 Task: Check the average views per listing of common area in the last 3 years.
Action: Mouse moved to (1120, 247)
Screenshot: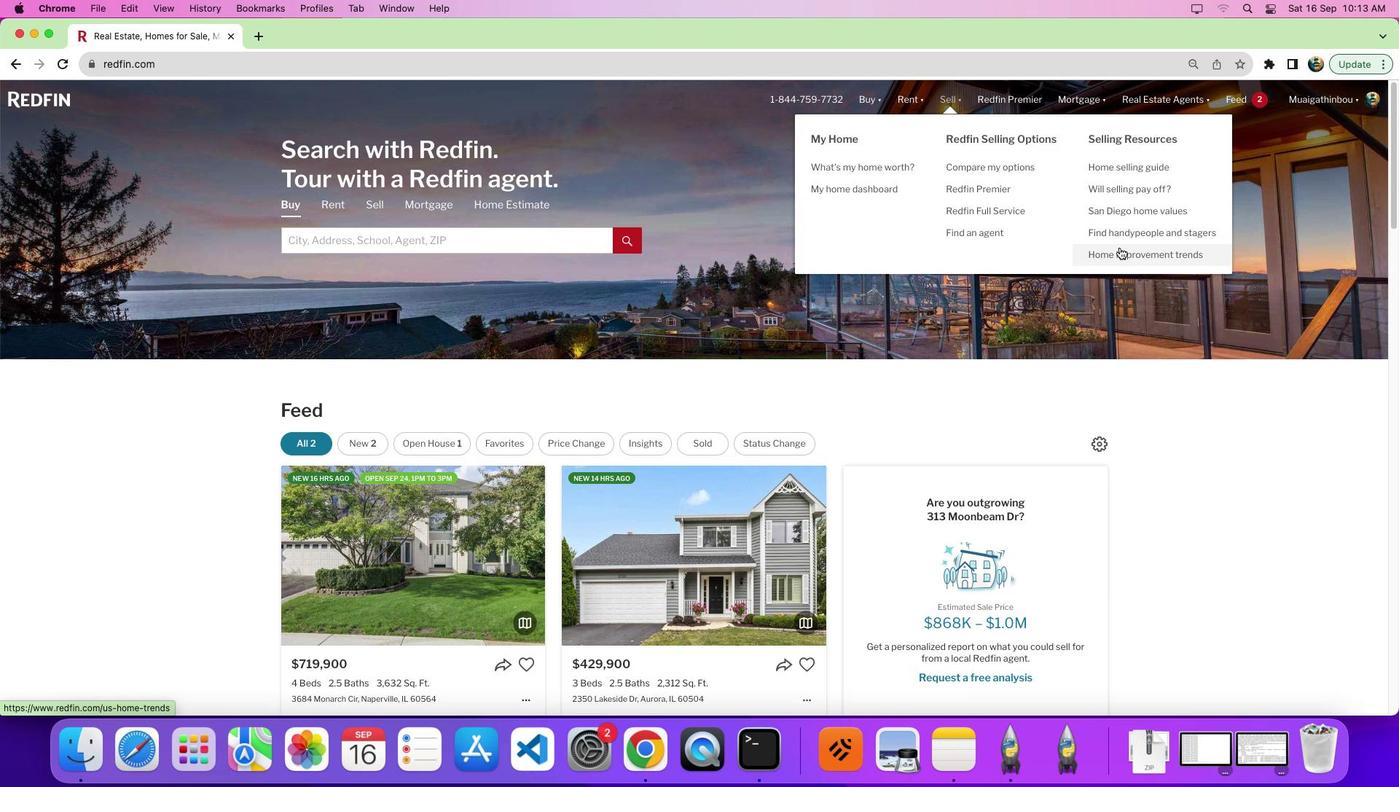 
Action: Mouse pressed left at (1120, 247)
Screenshot: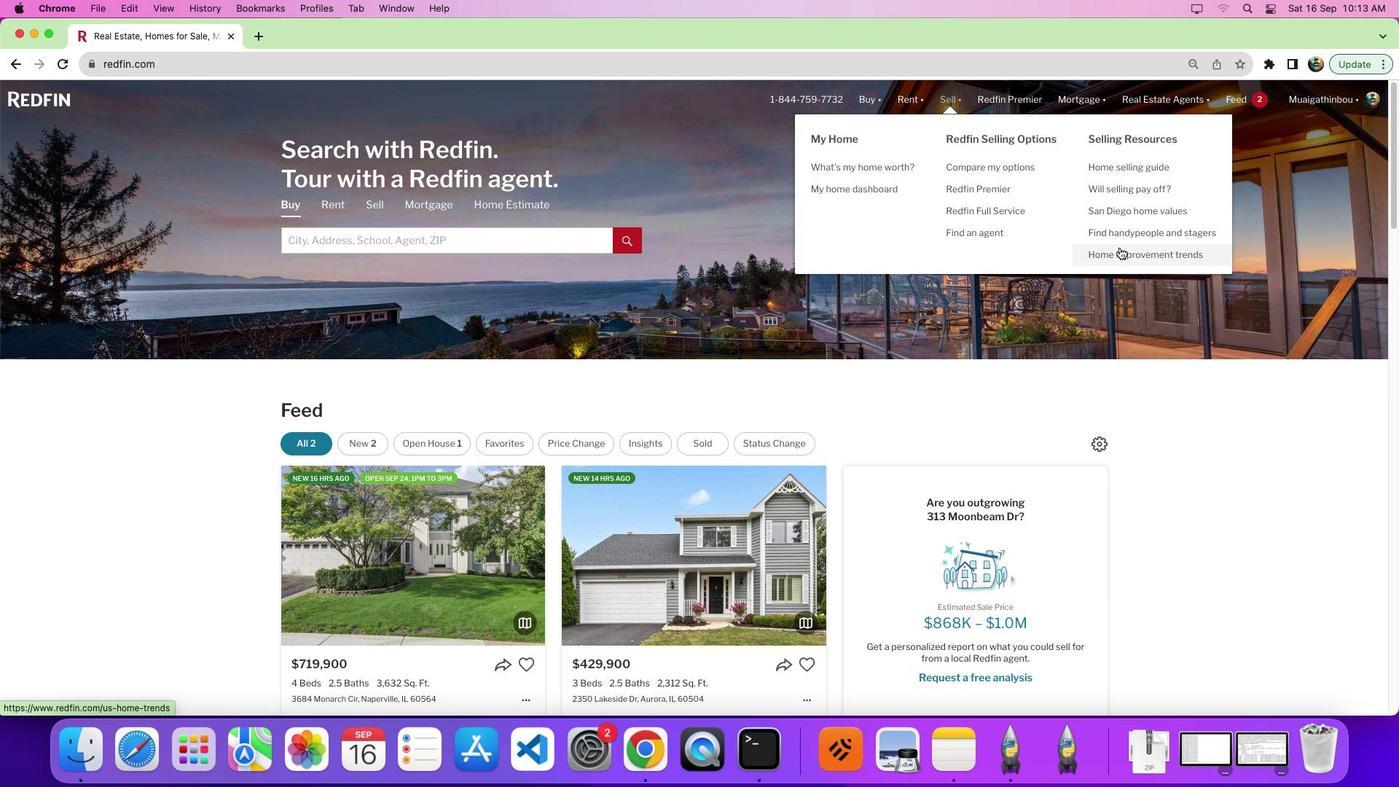 
Action: Mouse pressed left at (1120, 247)
Screenshot: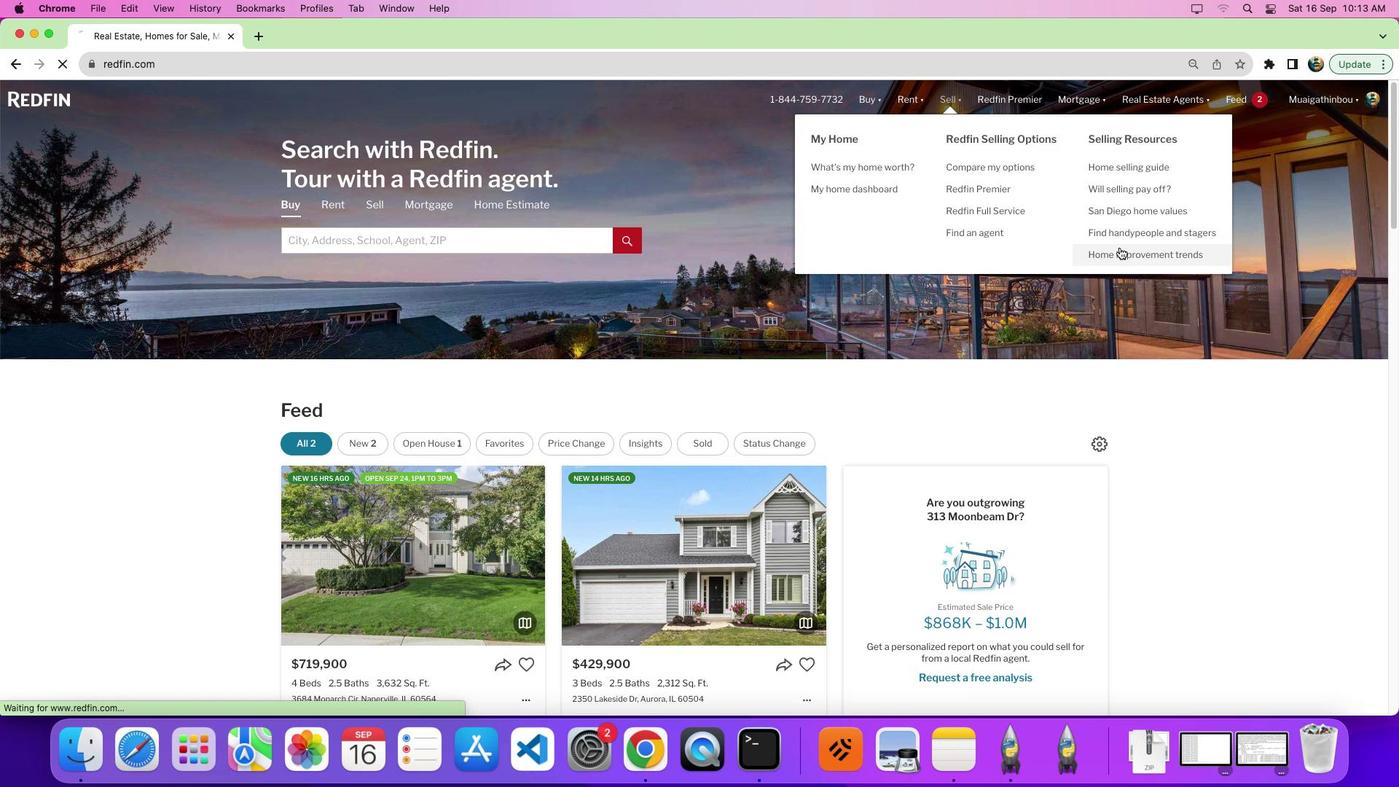 
Action: Mouse moved to (390, 276)
Screenshot: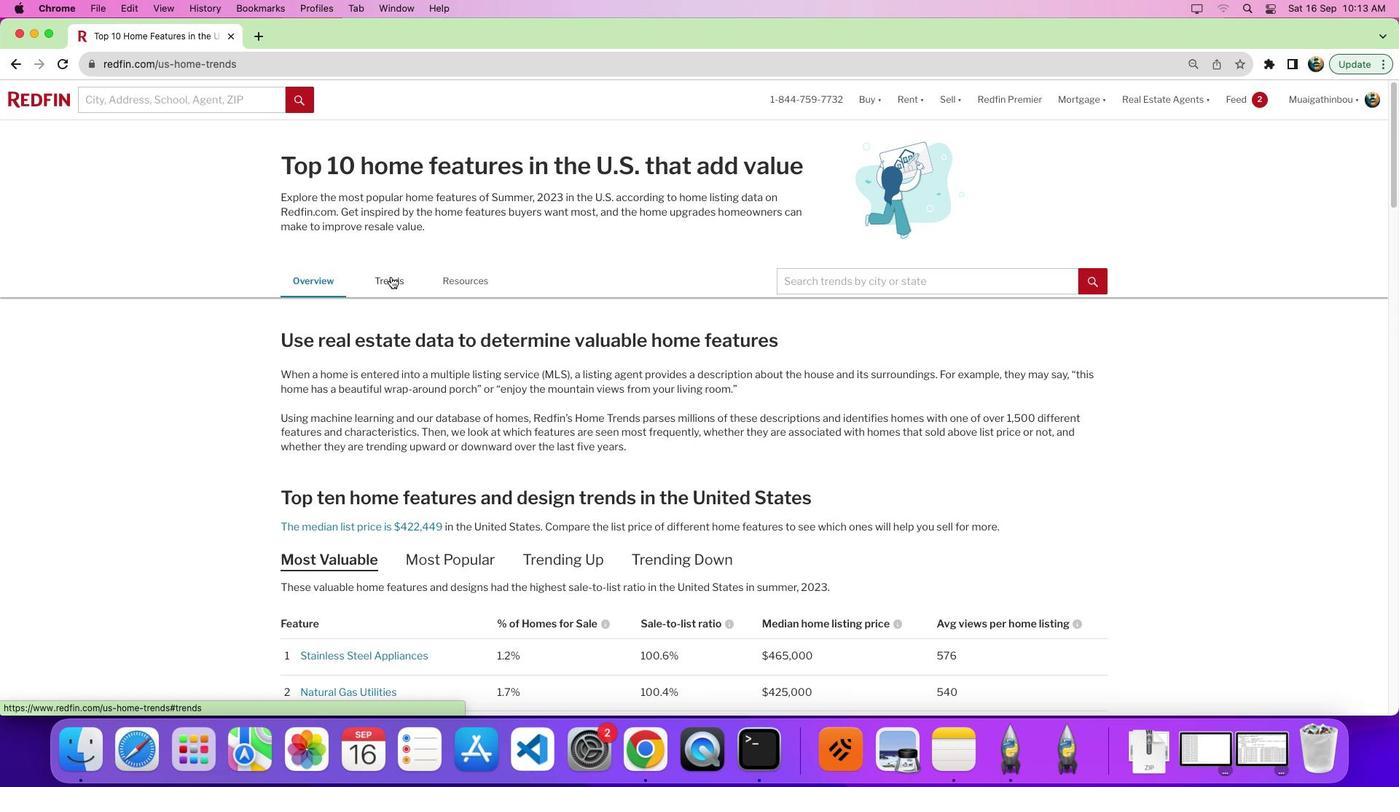 
Action: Mouse pressed left at (390, 276)
Screenshot: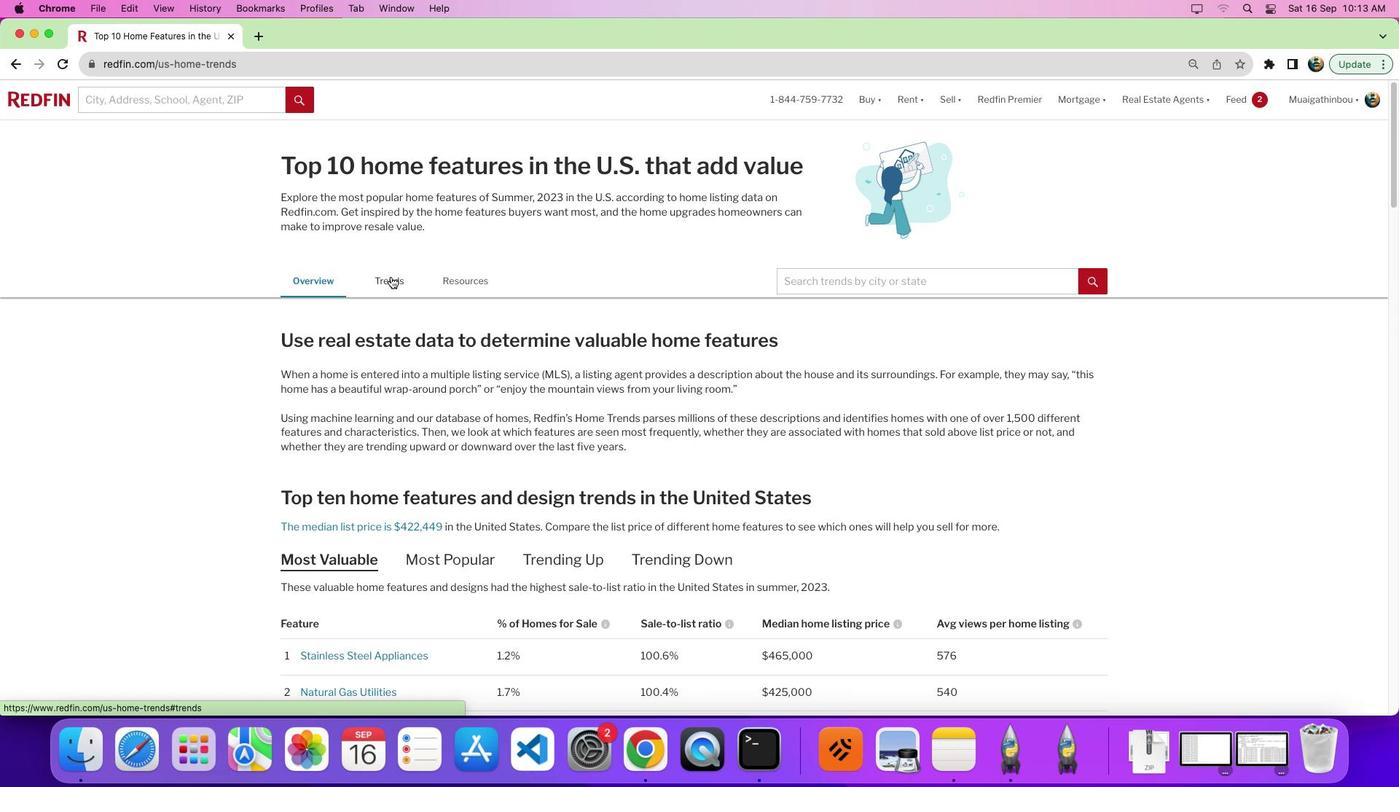 
Action: Mouse moved to (837, 345)
Screenshot: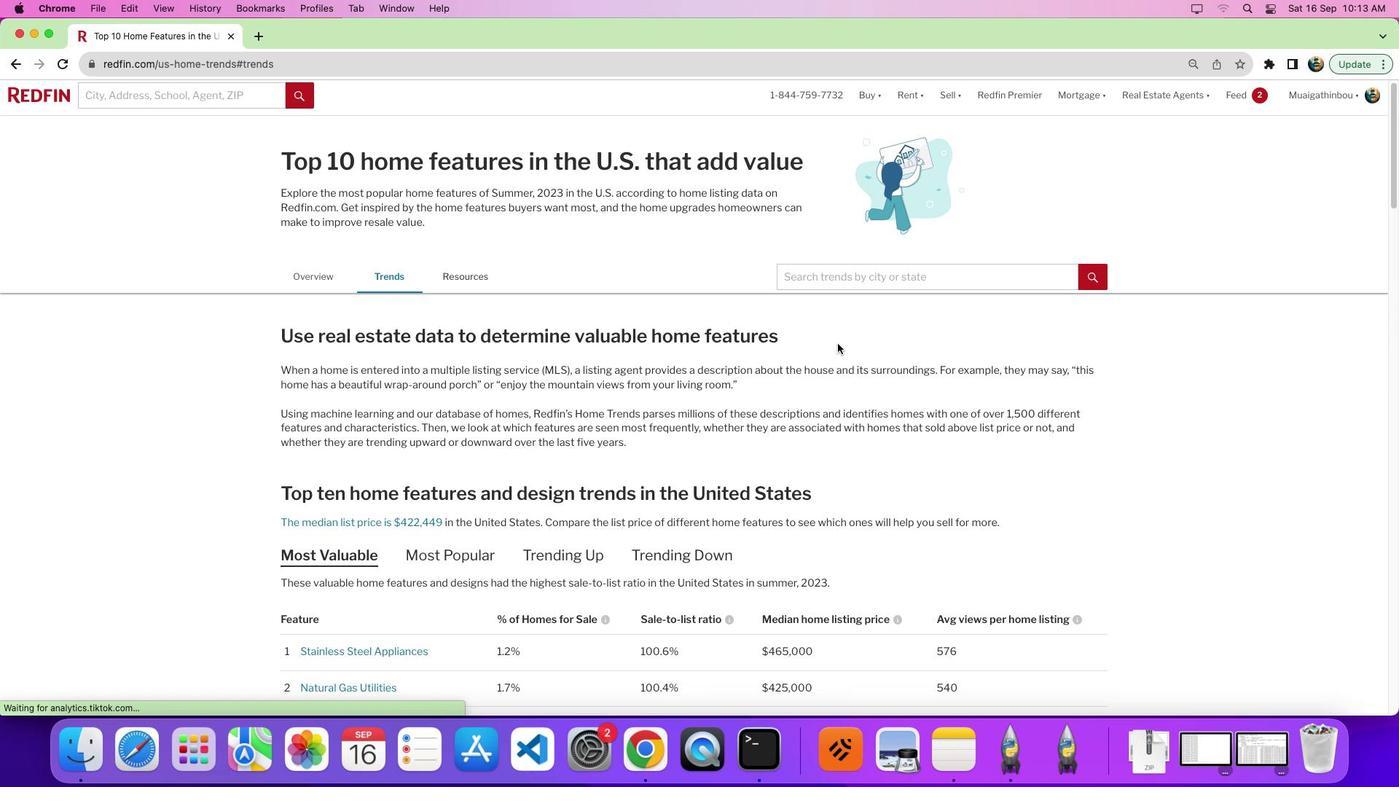
Action: Mouse scrolled (837, 345) with delta (0, 0)
Screenshot: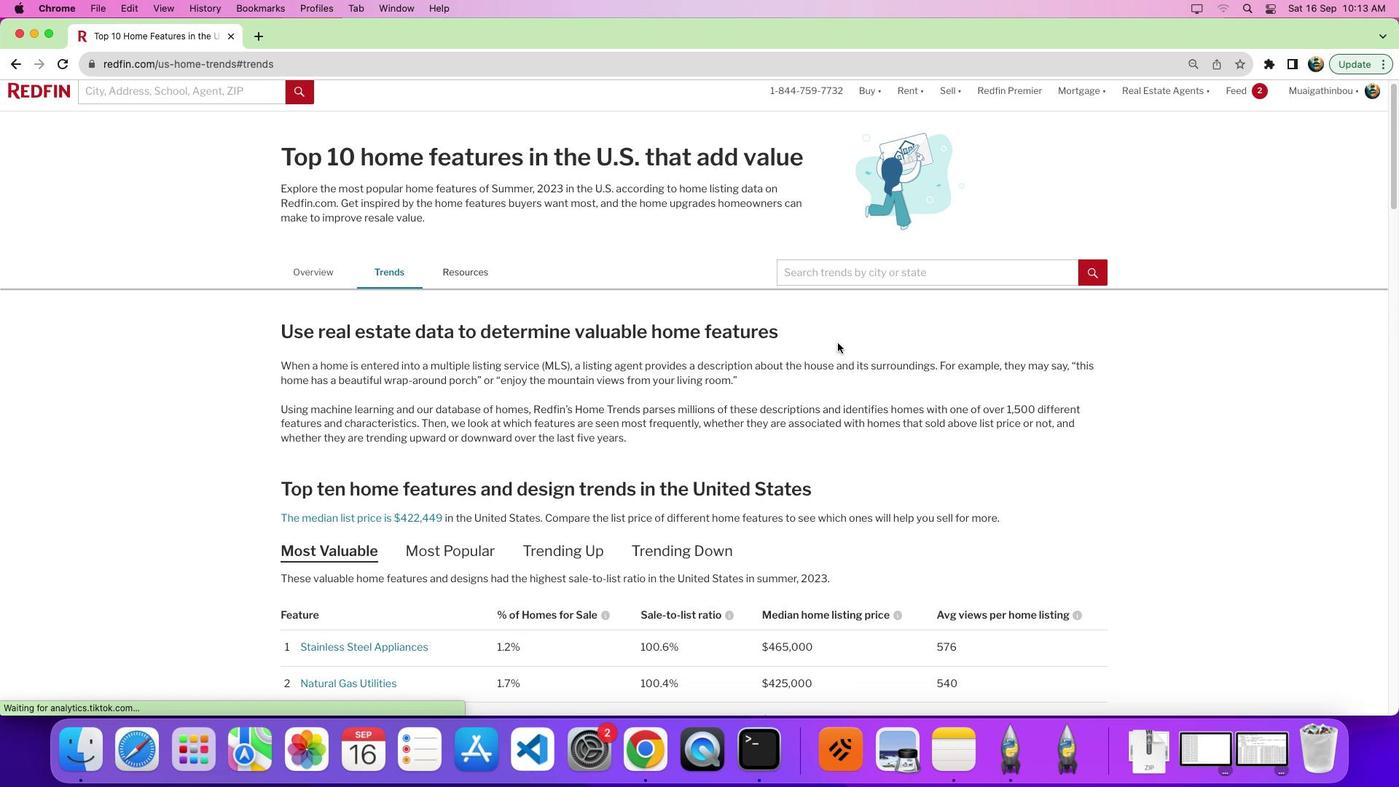 
Action: Mouse moved to (837, 344)
Screenshot: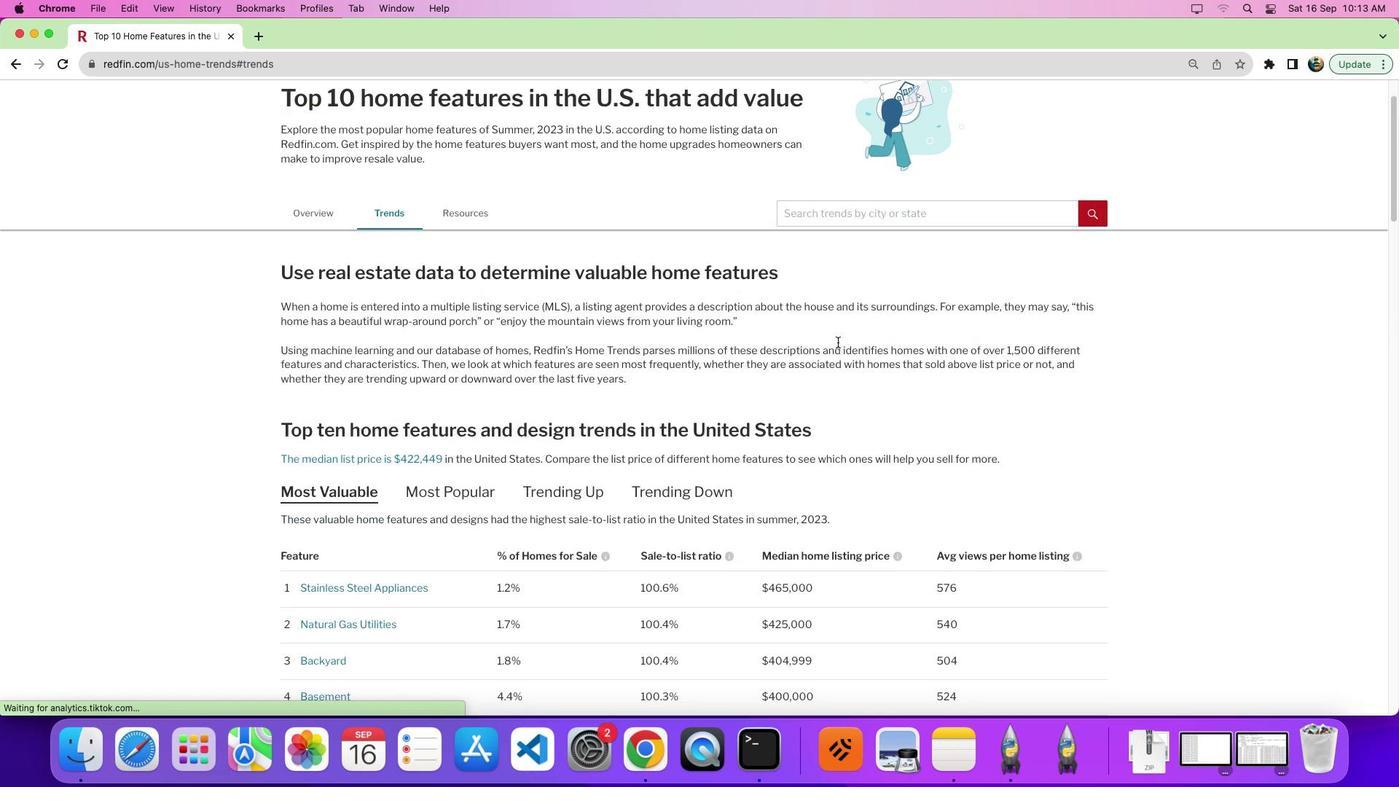
Action: Mouse scrolled (837, 344) with delta (0, 0)
Screenshot: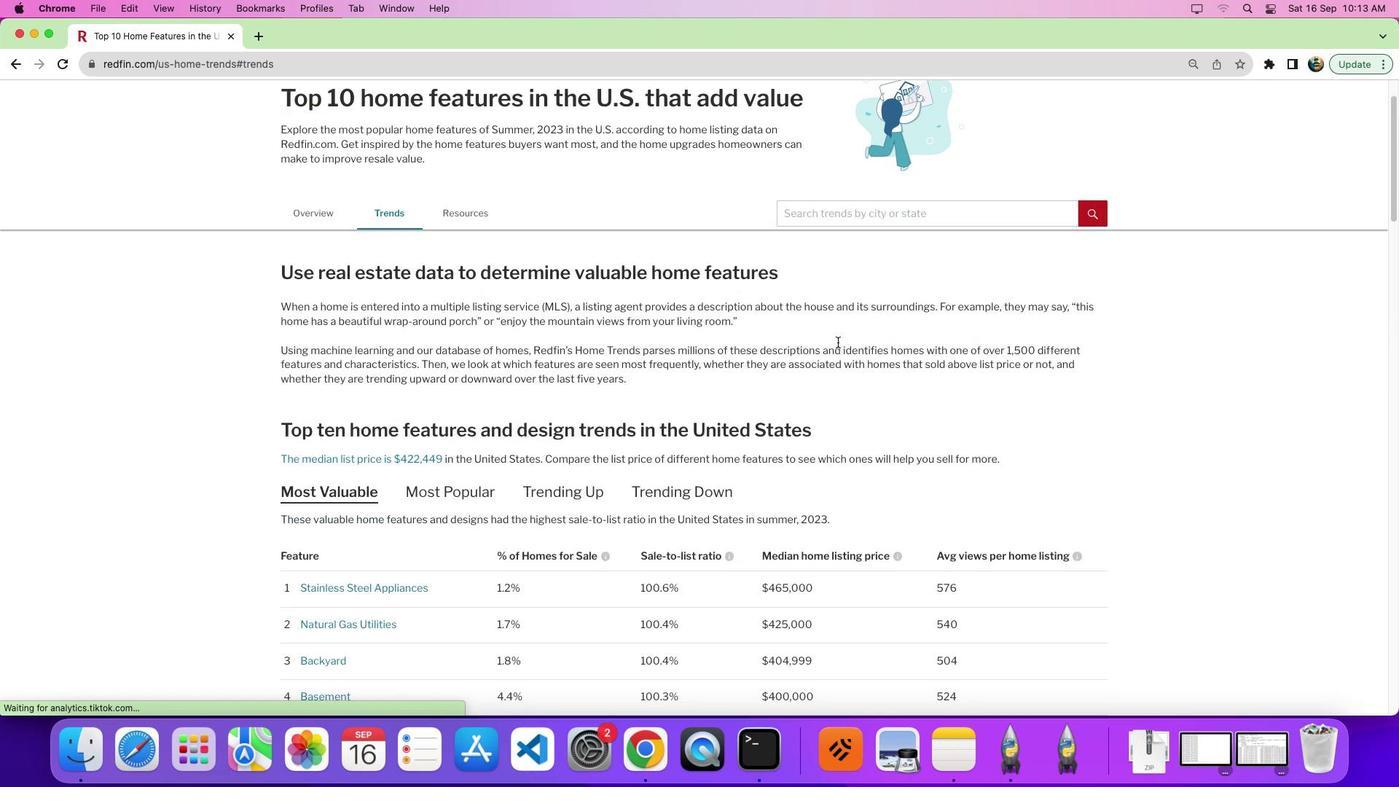 
Action: Mouse moved to (837, 343)
Screenshot: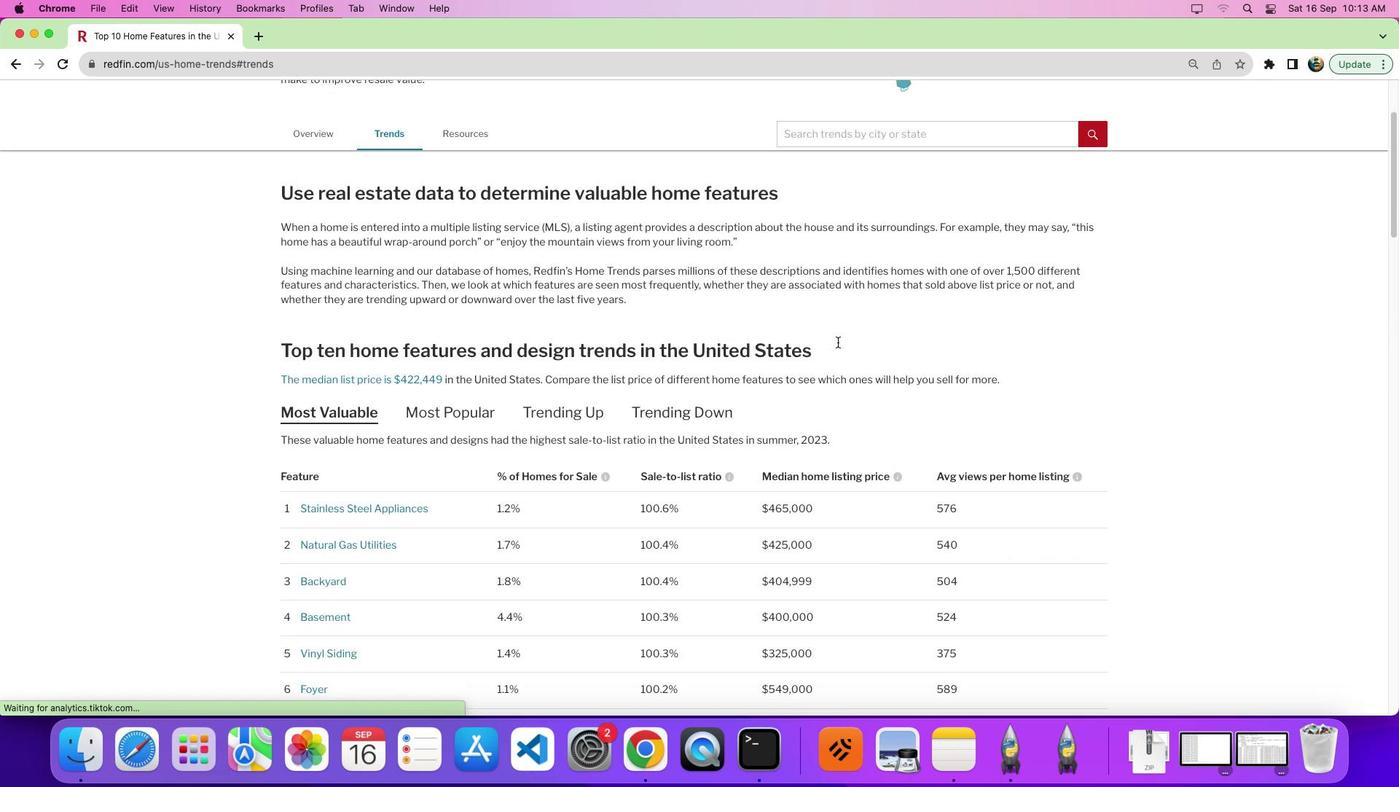 
Action: Mouse scrolled (837, 343) with delta (0, -4)
Screenshot: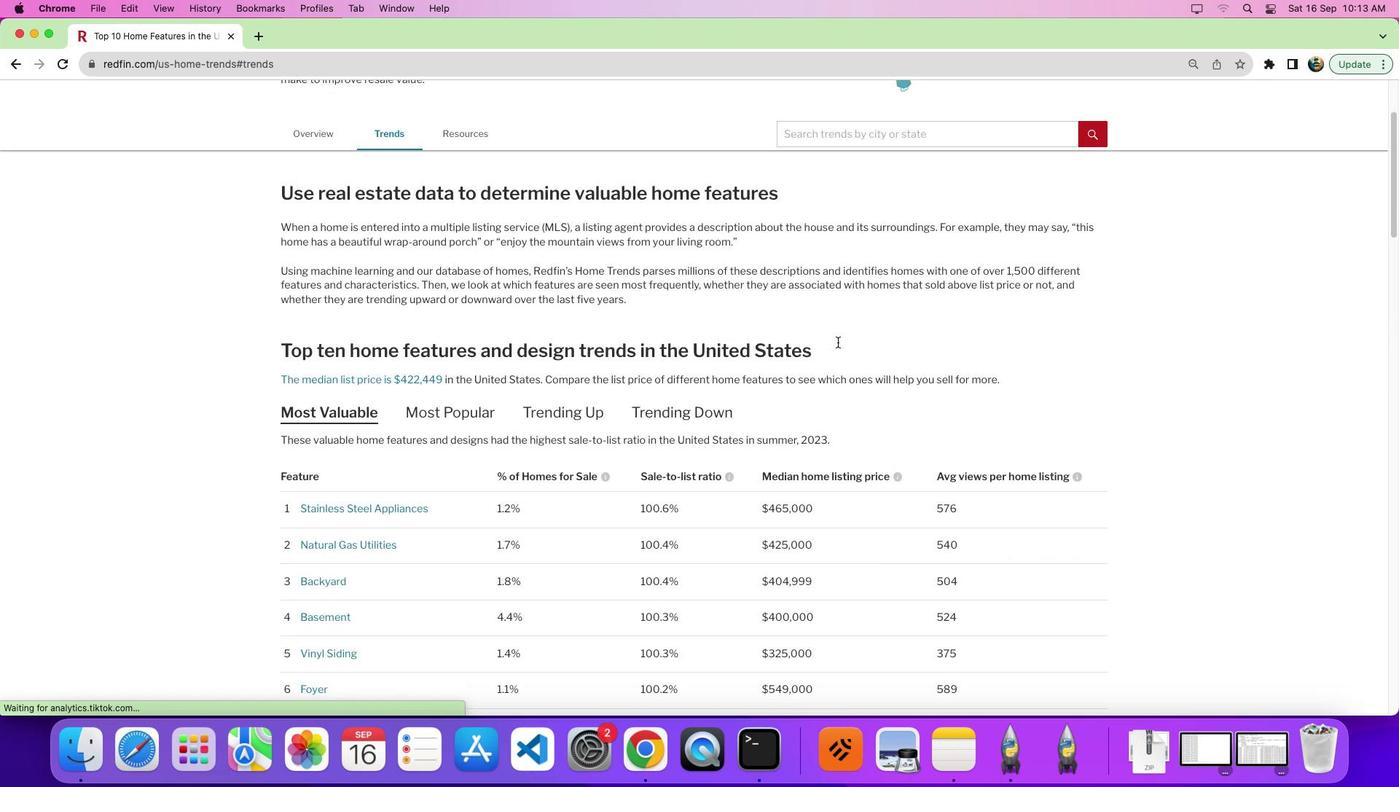 
Action: Mouse moved to (837, 341)
Screenshot: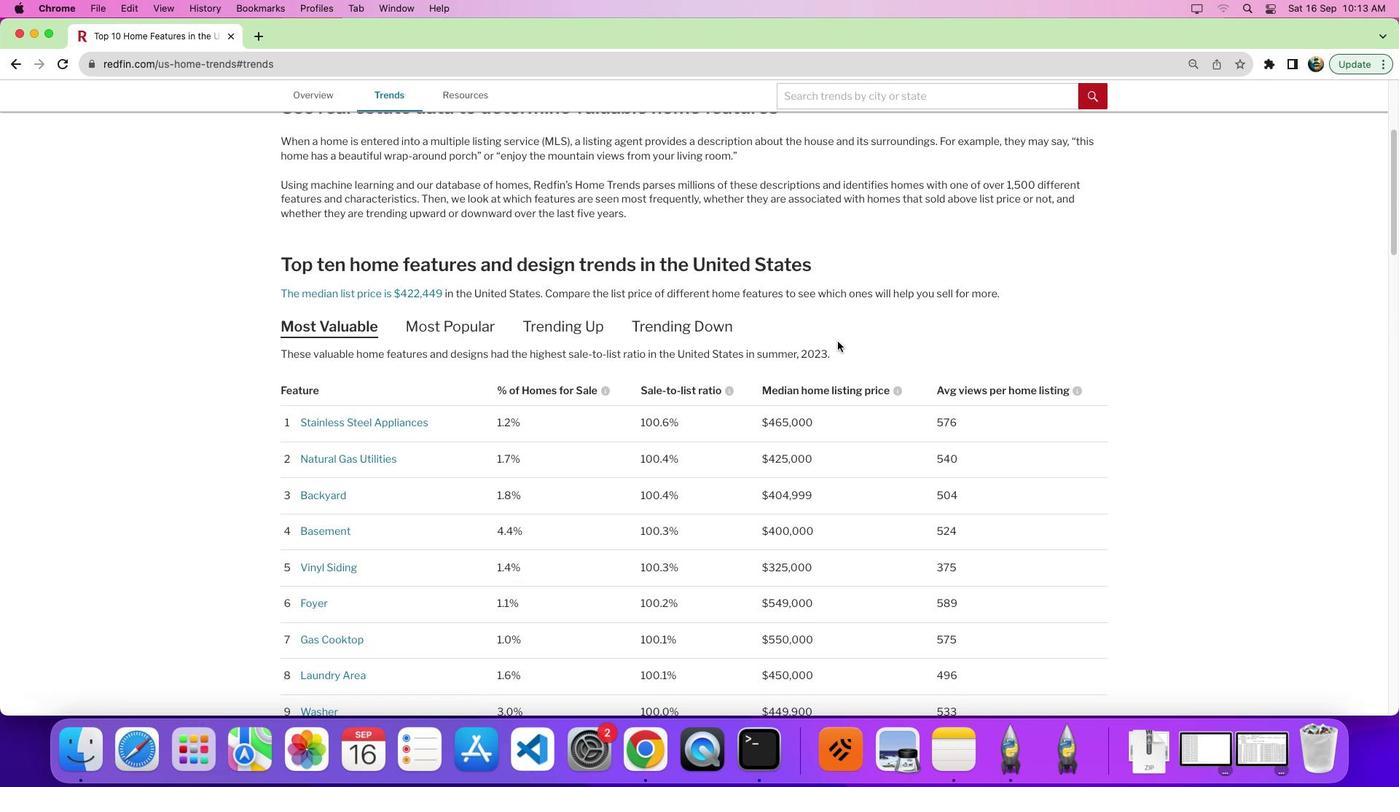 
Action: Mouse scrolled (837, 341) with delta (0, 0)
Screenshot: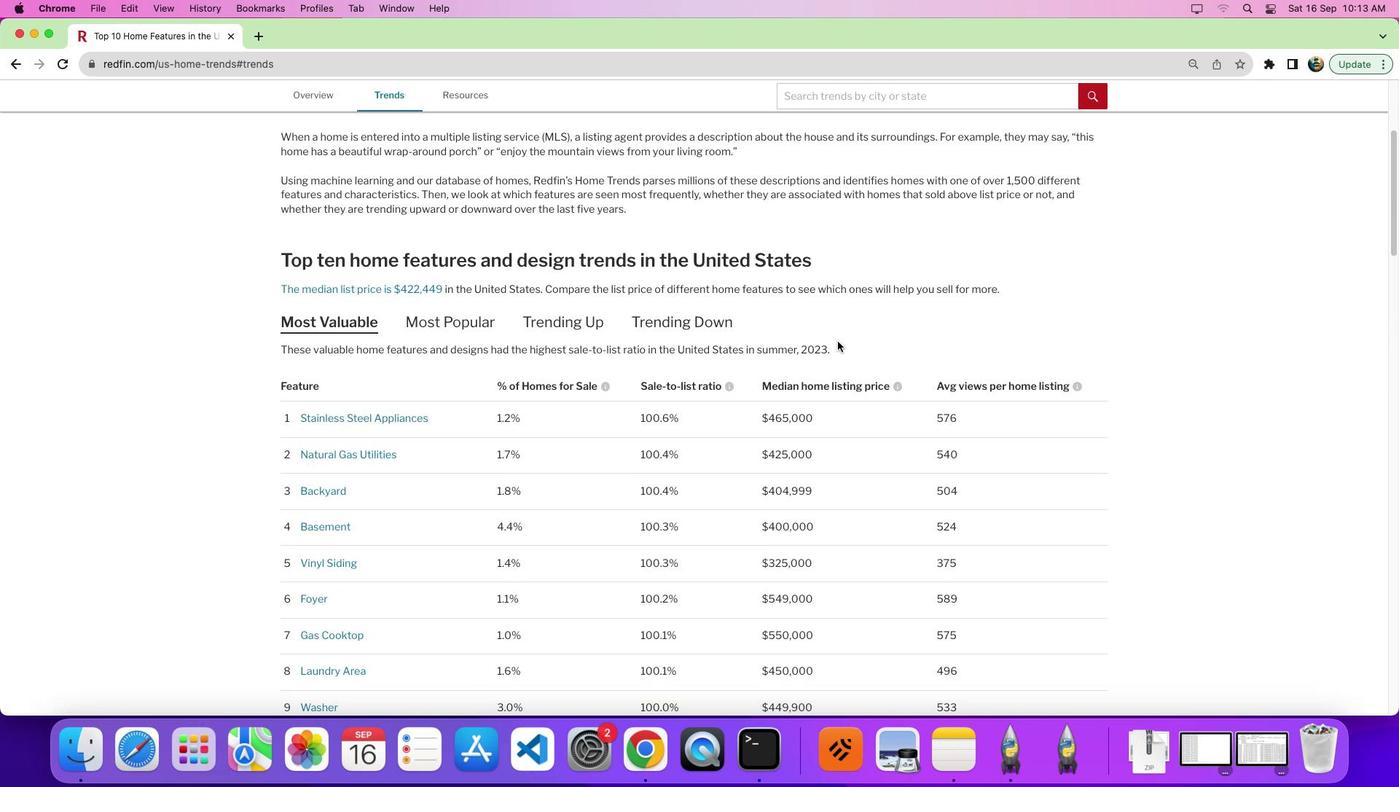 
Action: Mouse moved to (837, 341)
Screenshot: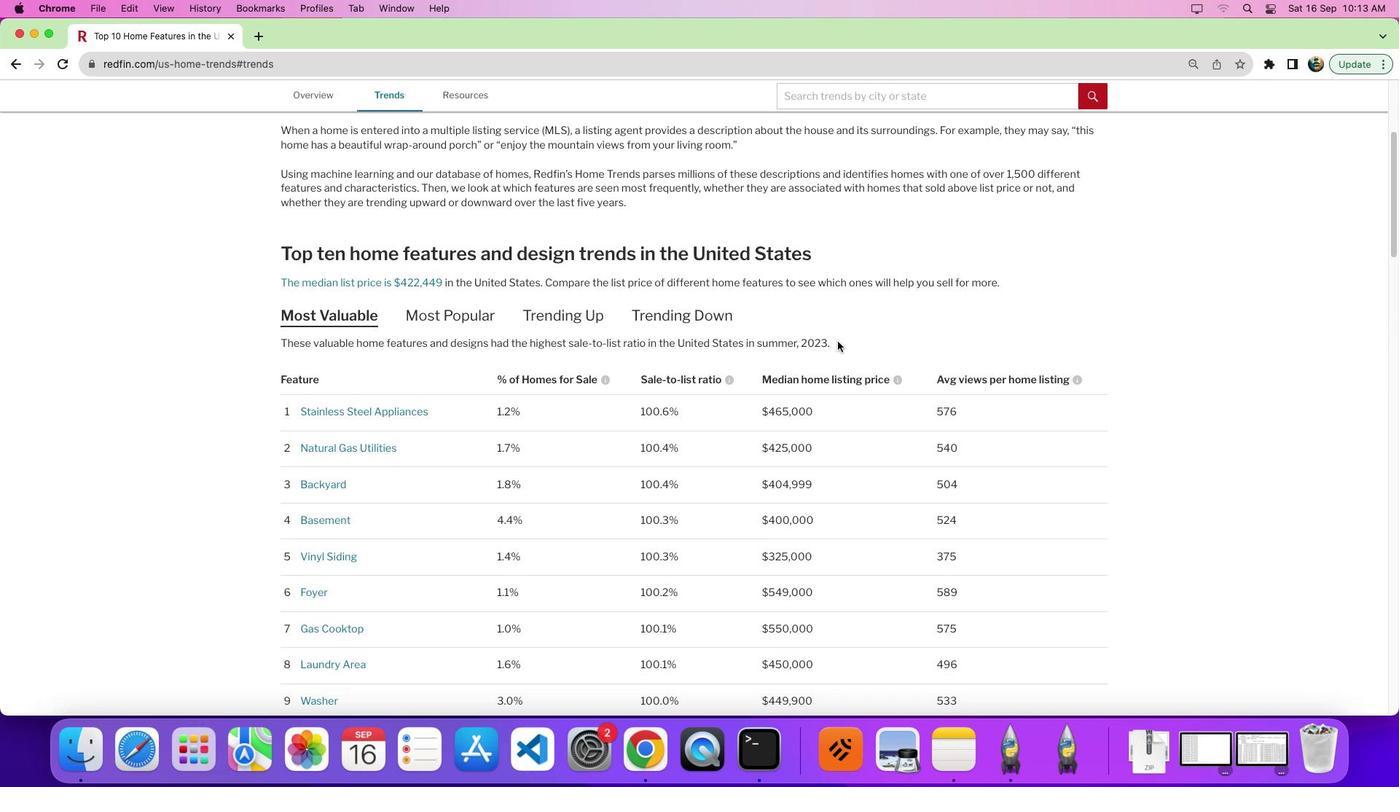
Action: Mouse scrolled (837, 341) with delta (0, 0)
Screenshot: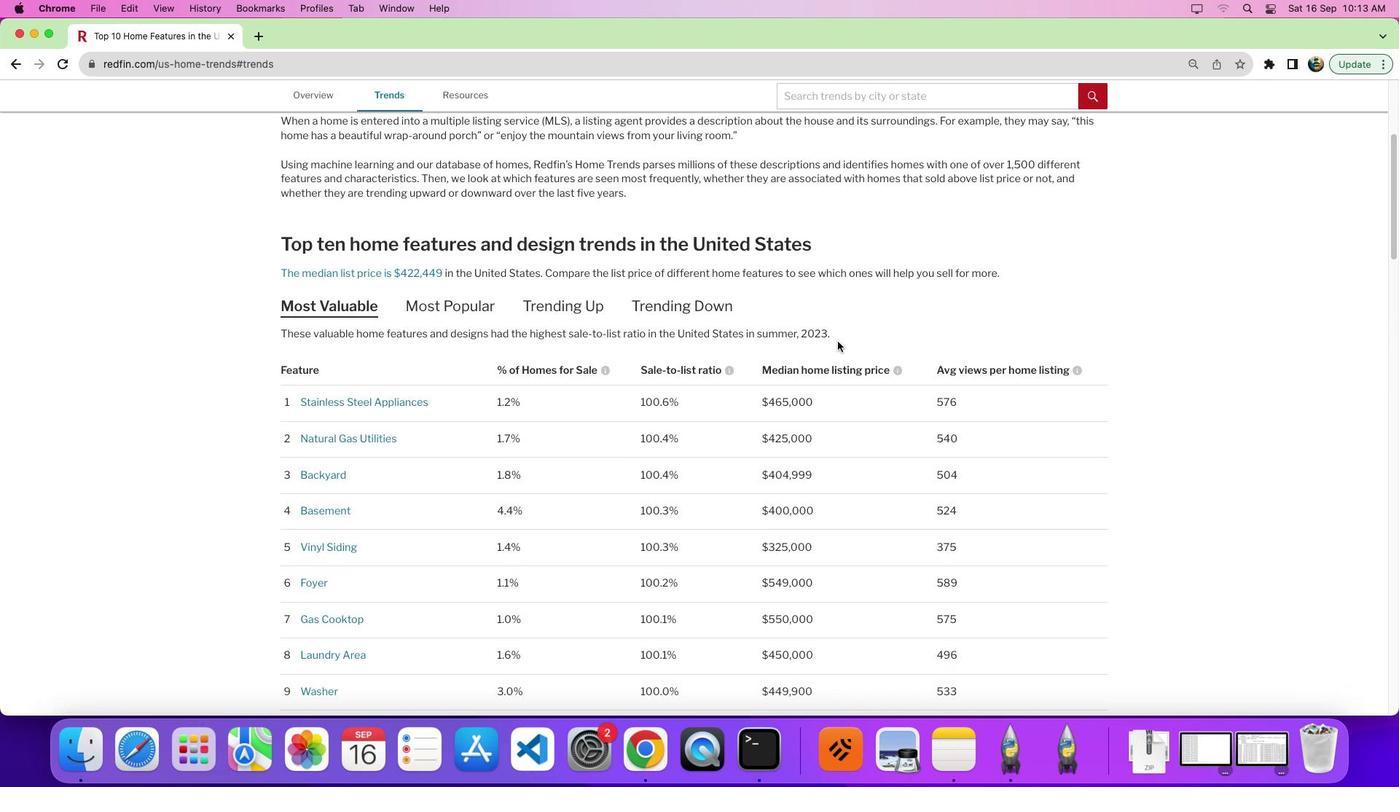 
Action: Mouse moved to (833, 340)
Screenshot: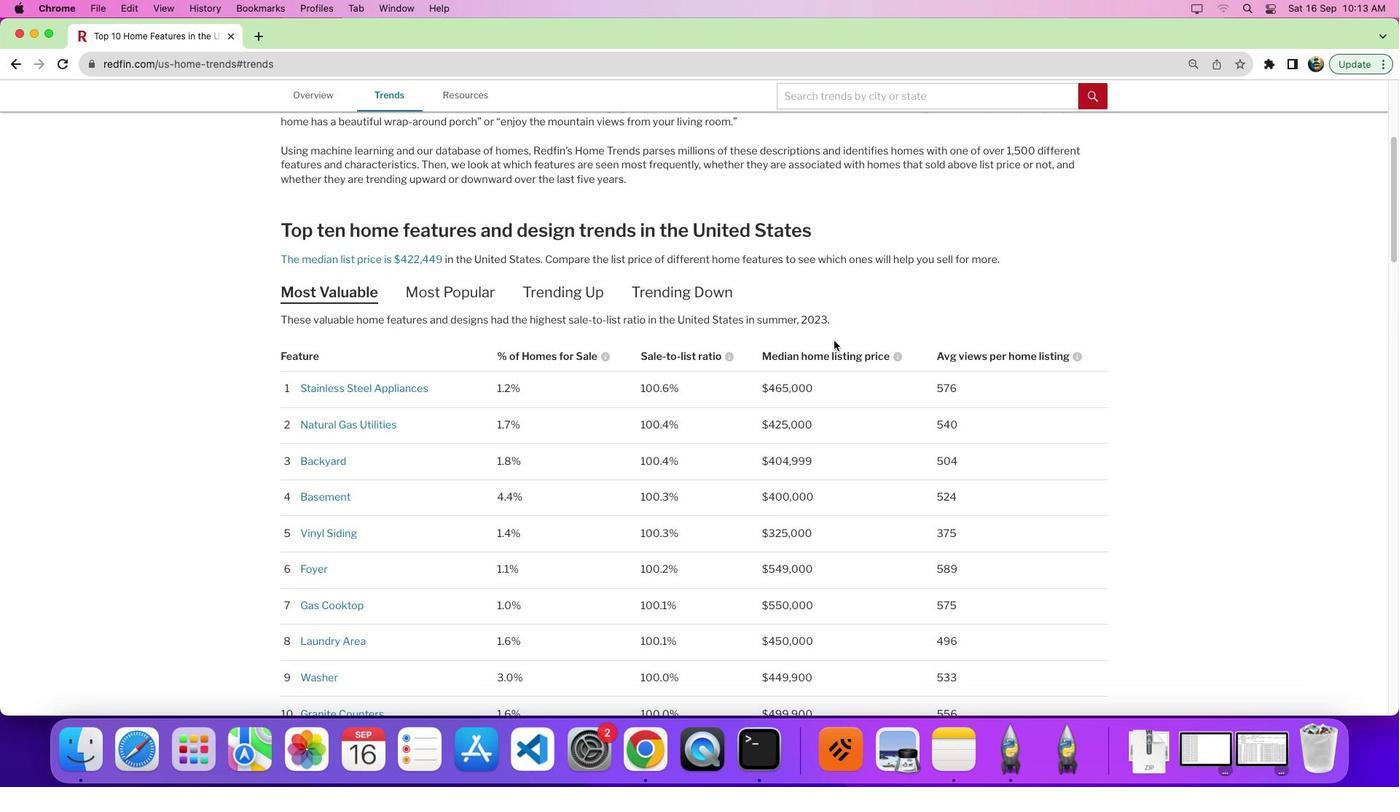 
Action: Mouse scrolled (833, 340) with delta (0, 0)
Screenshot: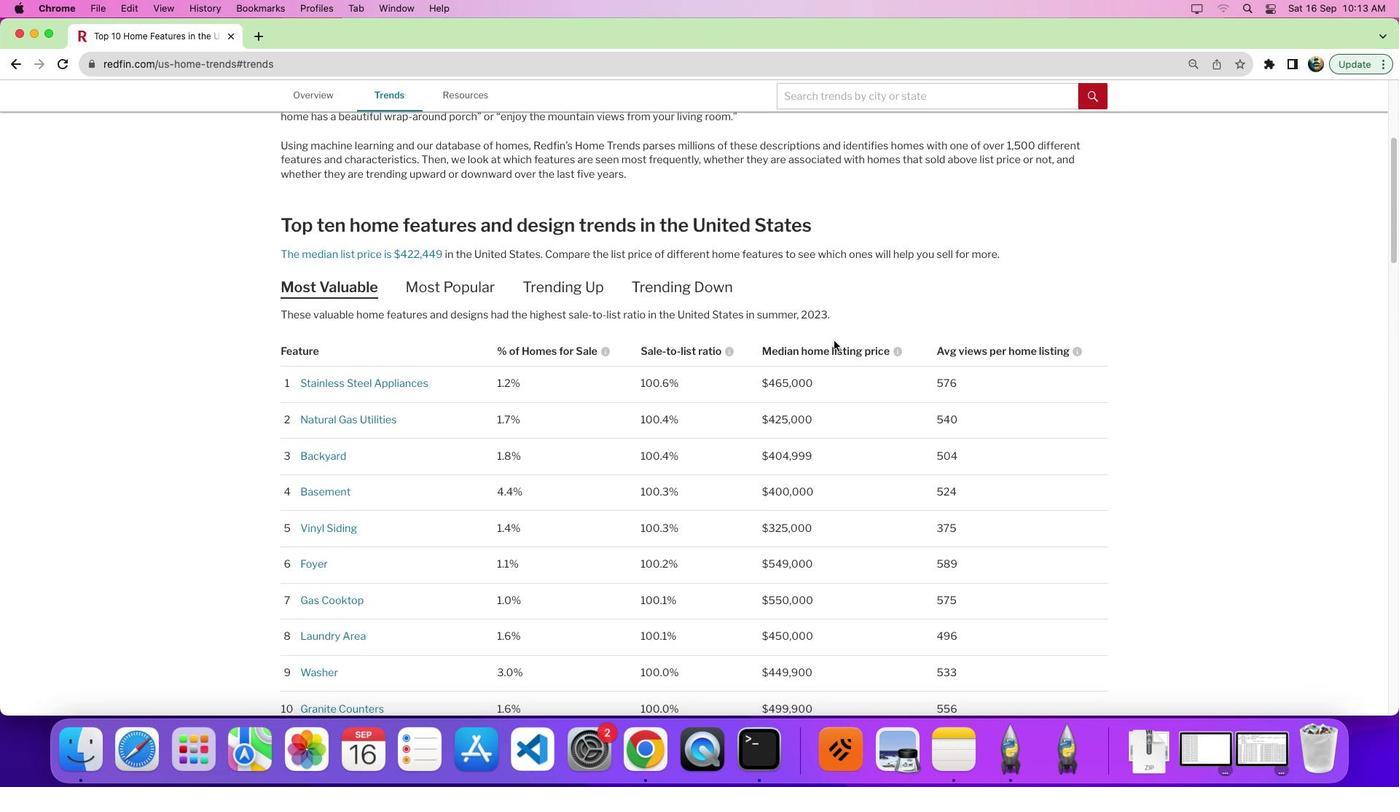
Action: Mouse scrolled (833, 340) with delta (0, 0)
Screenshot: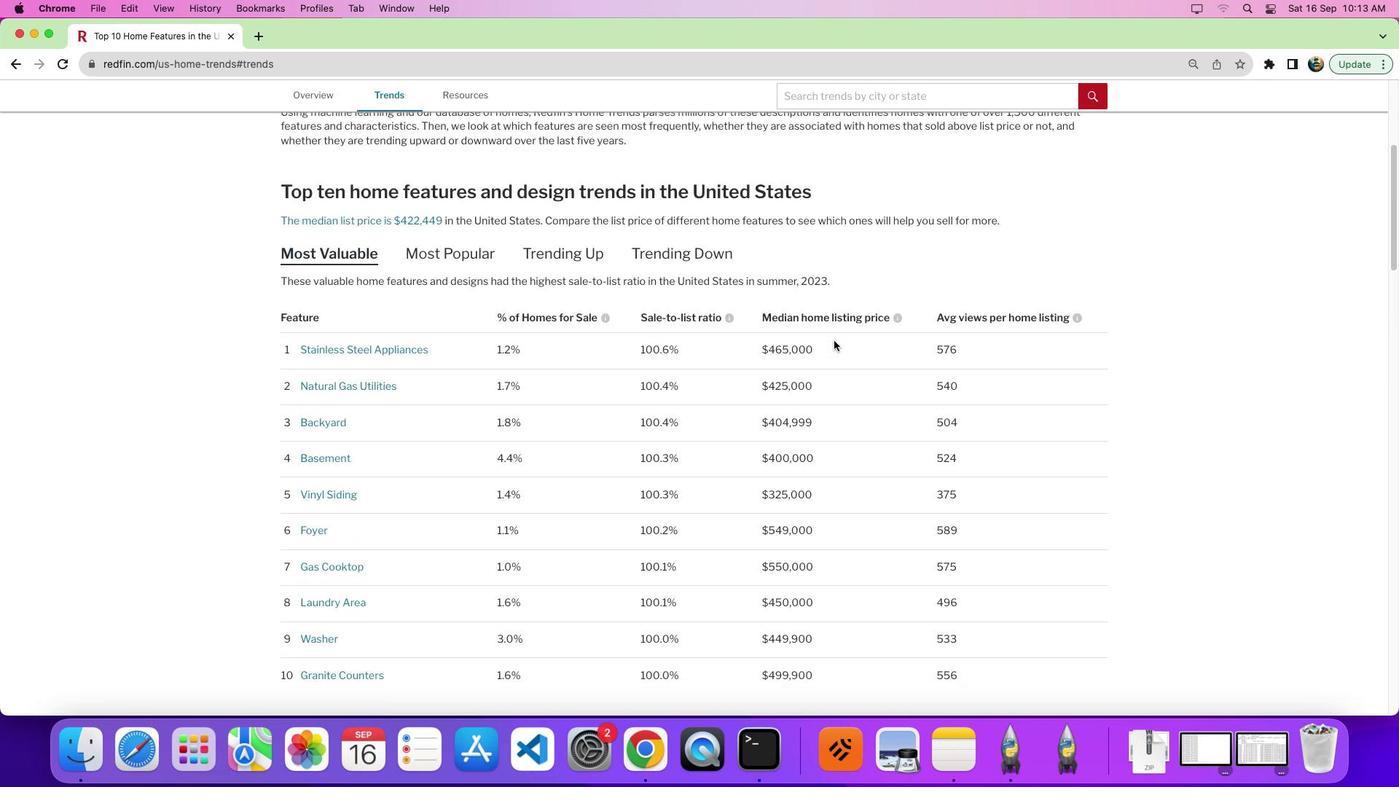 
Action: Mouse scrolled (833, 340) with delta (0, -2)
Screenshot: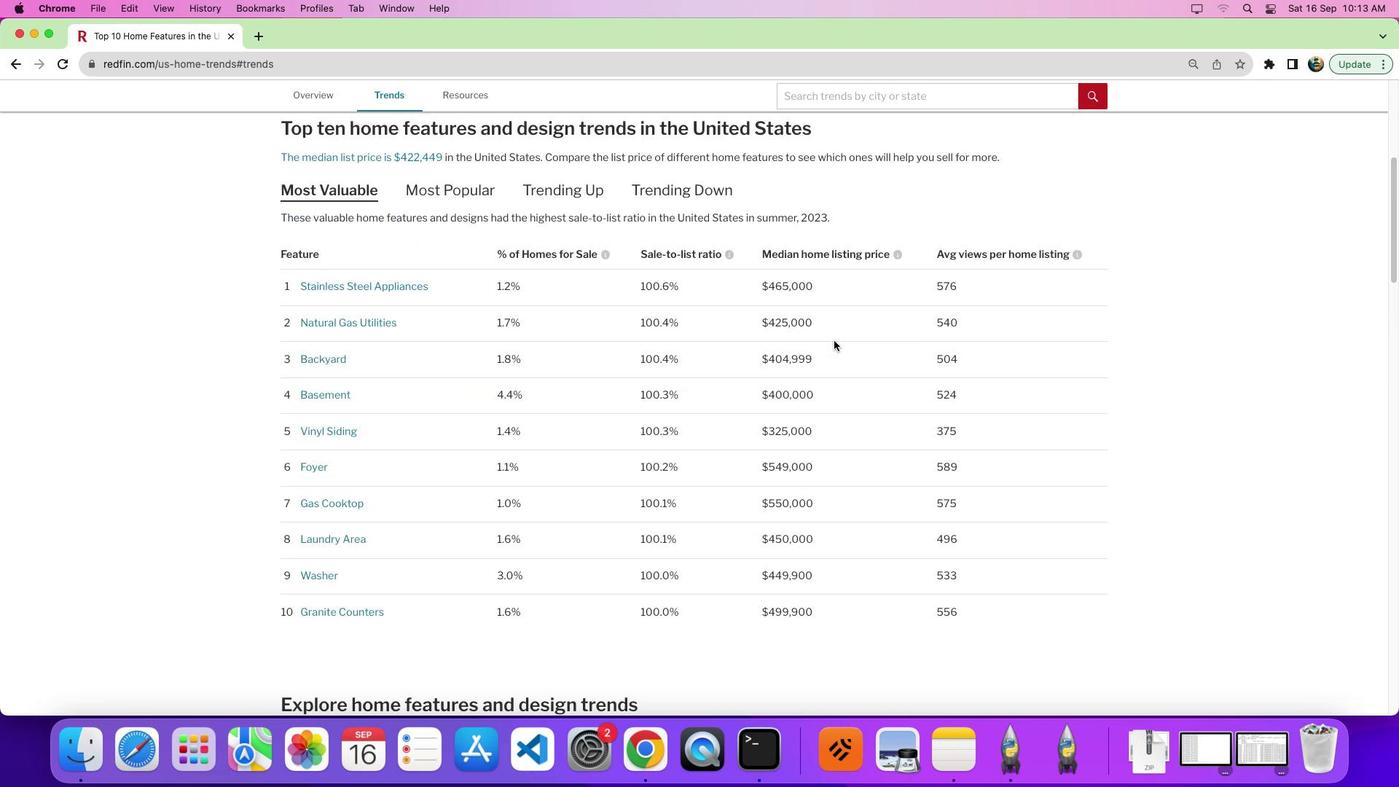 
Action: Mouse moved to (824, 336)
Screenshot: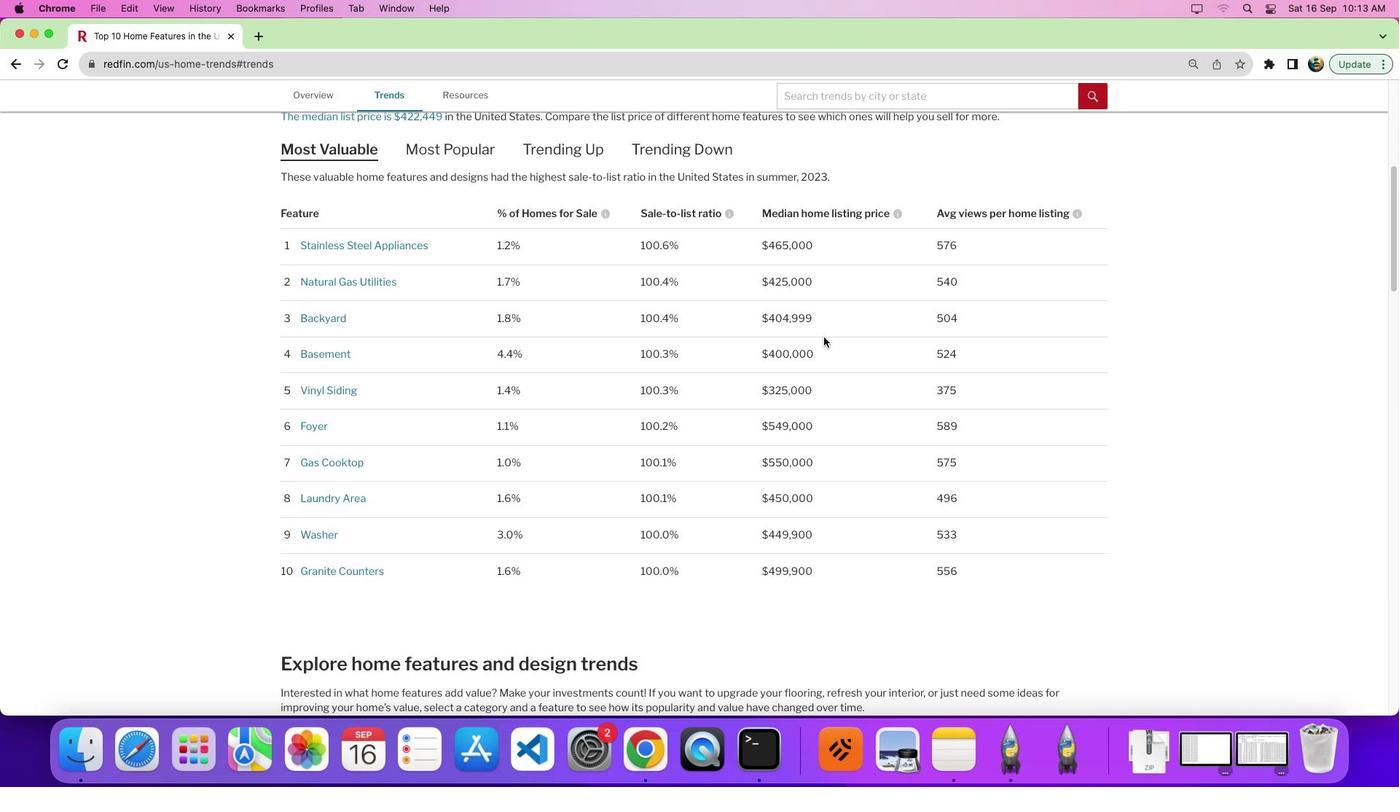
Action: Mouse scrolled (824, 336) with delta (0, 0)
Screenshot: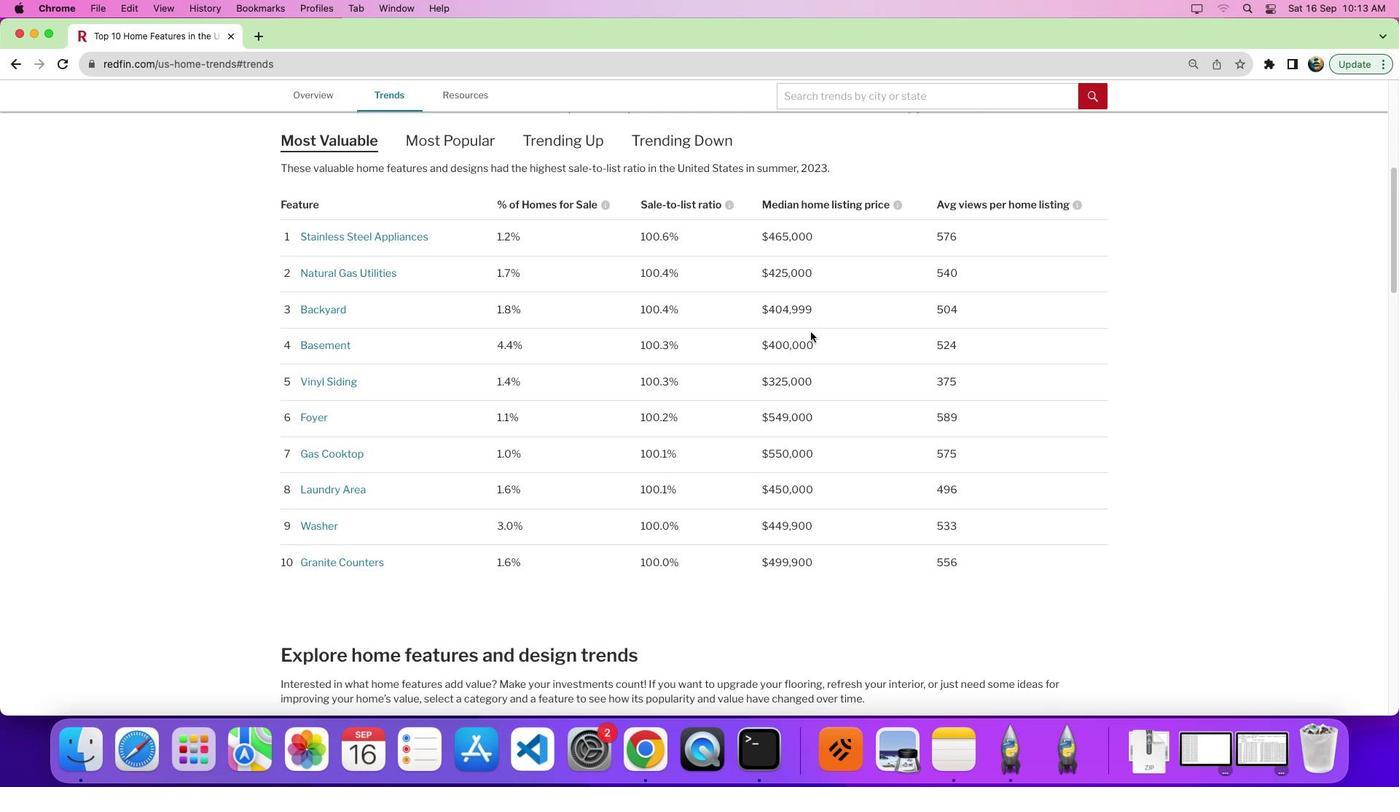 
Action: Mouse scrolled (824, 336) with delta (0, 0)
Screenshot: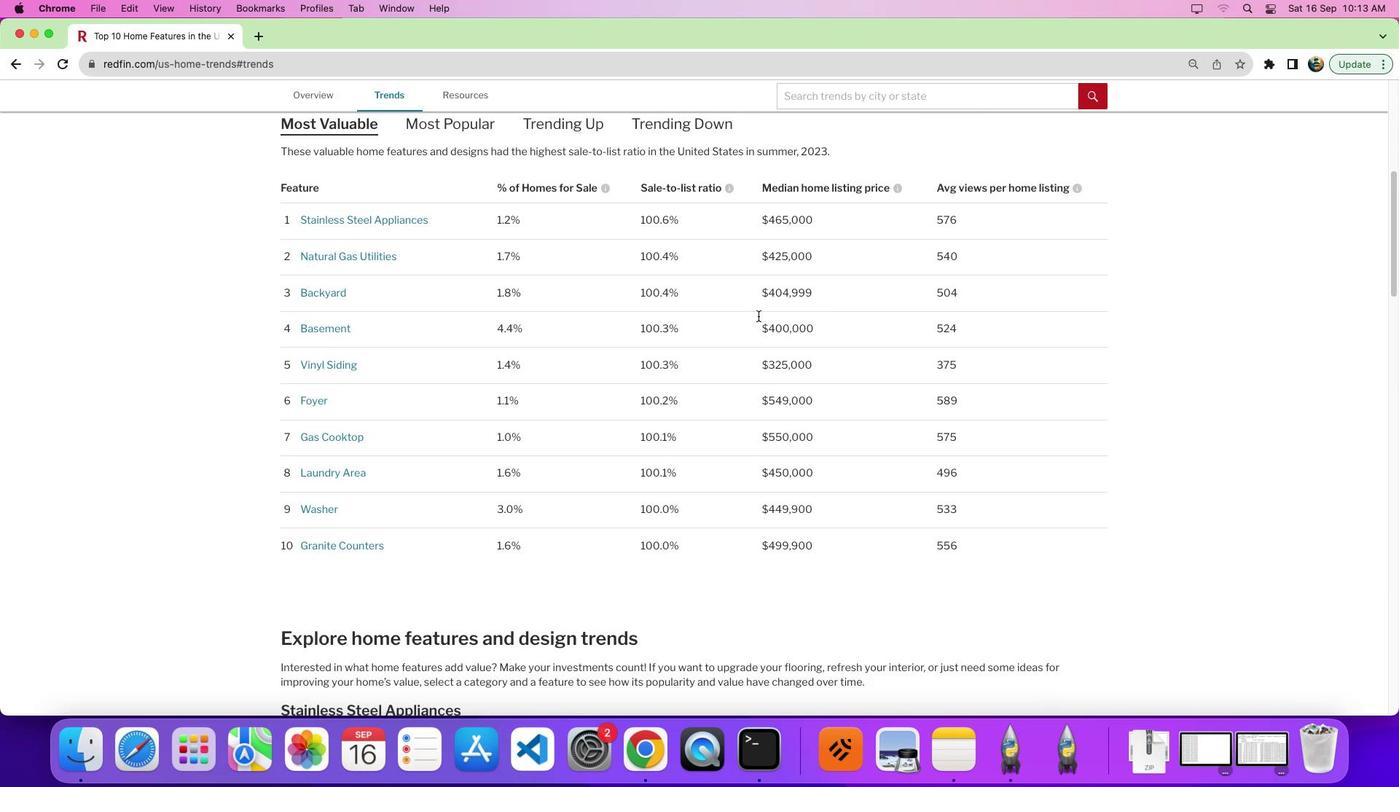 
Action: Mouse moved to (798, 328)
Screenshot: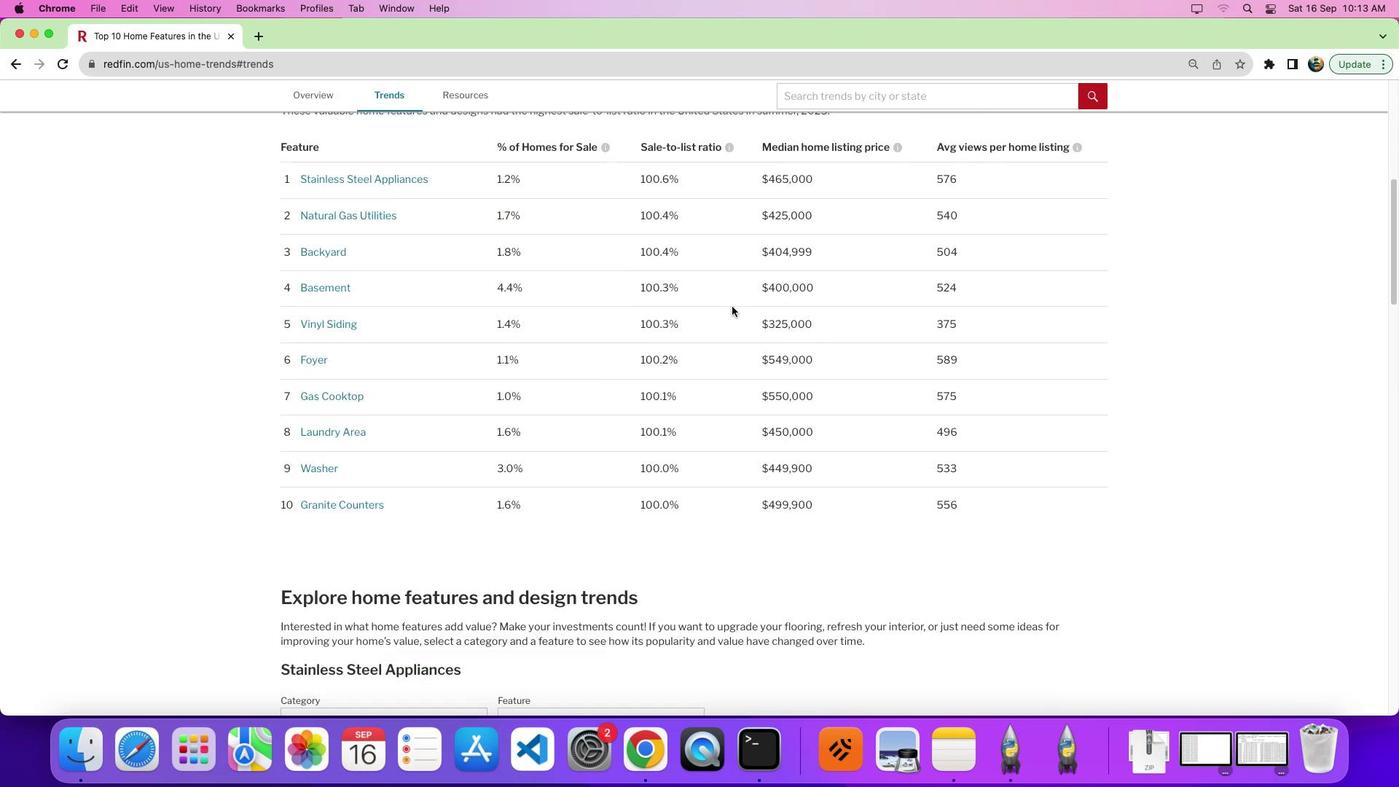 
Action: Mouse scrolled (798, 328) with delta (0, -1)
Screenshot: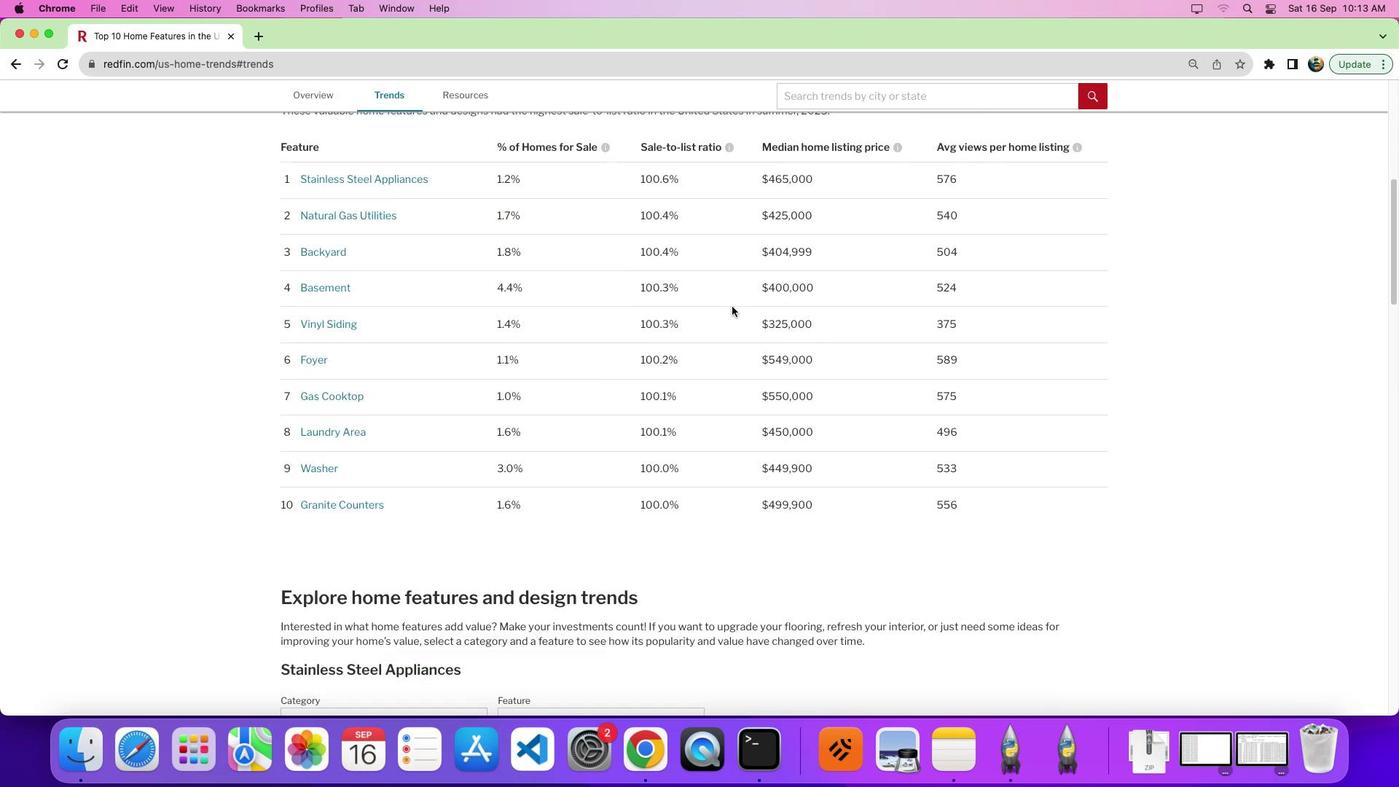 
Action: Mouse moved to (729, 306)
Screenshot: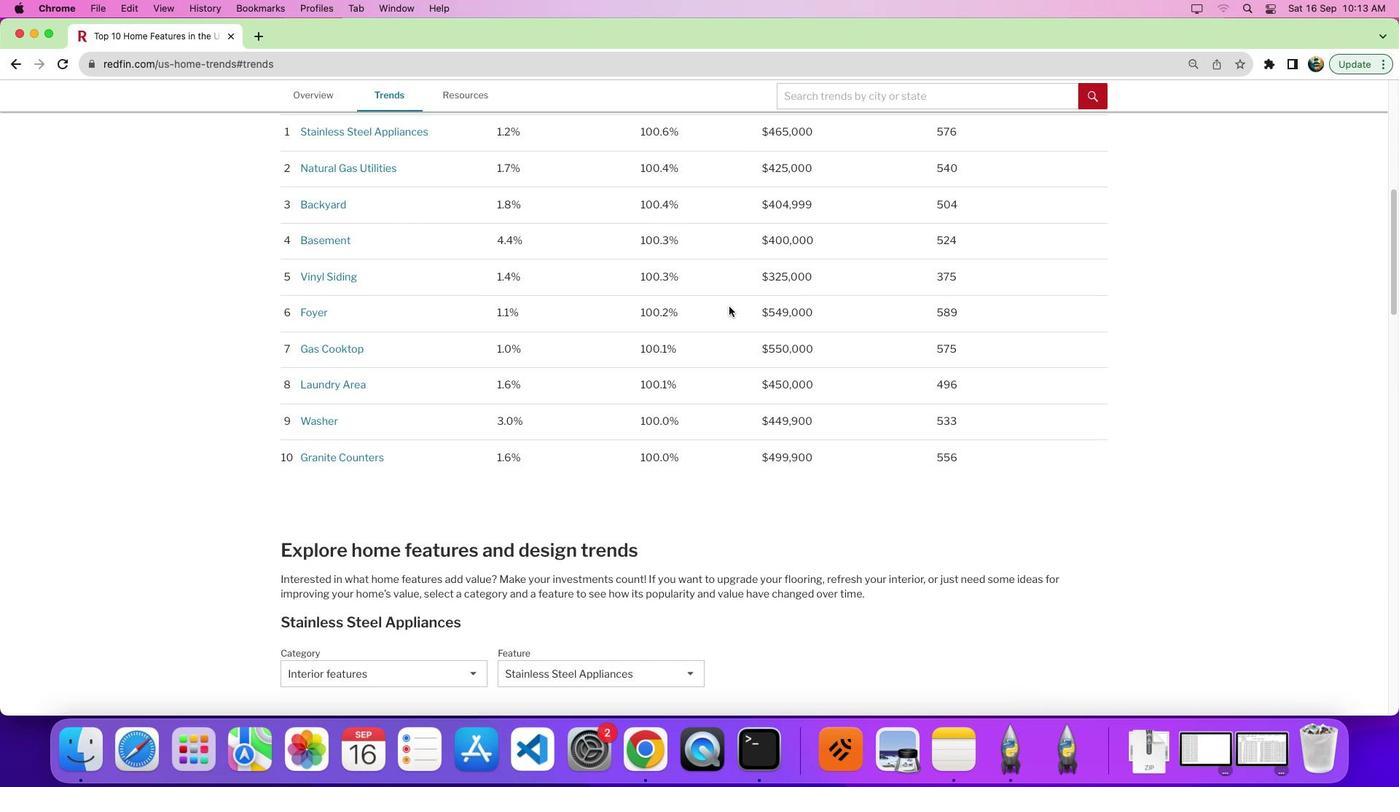 
Action: Mouse scrolled (729, 306) with delta (0, 0)
Screenshot: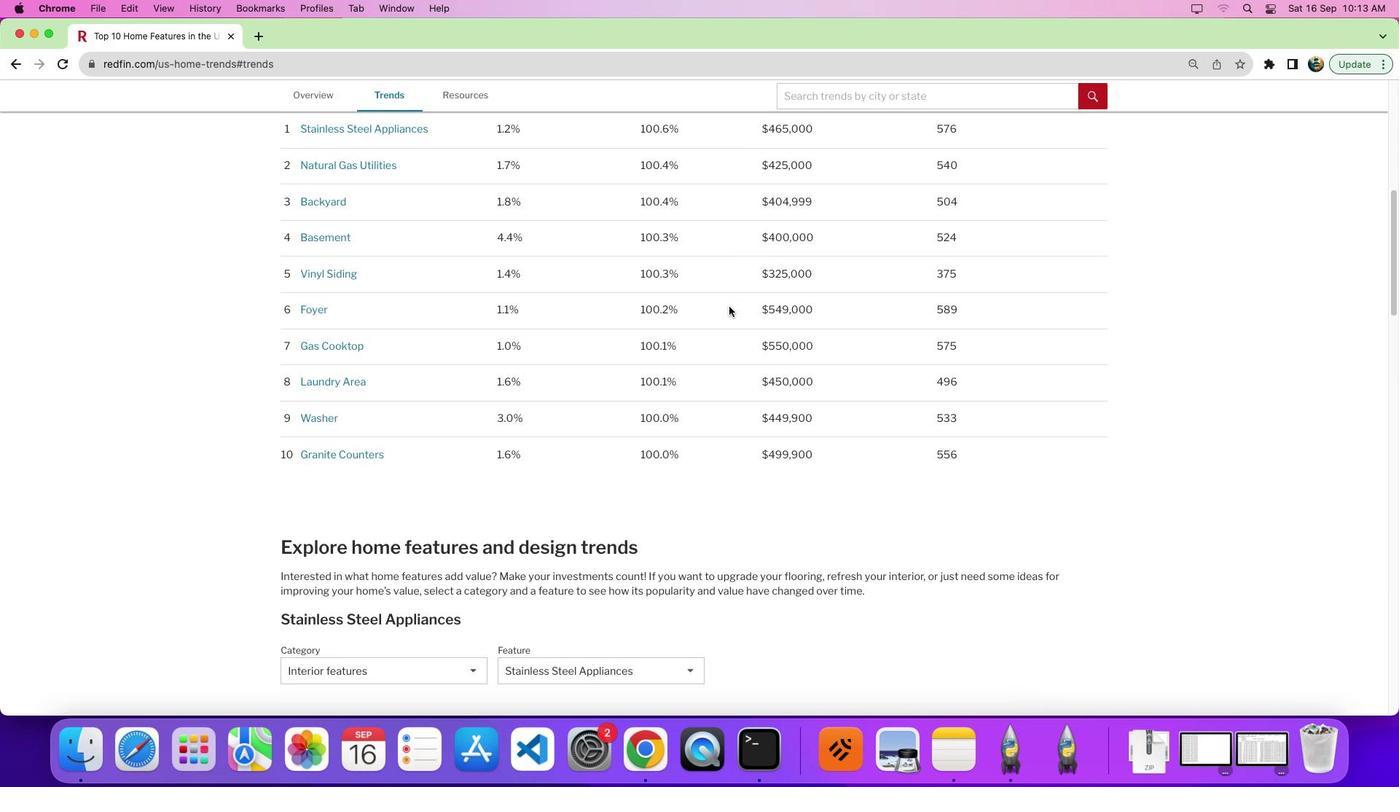 
Action: Mouse scrolled (729, 306) with delta (0, 0)
Screenshot: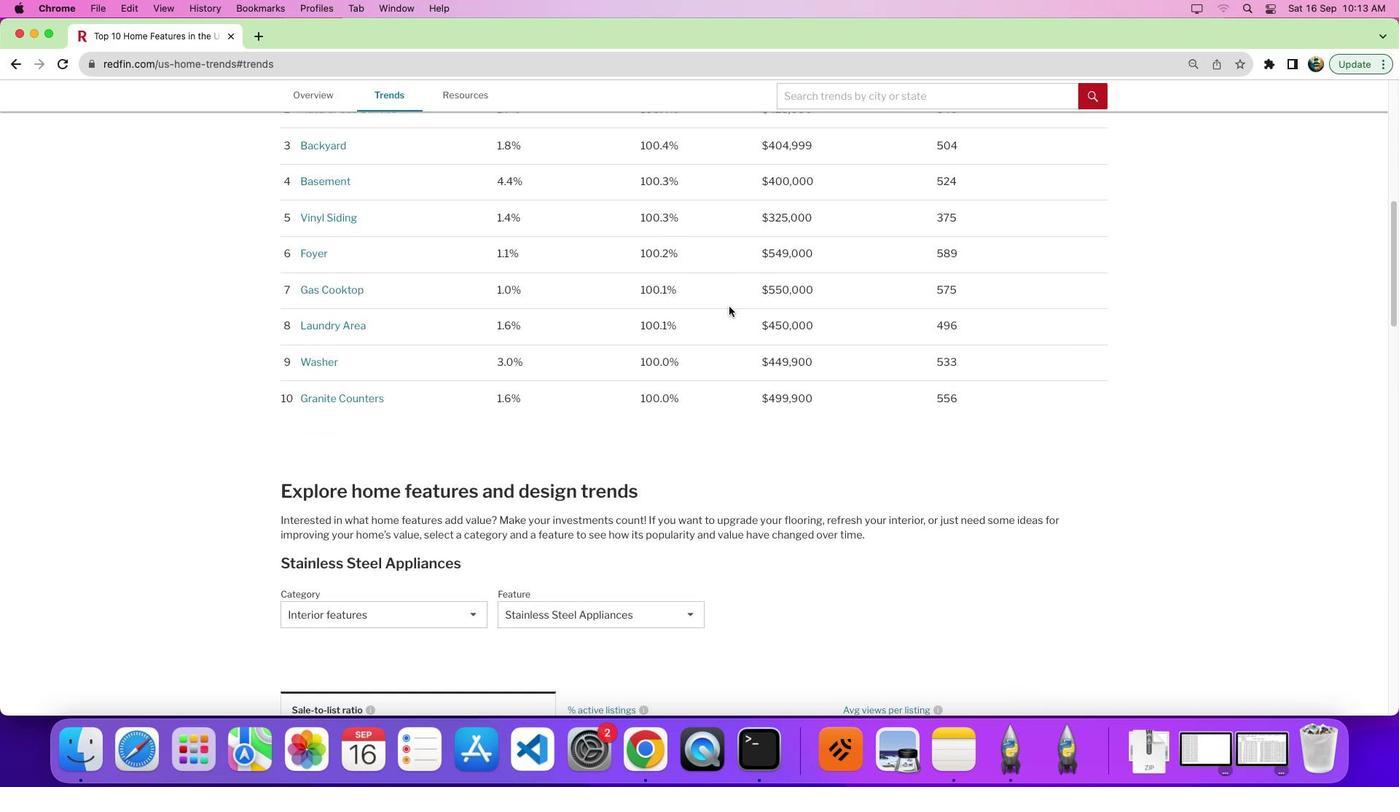
Action: Mouse scrolled (729, 306) with delta (0, -3)
Screenshot: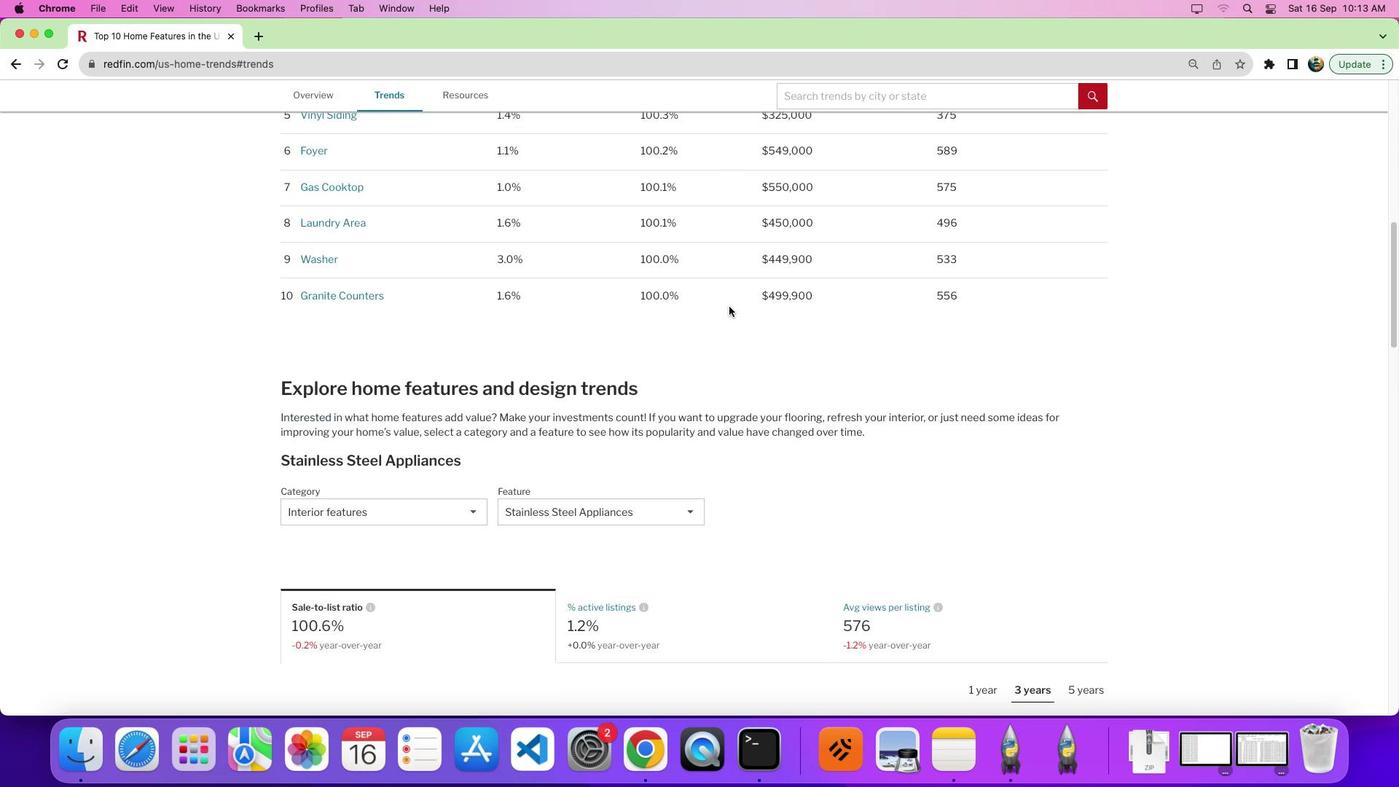 
Action: Mouse moved to (585, 461)
Screenshot: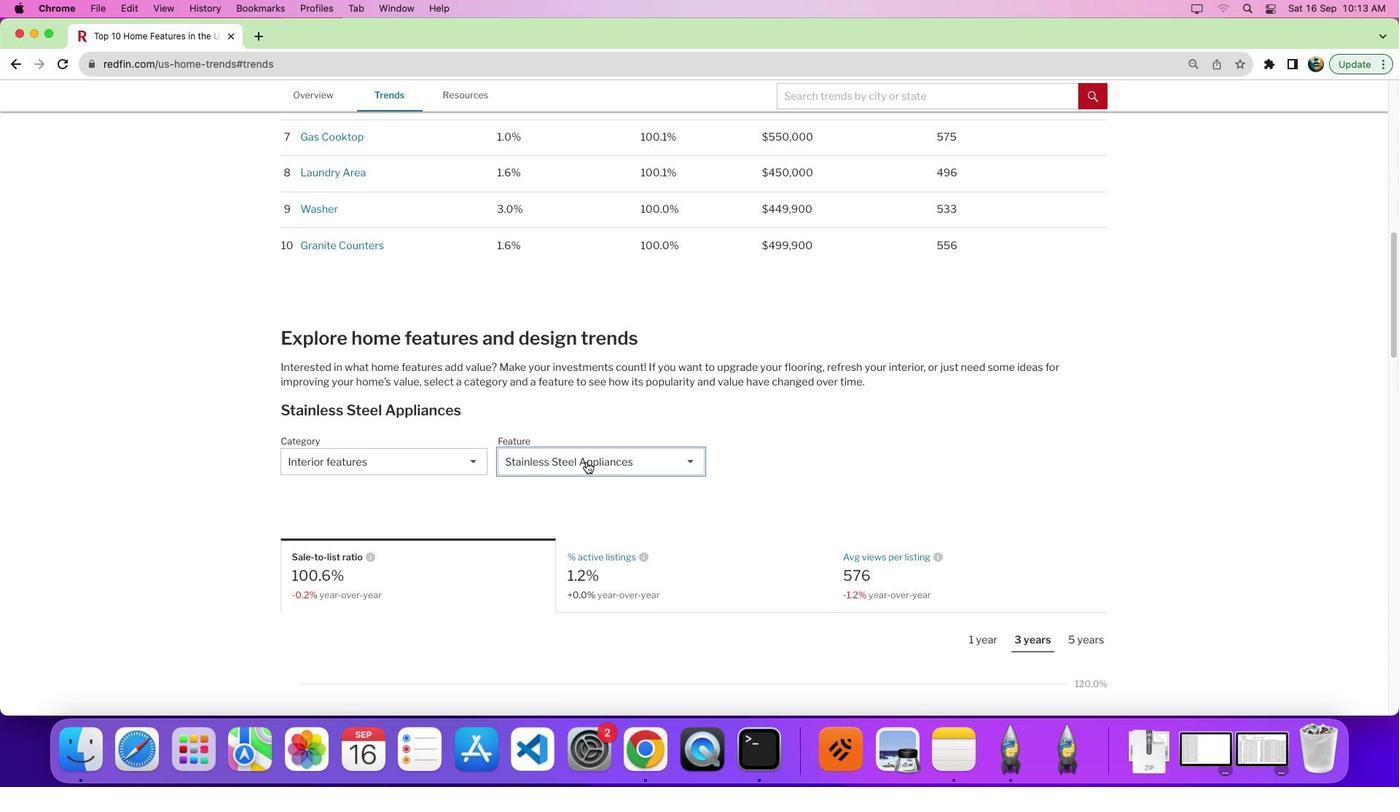 
Action: Mouse pressed left at (585, 461)
Screenshot: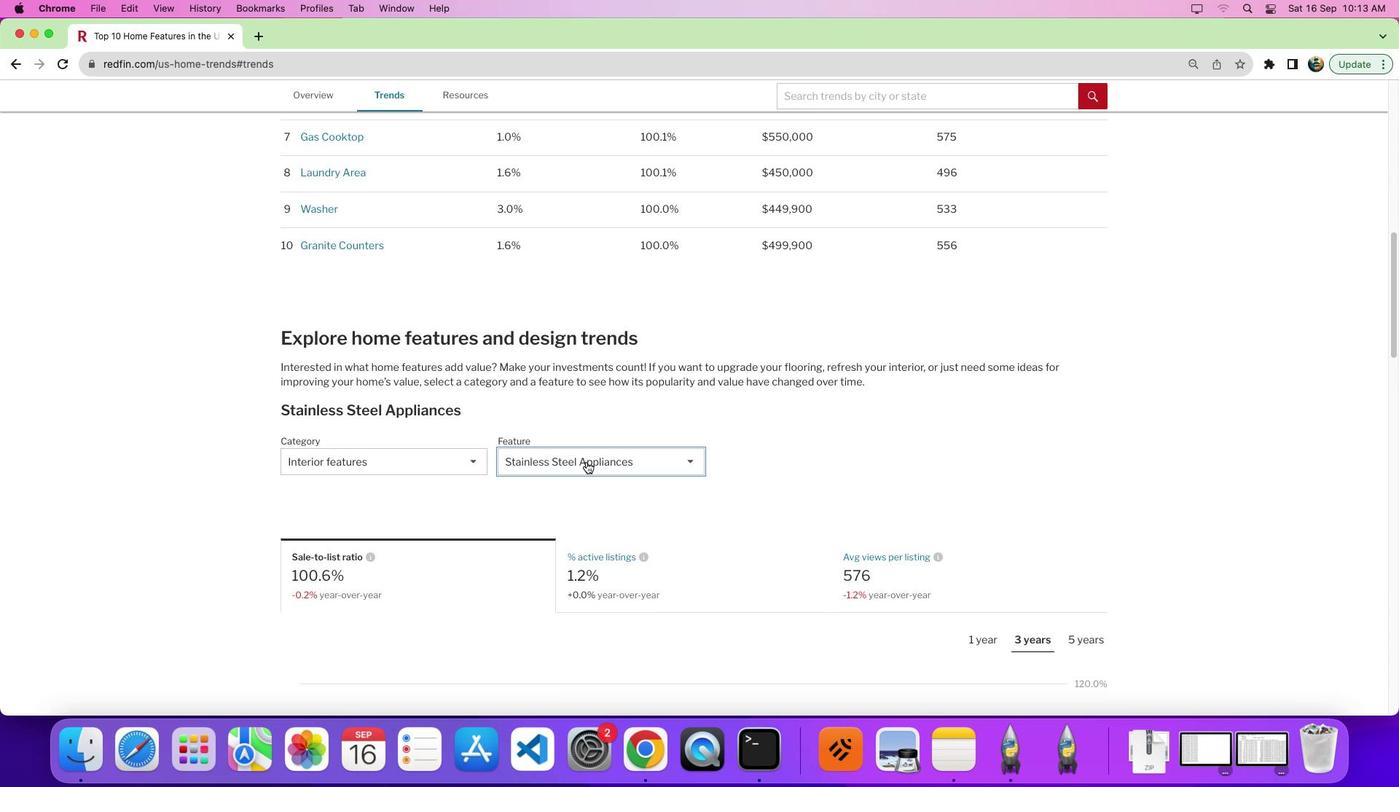 
Action: Mouse moved to (587, 566)
Screenshot: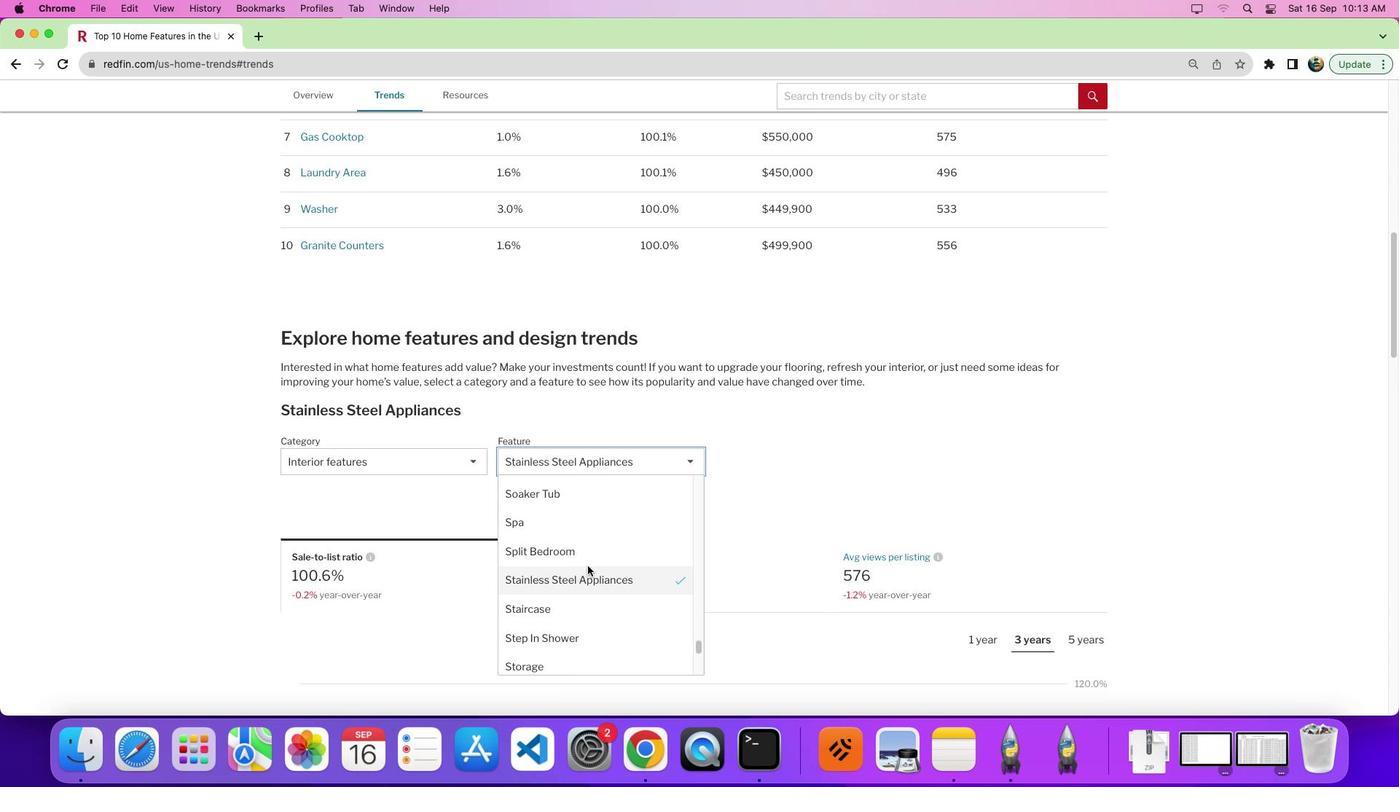 
Action: Mouse scrolled (587, 566) with delta (0, 0)
Screenshot: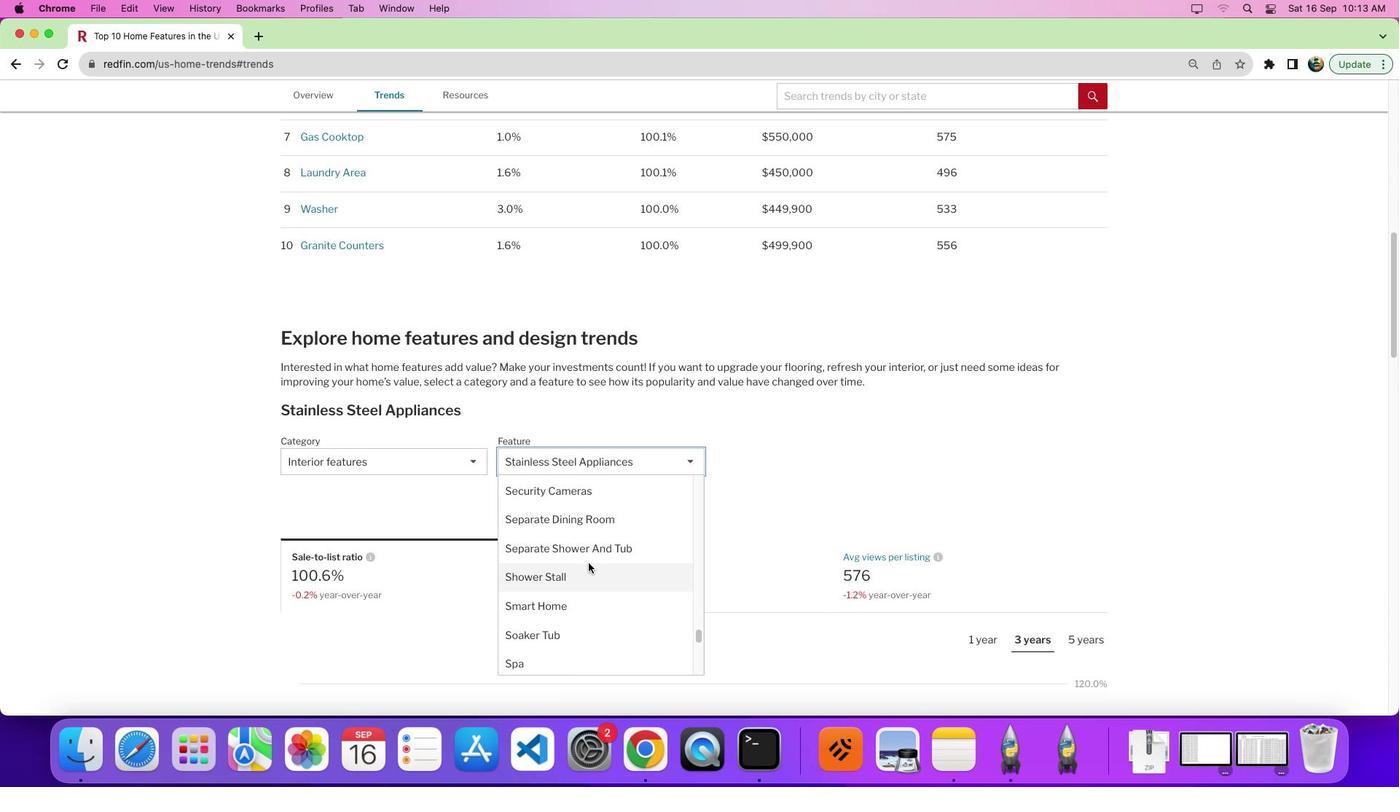 
Action: Mouse scrolled (587, 566) with delta (0, 1)
Screenshot: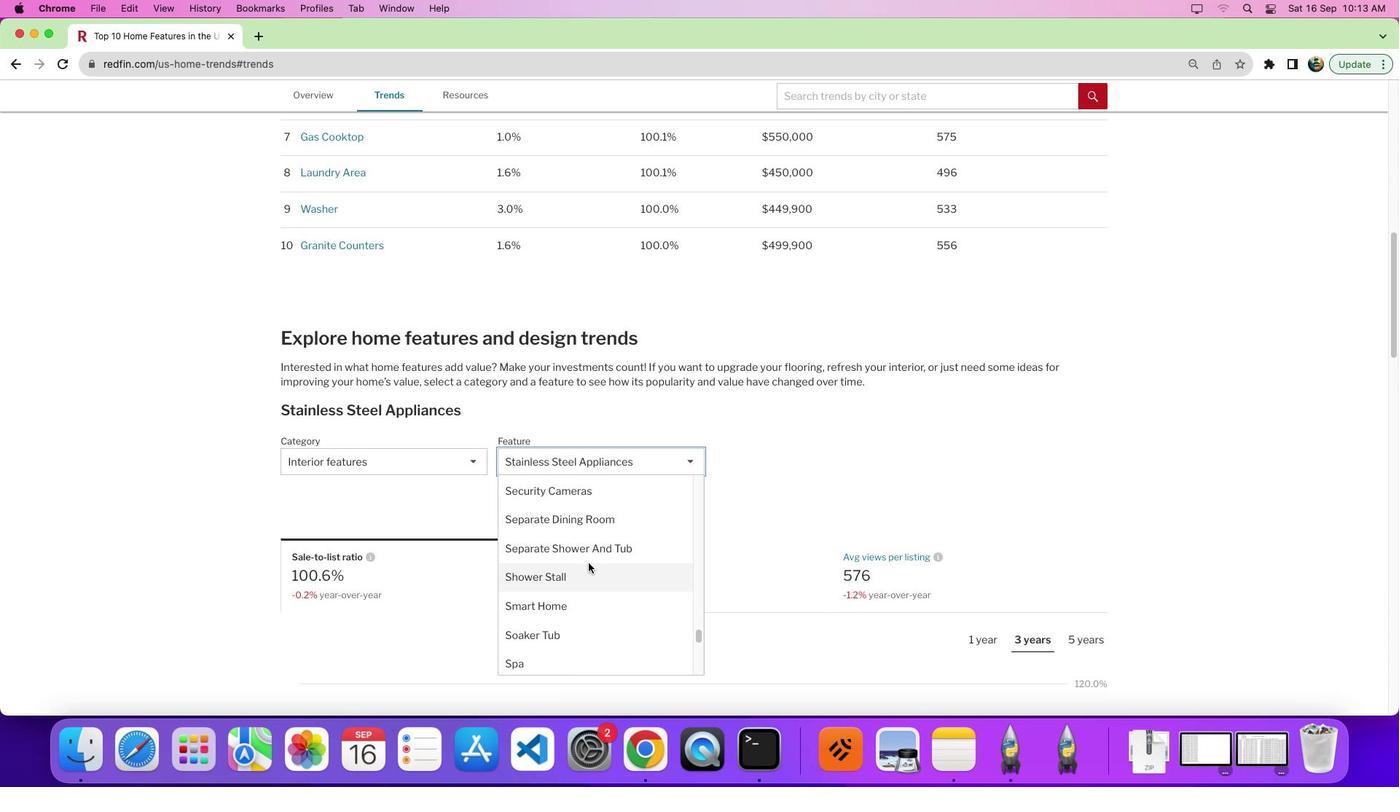 
Action: Mouse scrolled (587, 566) with delta (0, 5)
Screenshot: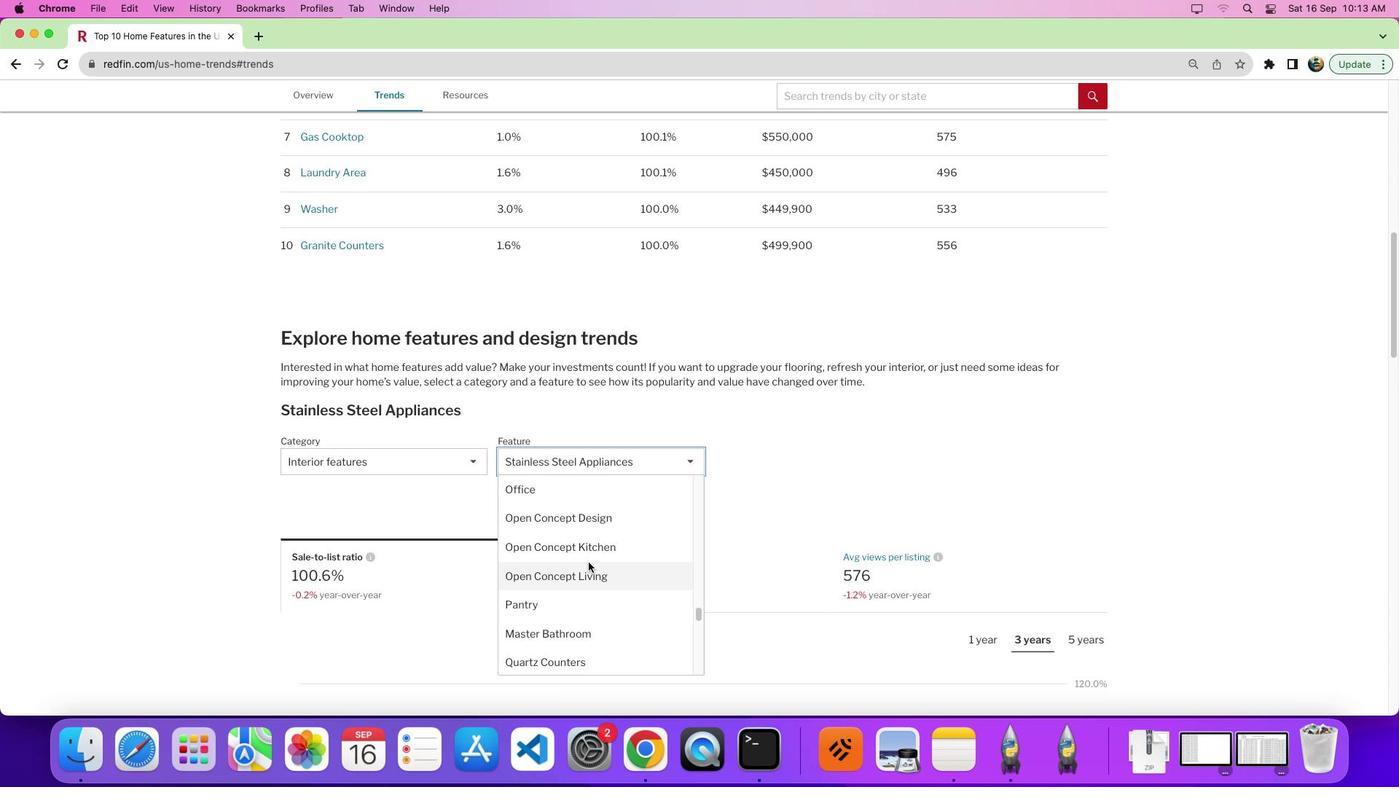 
Action: Mouse moved to (588, 564)
Screenshot: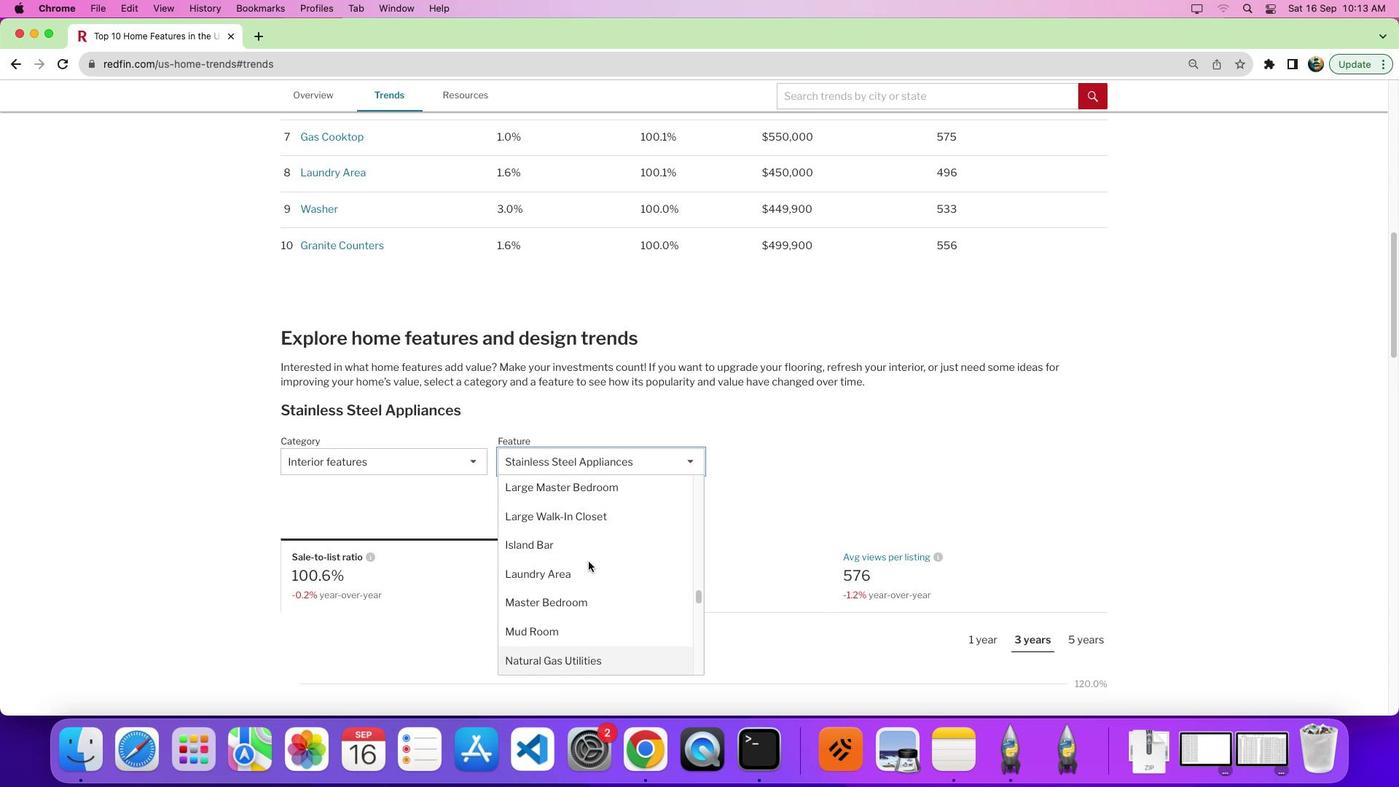 
Action: Mouse scrolled (588, 564) with delta (0, 8)
Screenshot: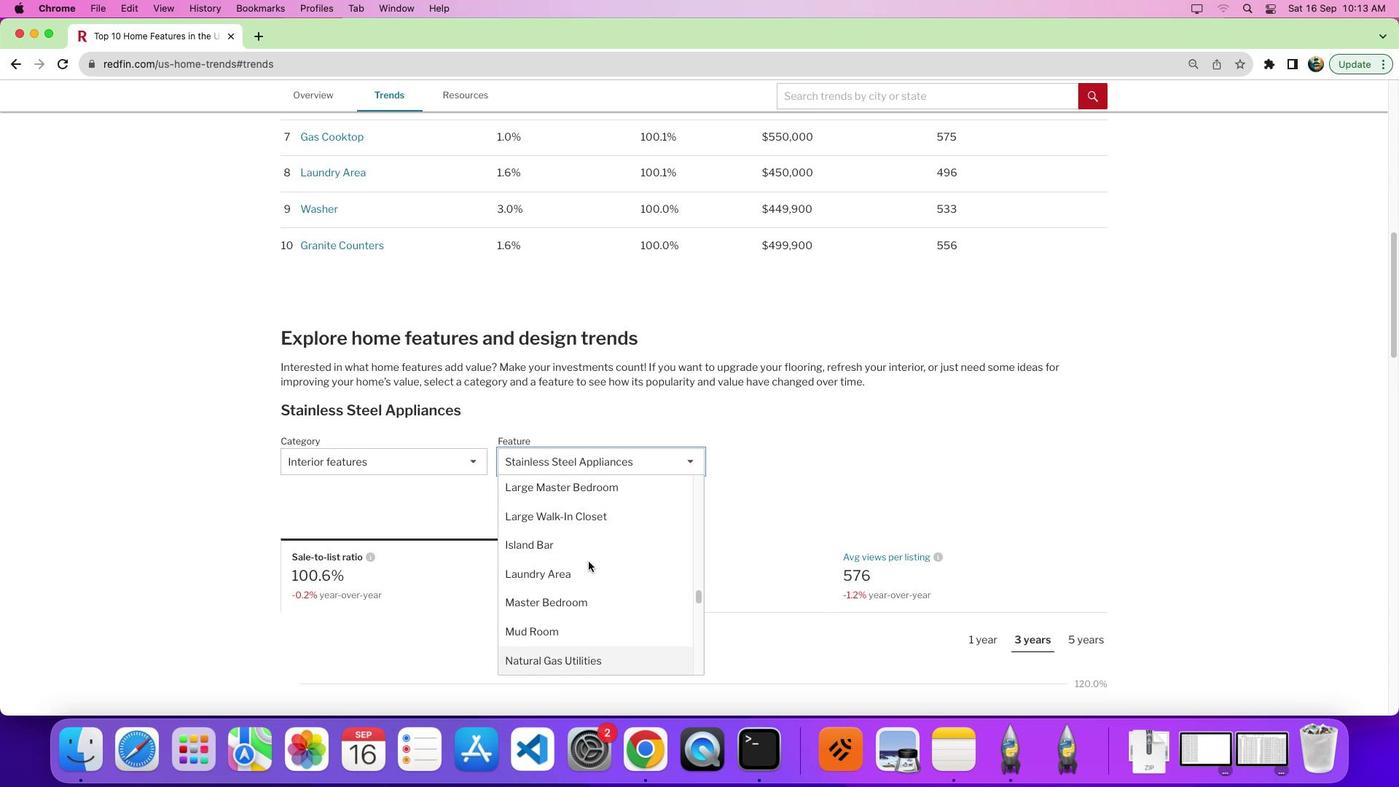 
Action: Mouse moved to (588, 561)
Screenshot: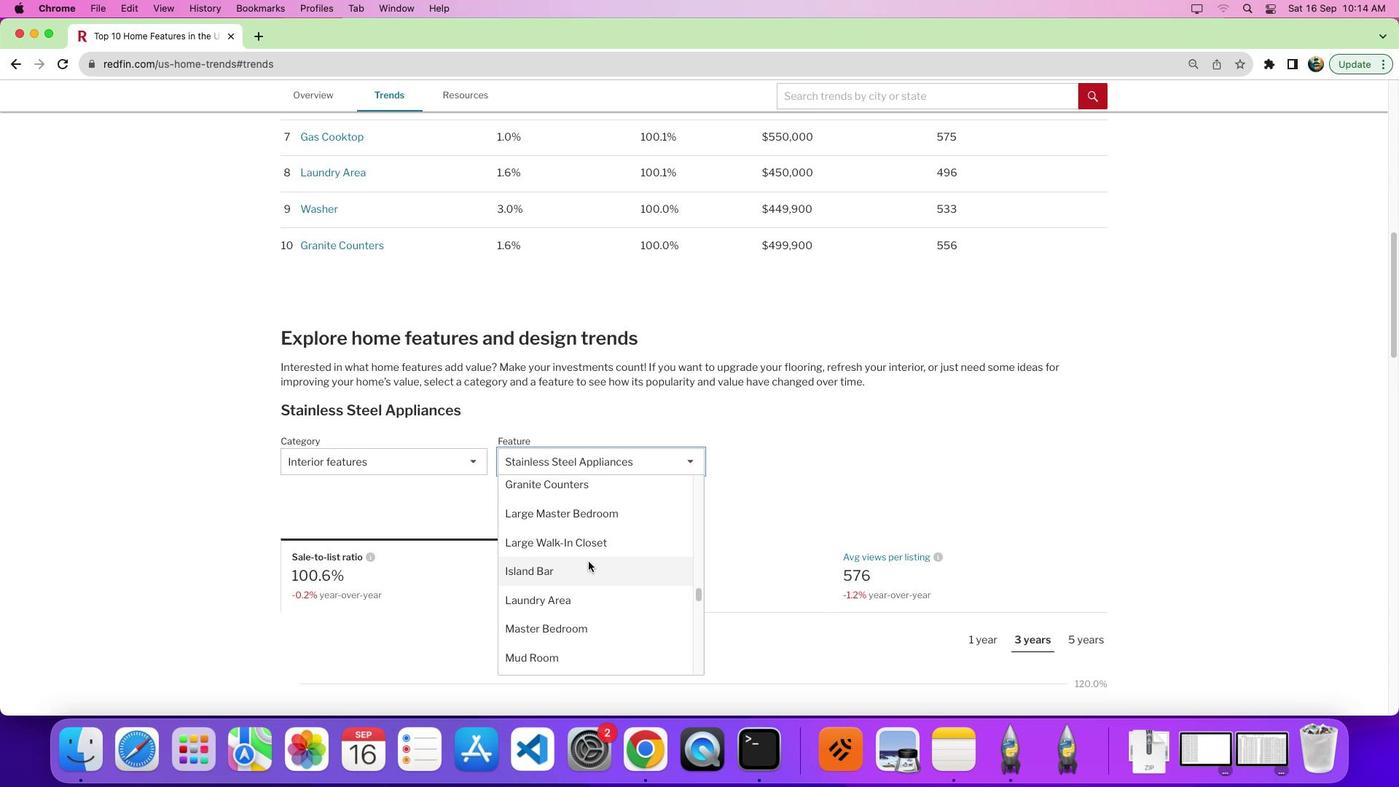 
Action: Mouse scrolled (588, 561) with delta (0, 0)
Screenshot: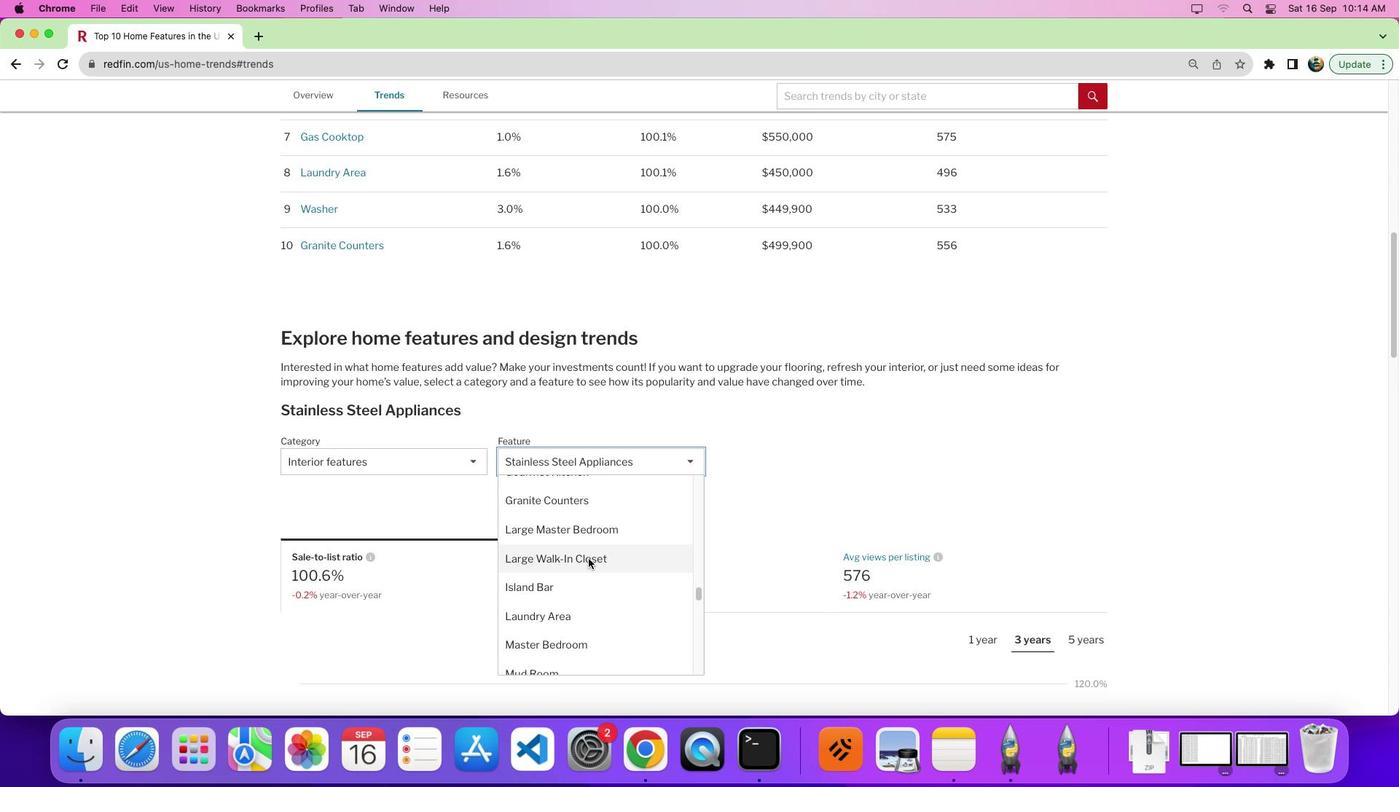 
Action: Mouse scrolled (588, 561) with delta (0, 0)
Screenshot: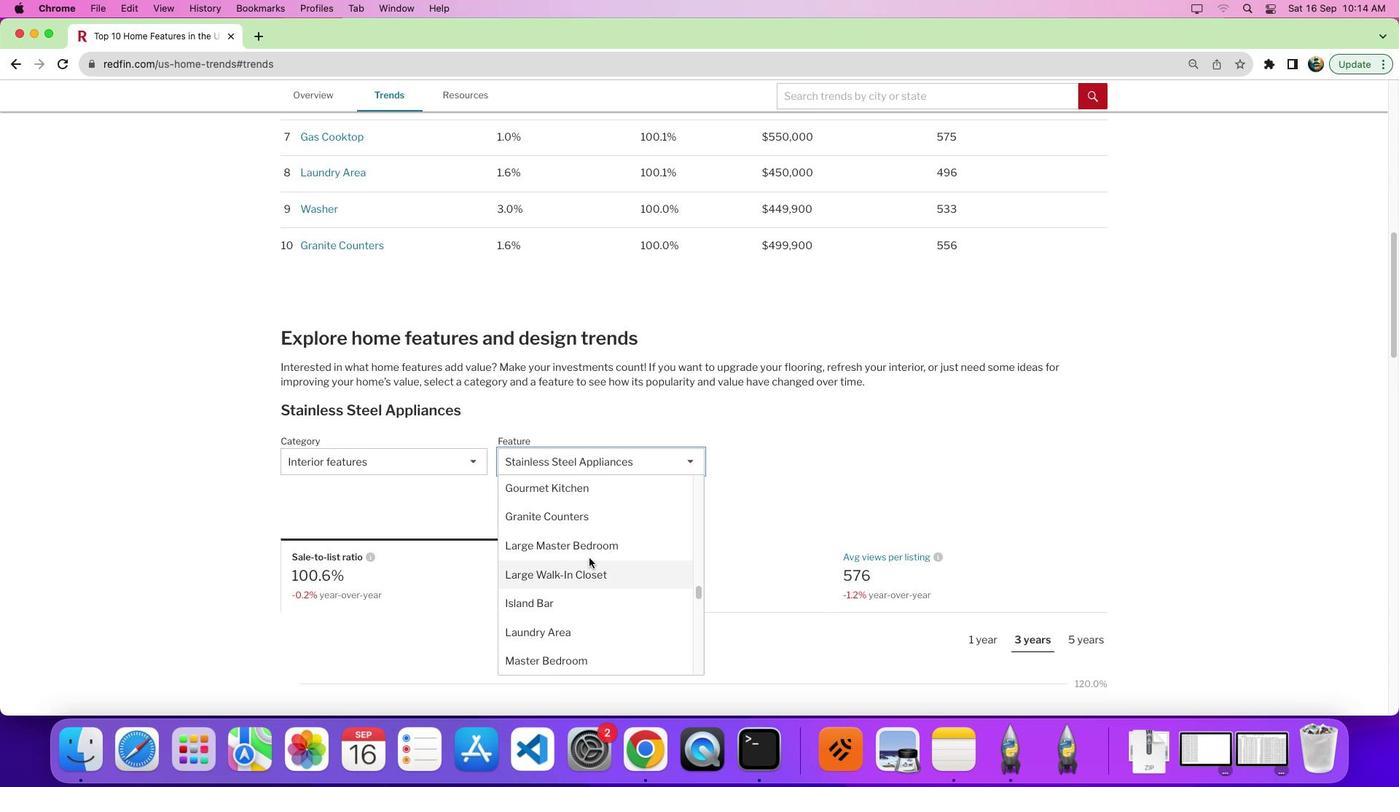 
Action: Mouse moved to (589, 556)
Screenshot: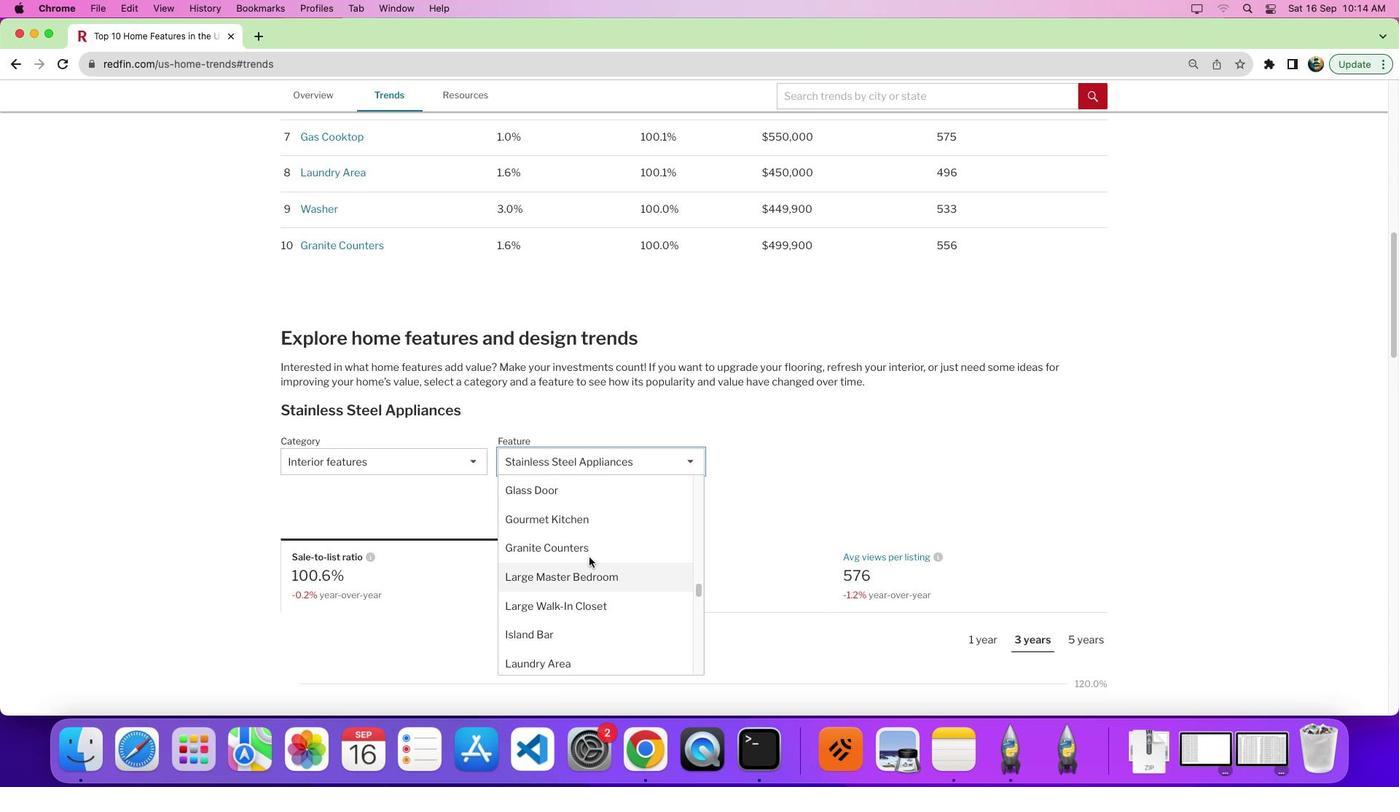 
Action: Mouse scrolled (589, 556) with delta (0, 0)
Screenshot: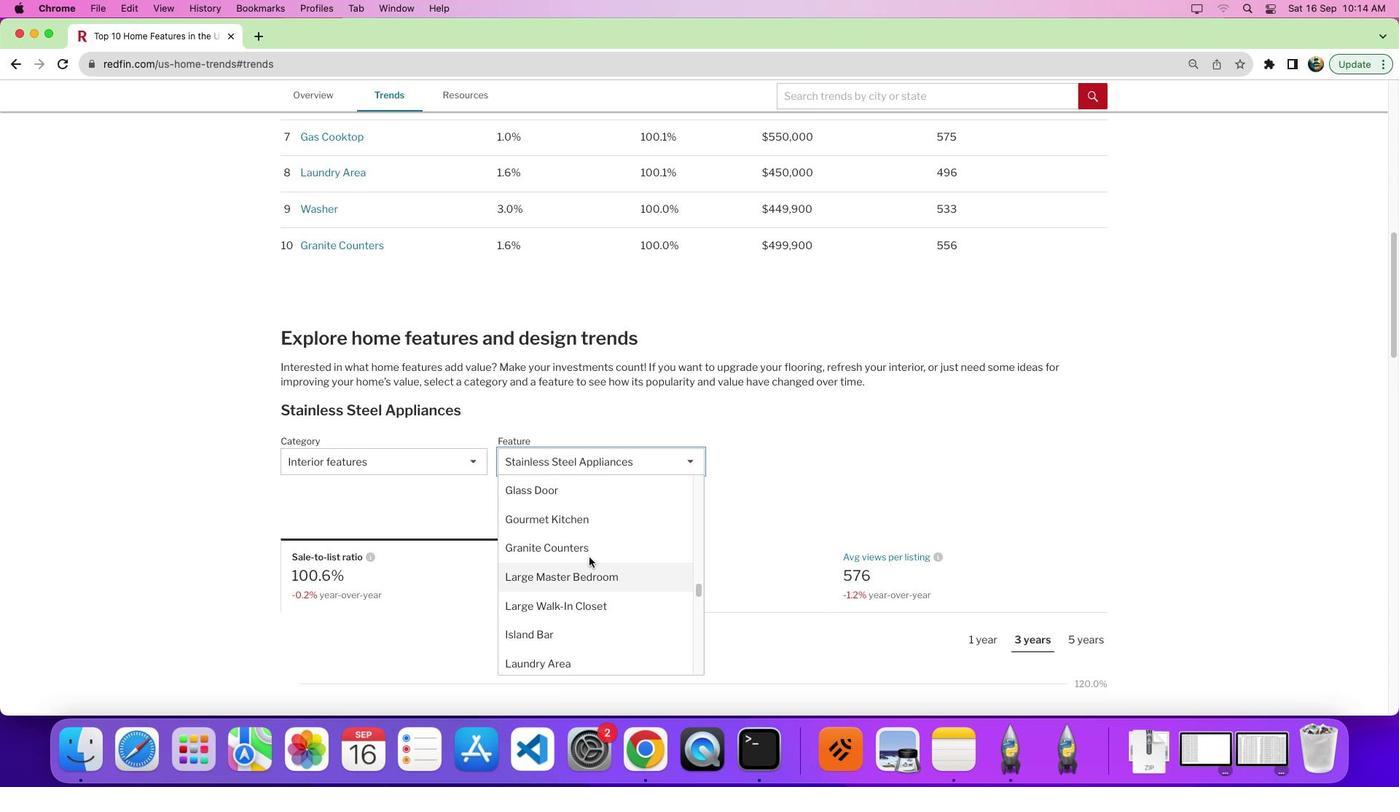 
Action: Mouse scrolled (589, 556) with delta (0, 0)
Screenshot: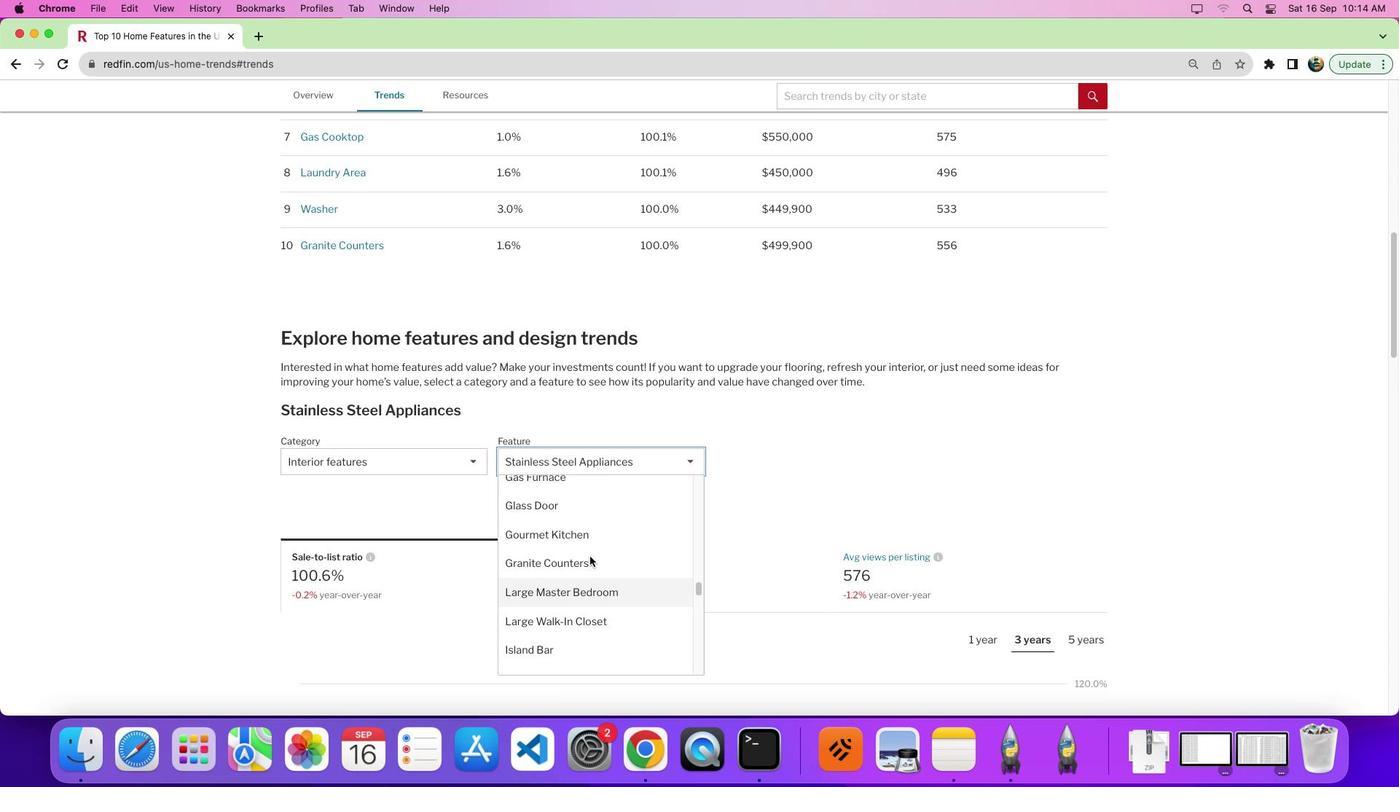 
Action: Mouse moved to (590, 556)
Screenshot: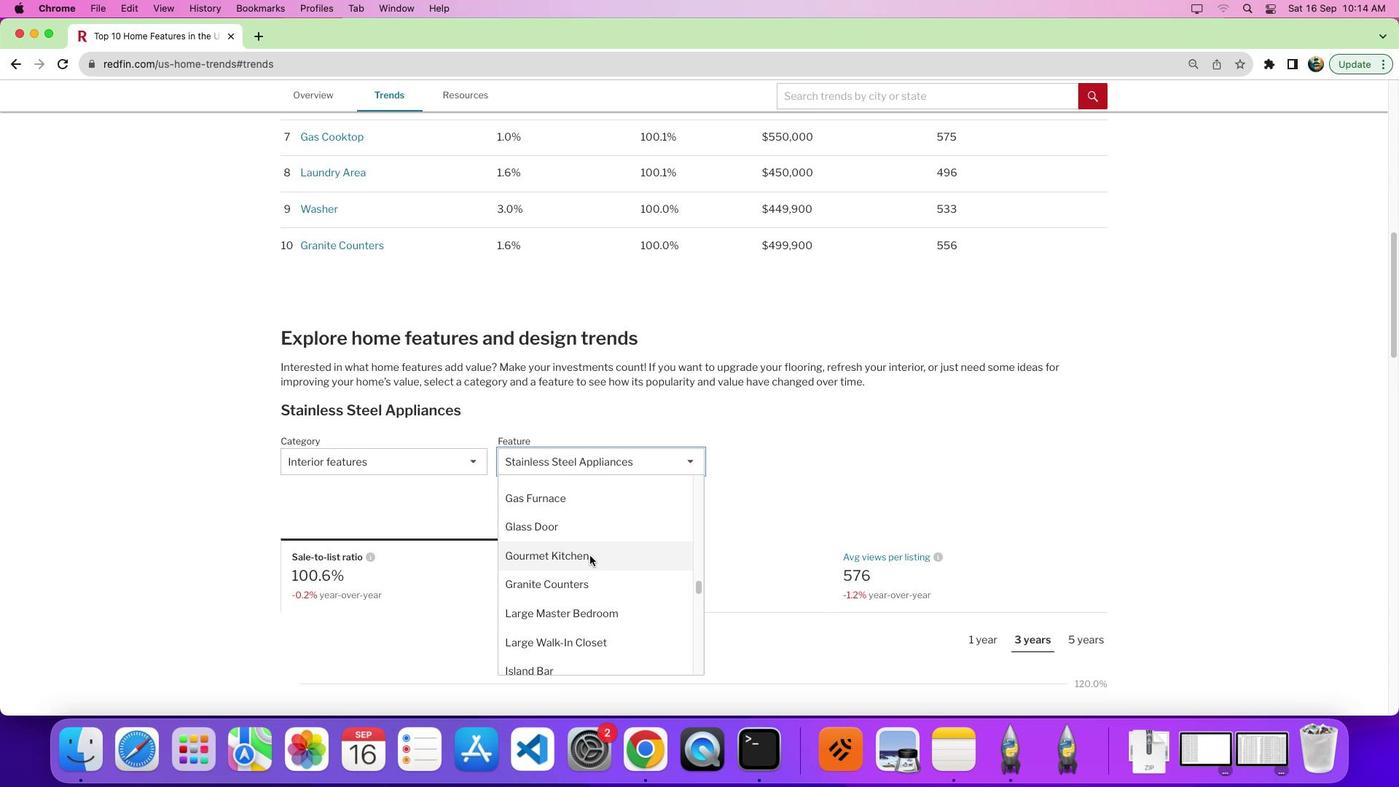 
Action: Mouse scrolled (590, 556) with delta (0, 0)
Screenshot: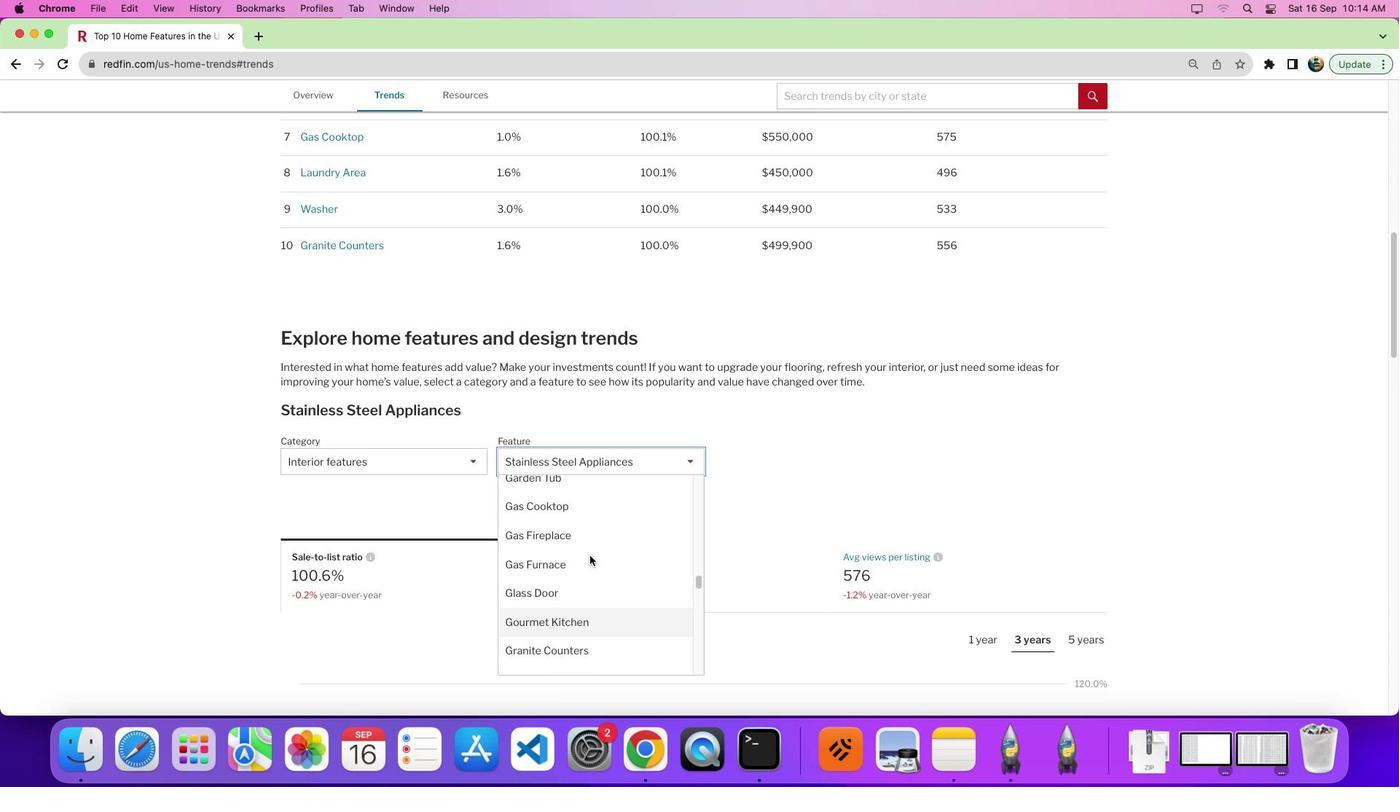
Action: Mouse scrolled (590, 556) with delta (0, 0)
Screenshot: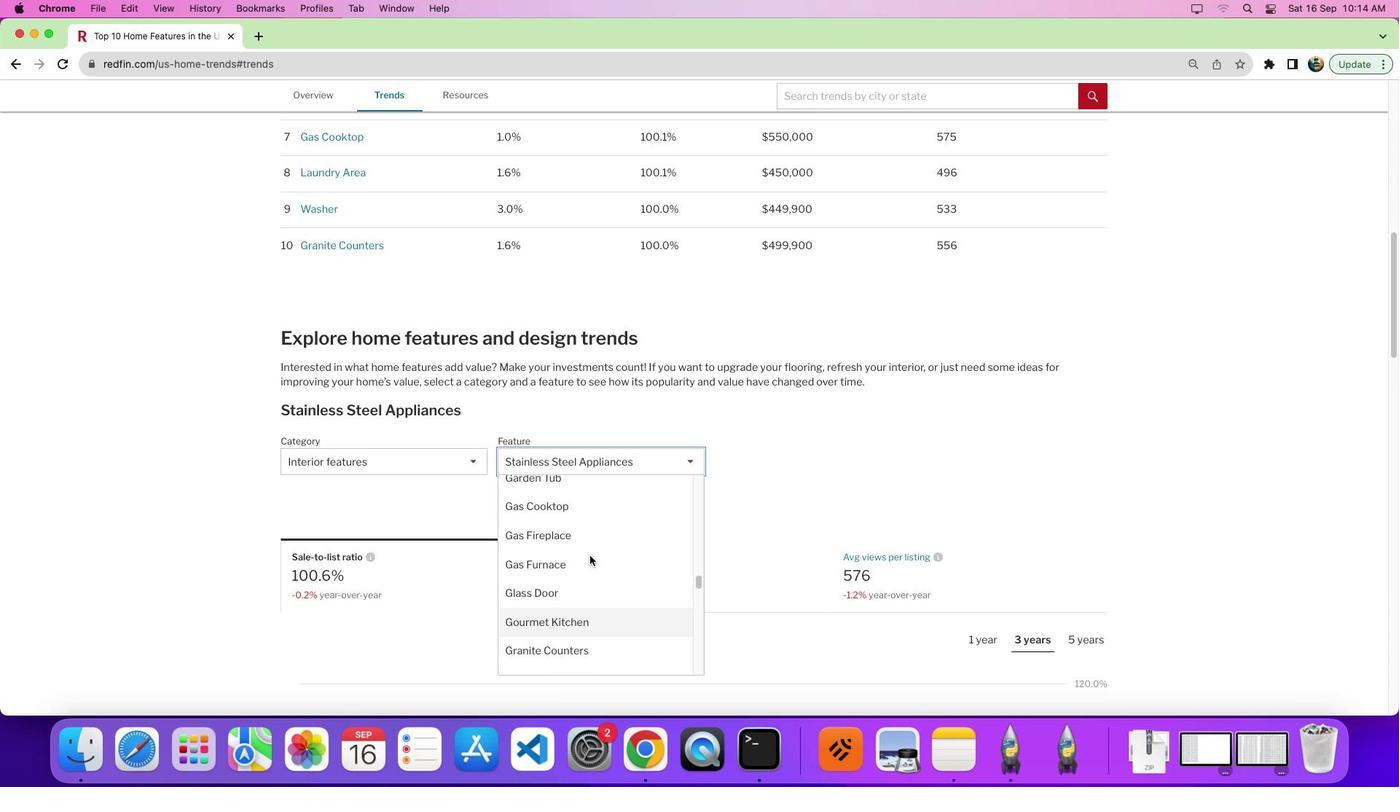 
Action: Mouse scrolled (590, 556) with delta (0, 4)
Screenshot: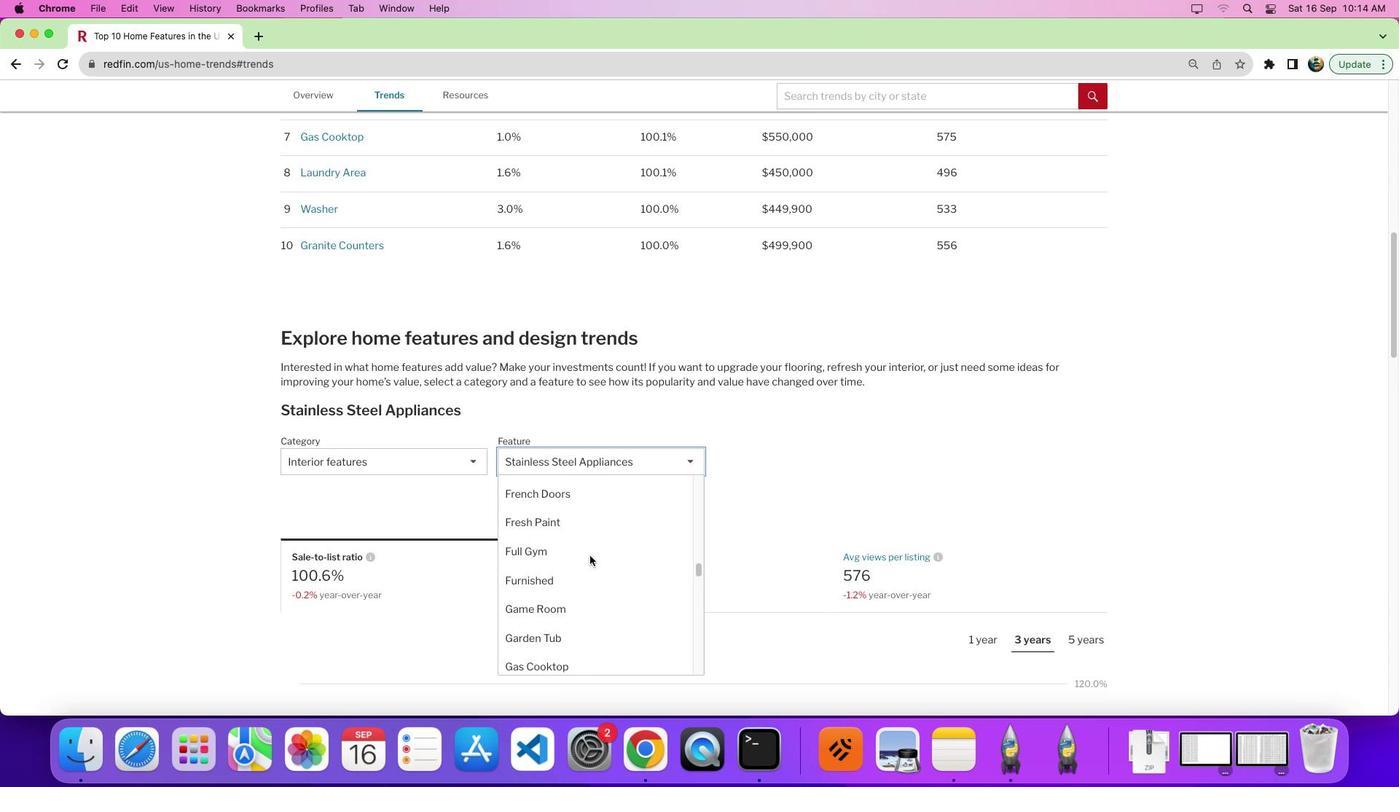 
Action: Mouse moved to (588, 556)
Screenshot: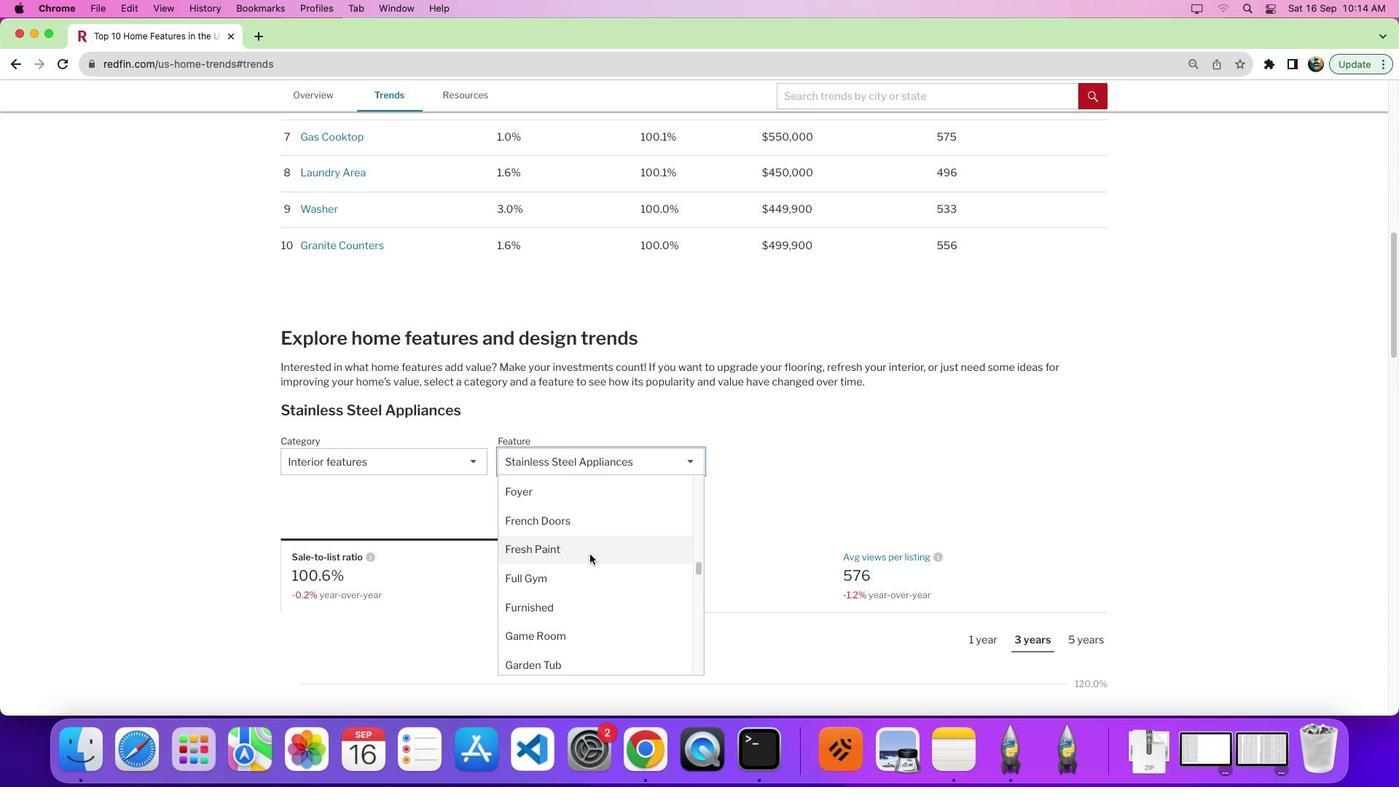 
Action: Mouse scrolled (588, 556) with delta (0, 0)
Screenshot: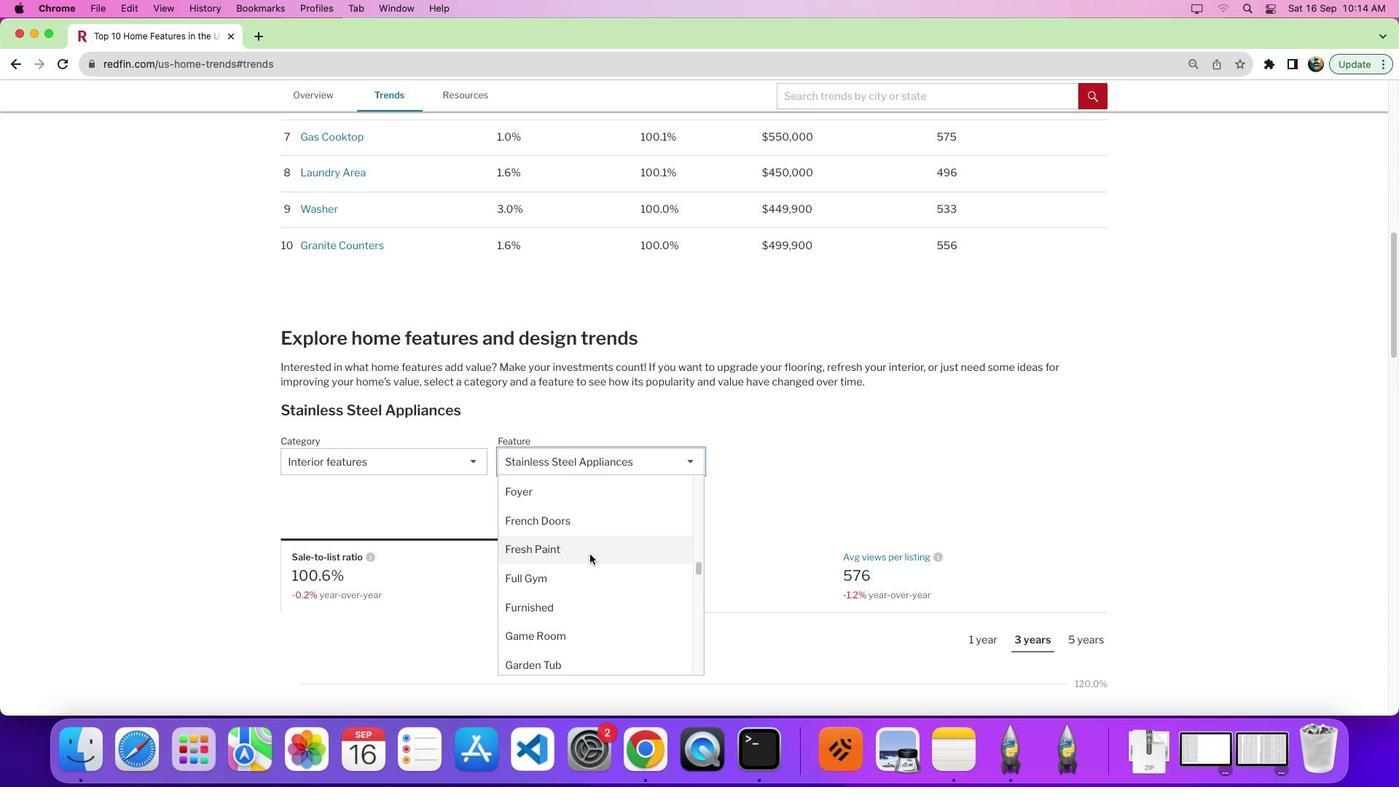 
Action: Mouse moved to (589, 555)
Screenshot: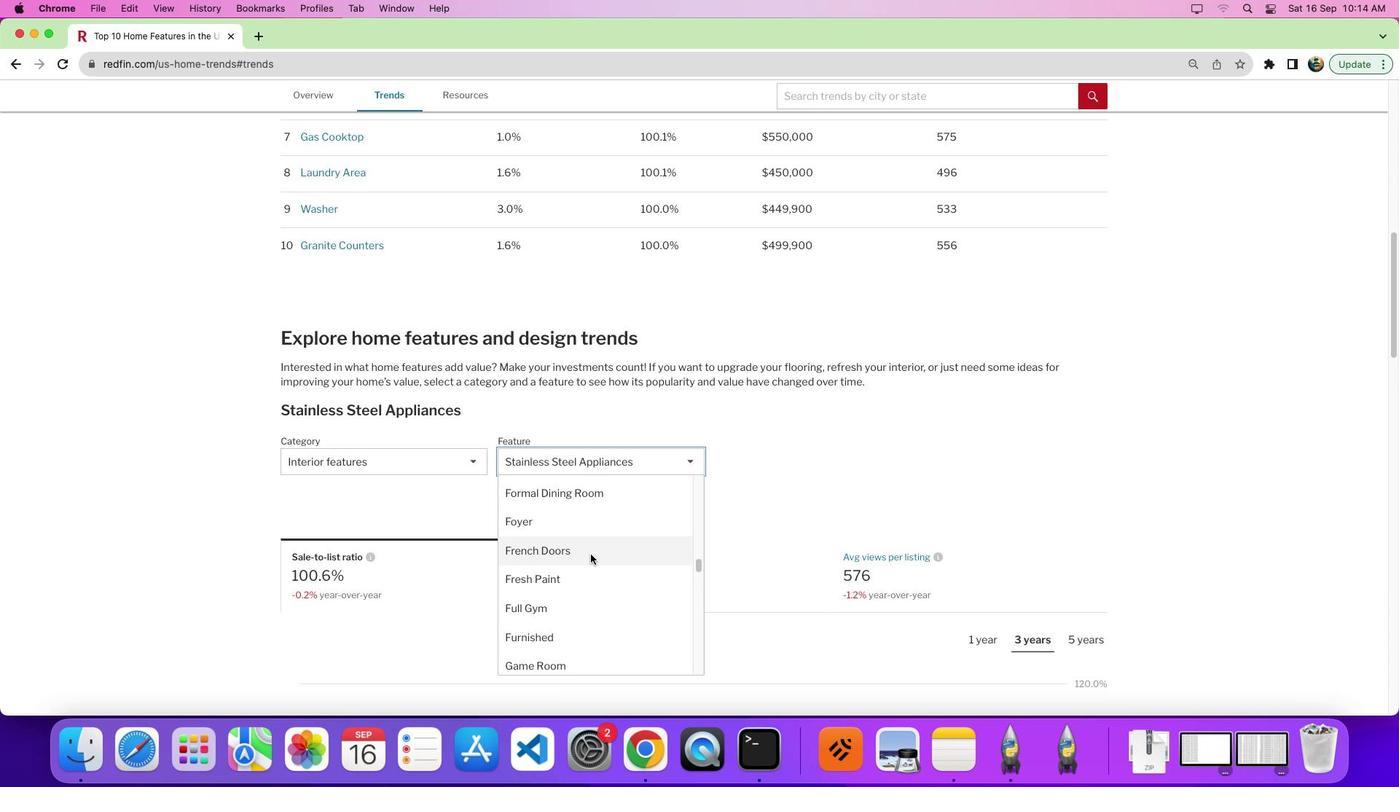 
Action: Mouse scrolled (589, 555) with delta (0, 0)
Screenshot: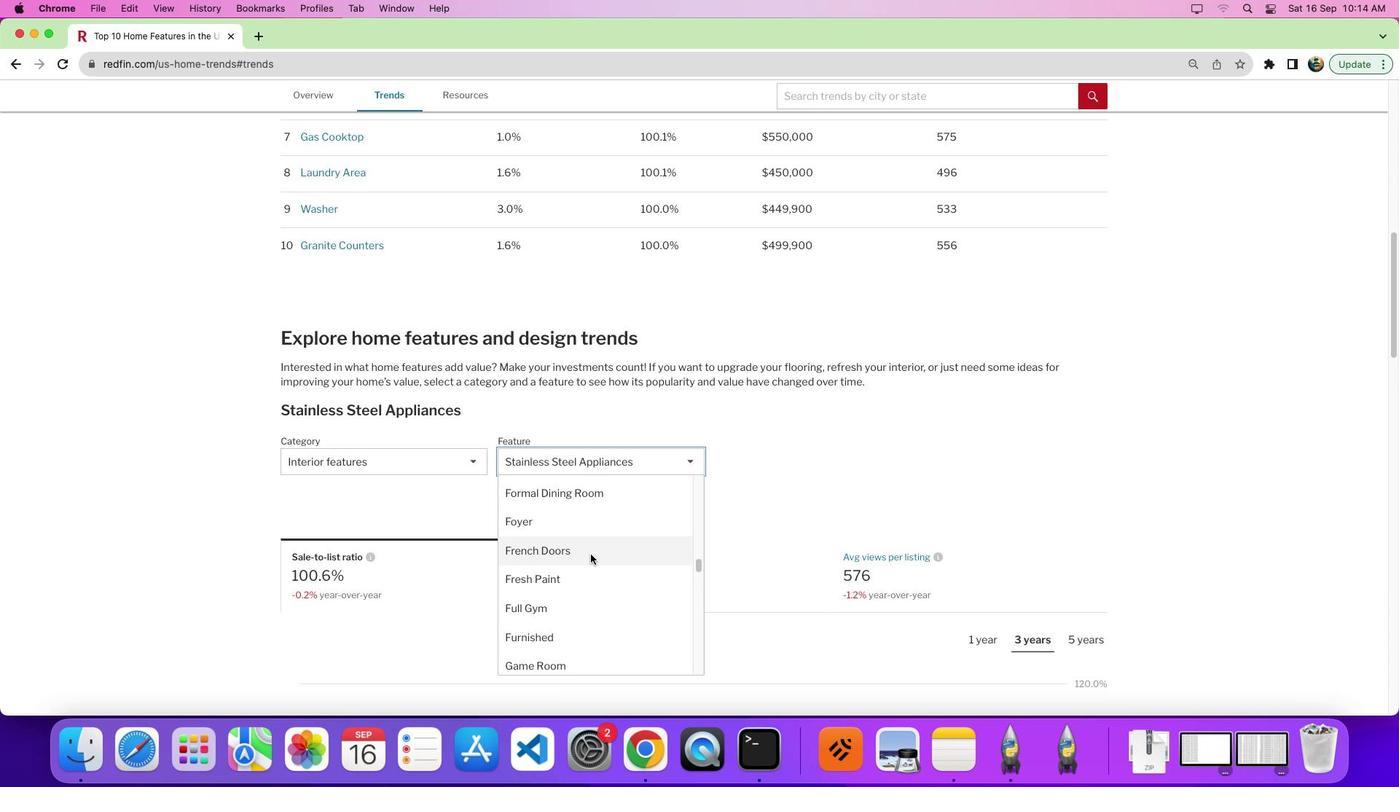 
Action: Mouse moved to (590, 553)
Screenshot: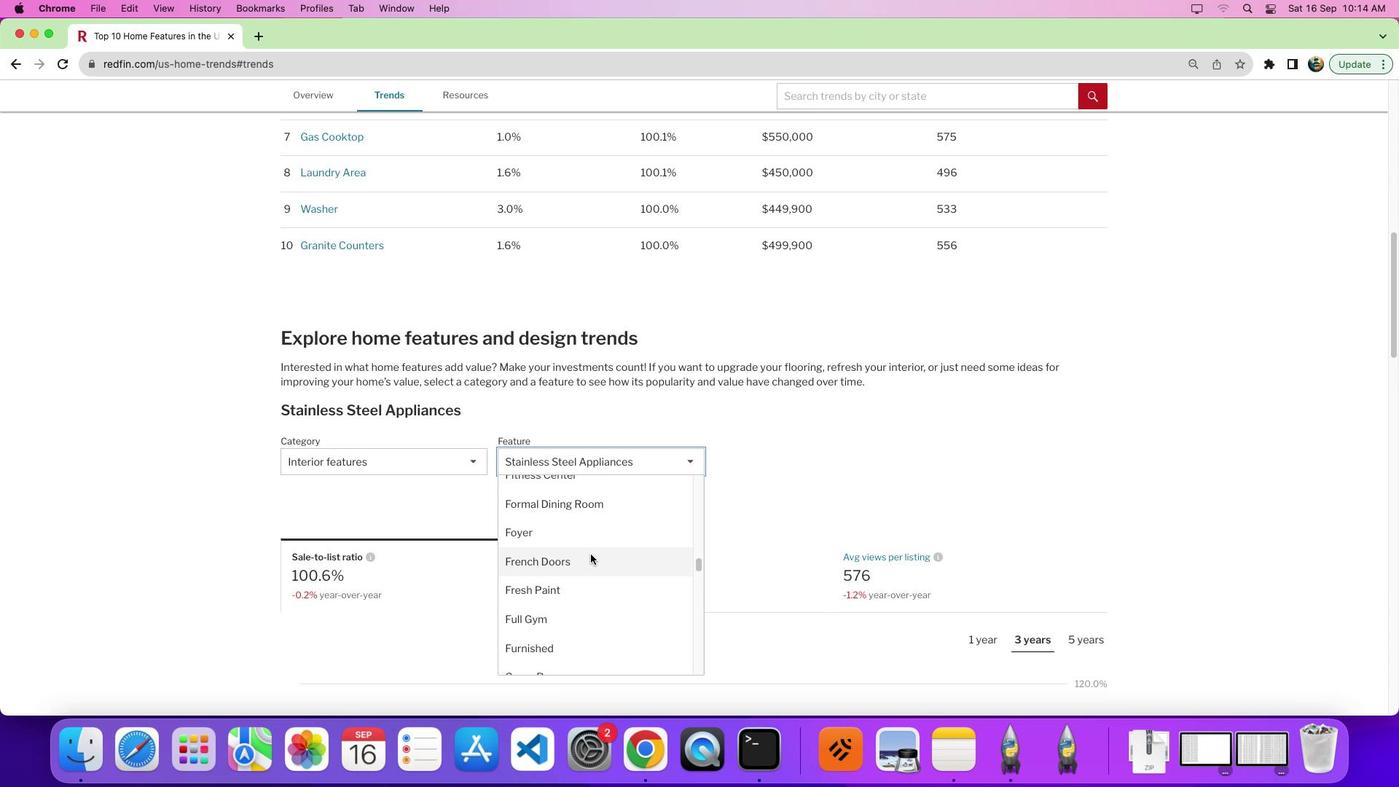 
Action: Mouse scrolled (590, 553) with delta (0, 0)
Screenshot: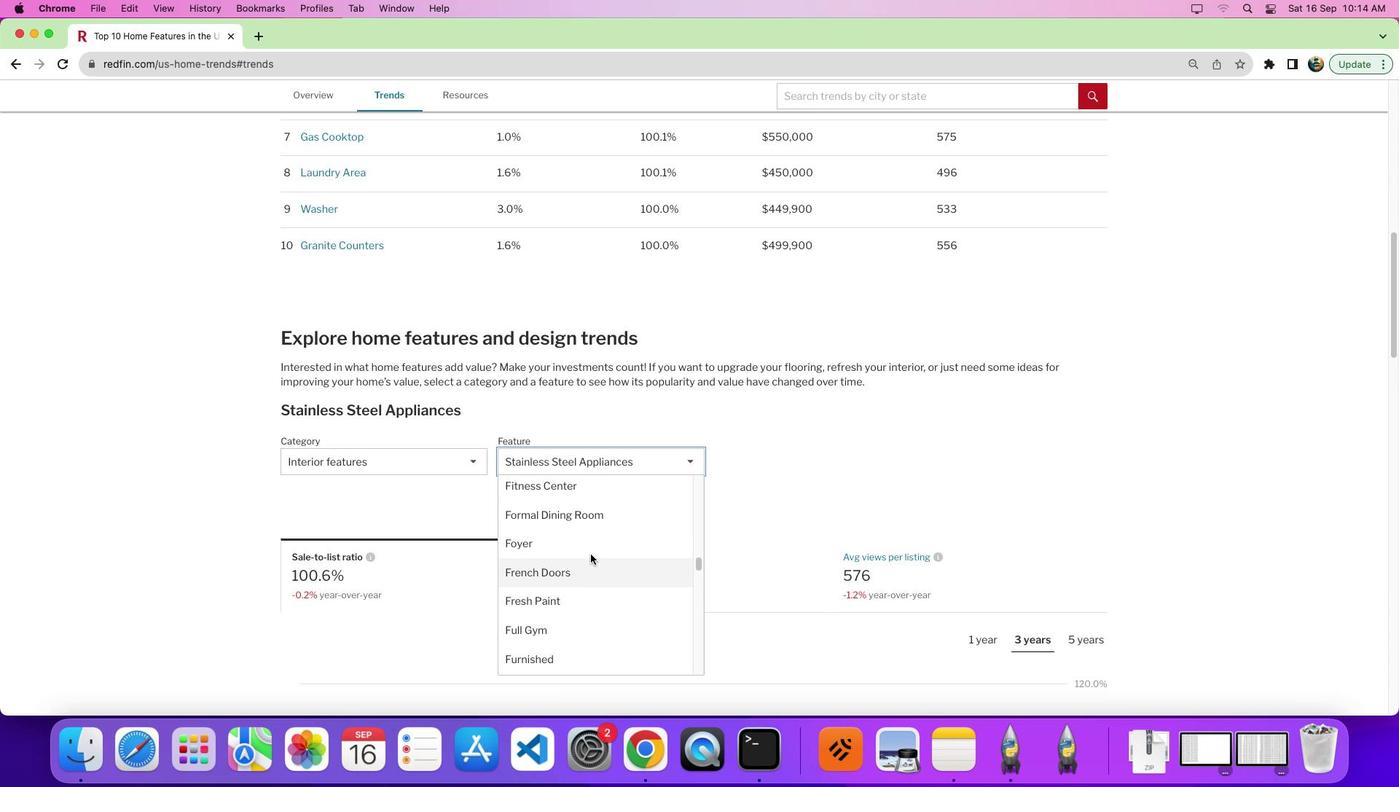 
Action: Mouse scrolled (590, 553) with delta (0, 0)
Screenshot: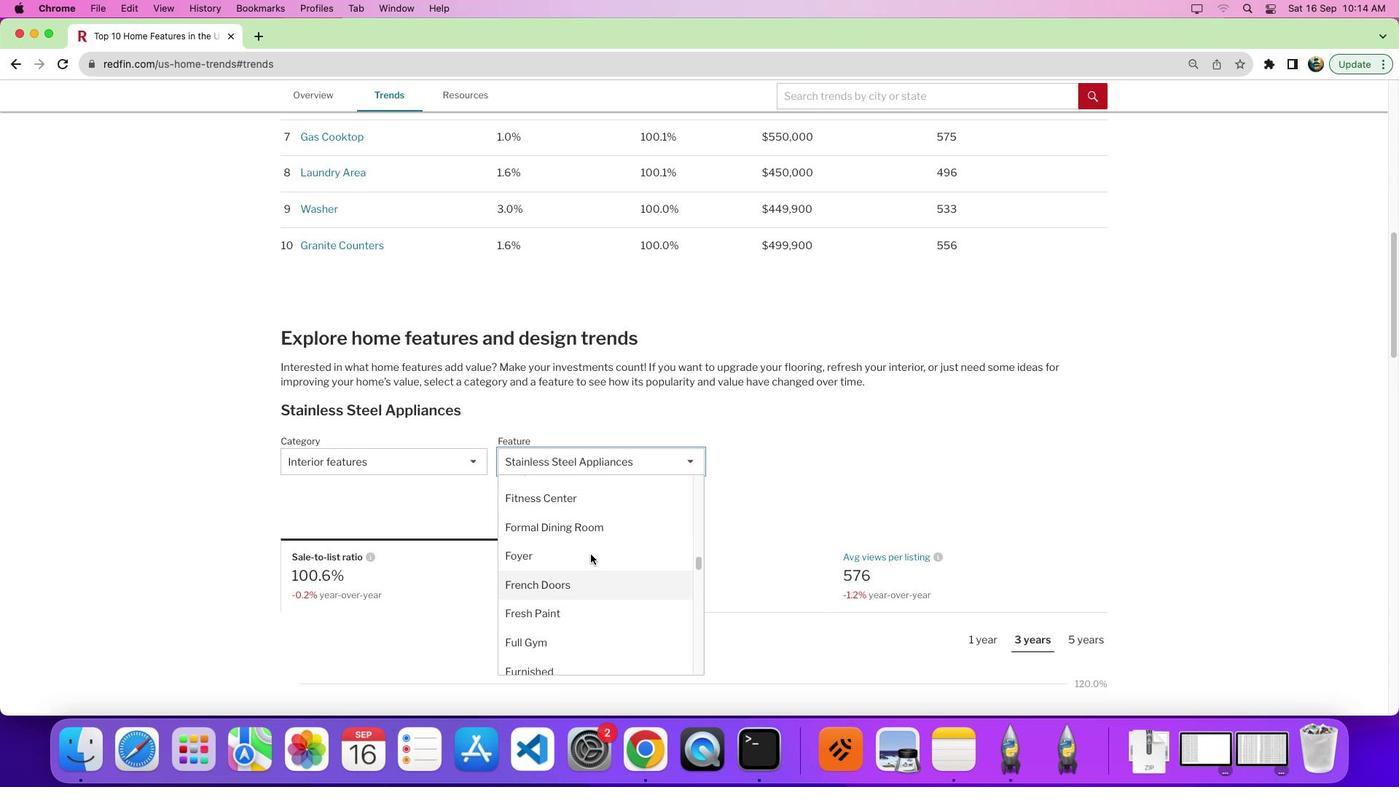 
Action: Mouse scrolled (590, 553) with delta (0, 2)
Screenshot: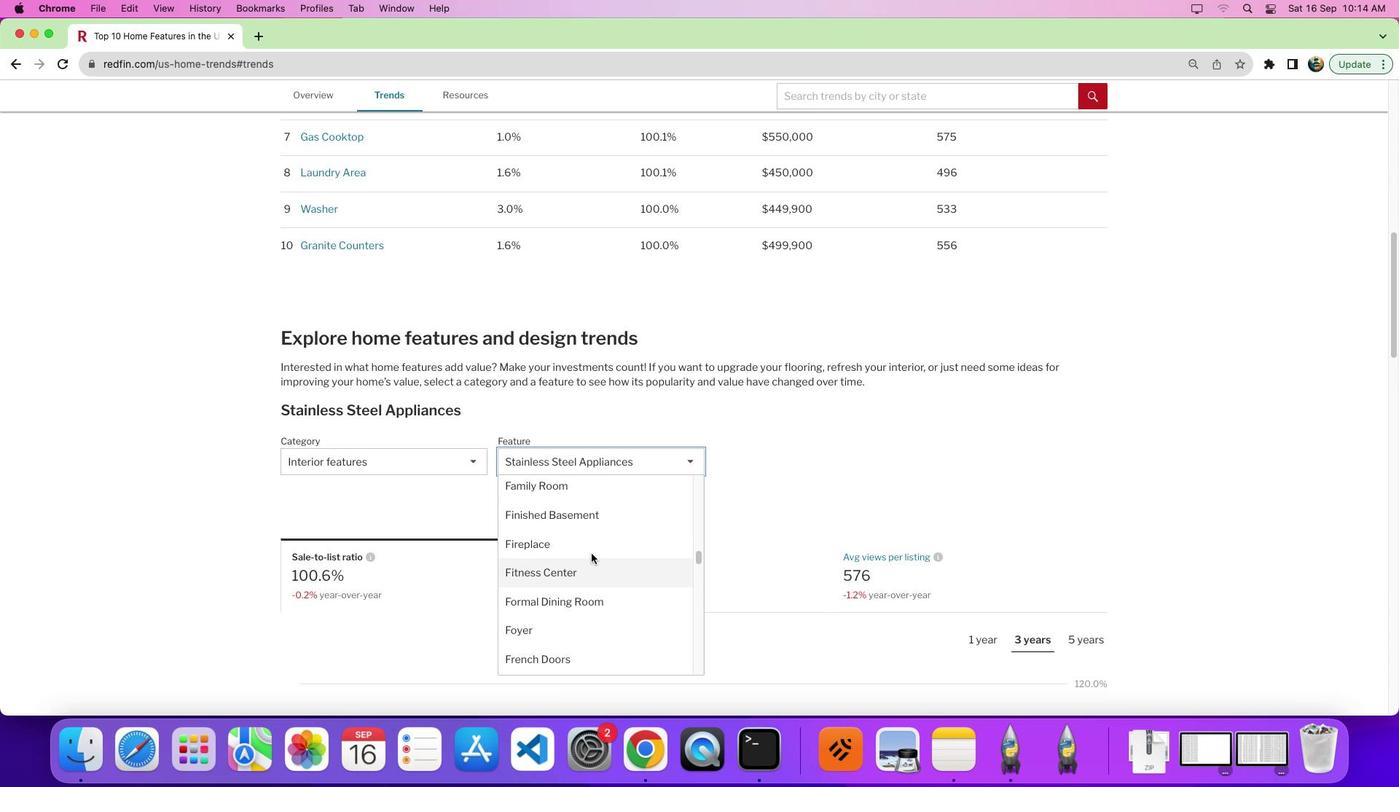 
Action: Mouse moved to (591, 553)
Screenshot: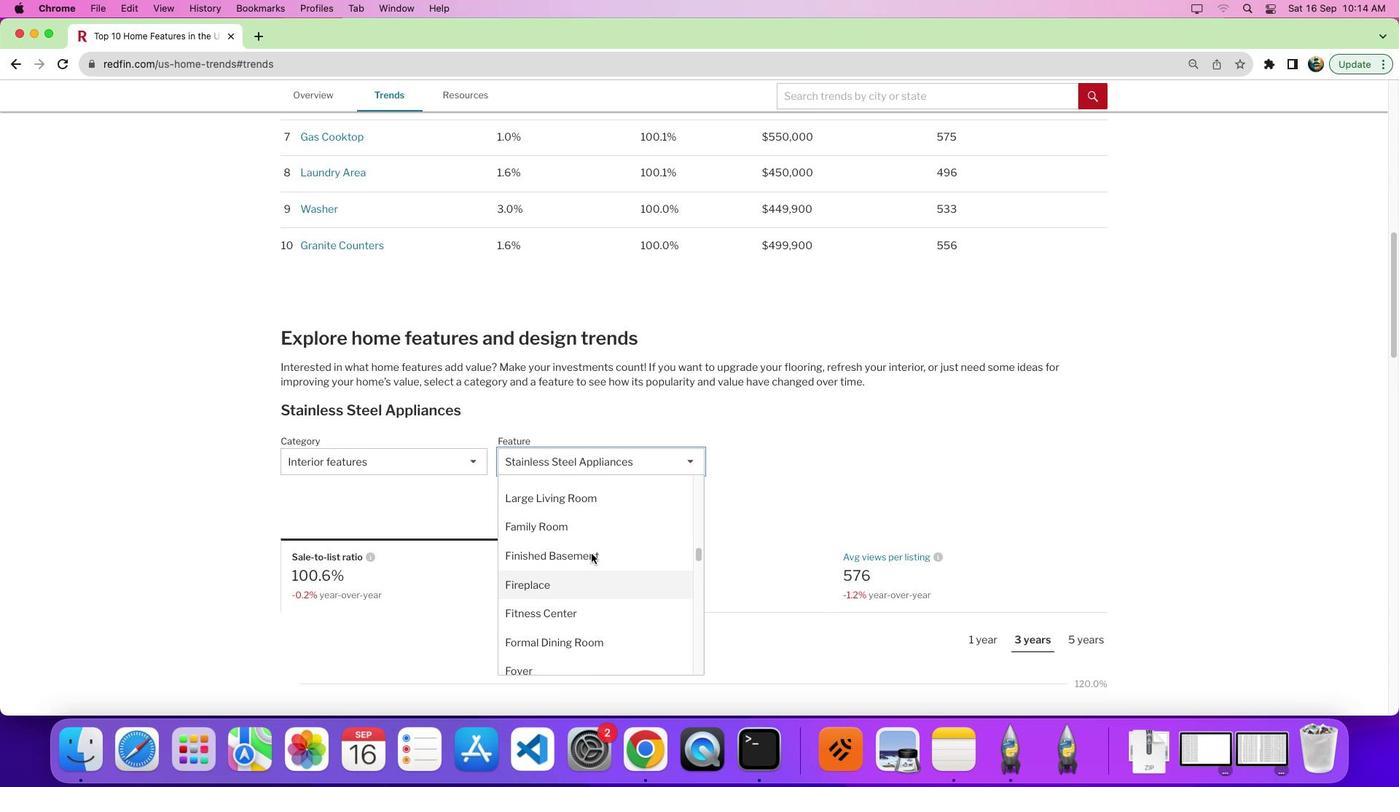 
Action: Mouse scrolled (591, 553) with delta (0, 0)
Screenshot: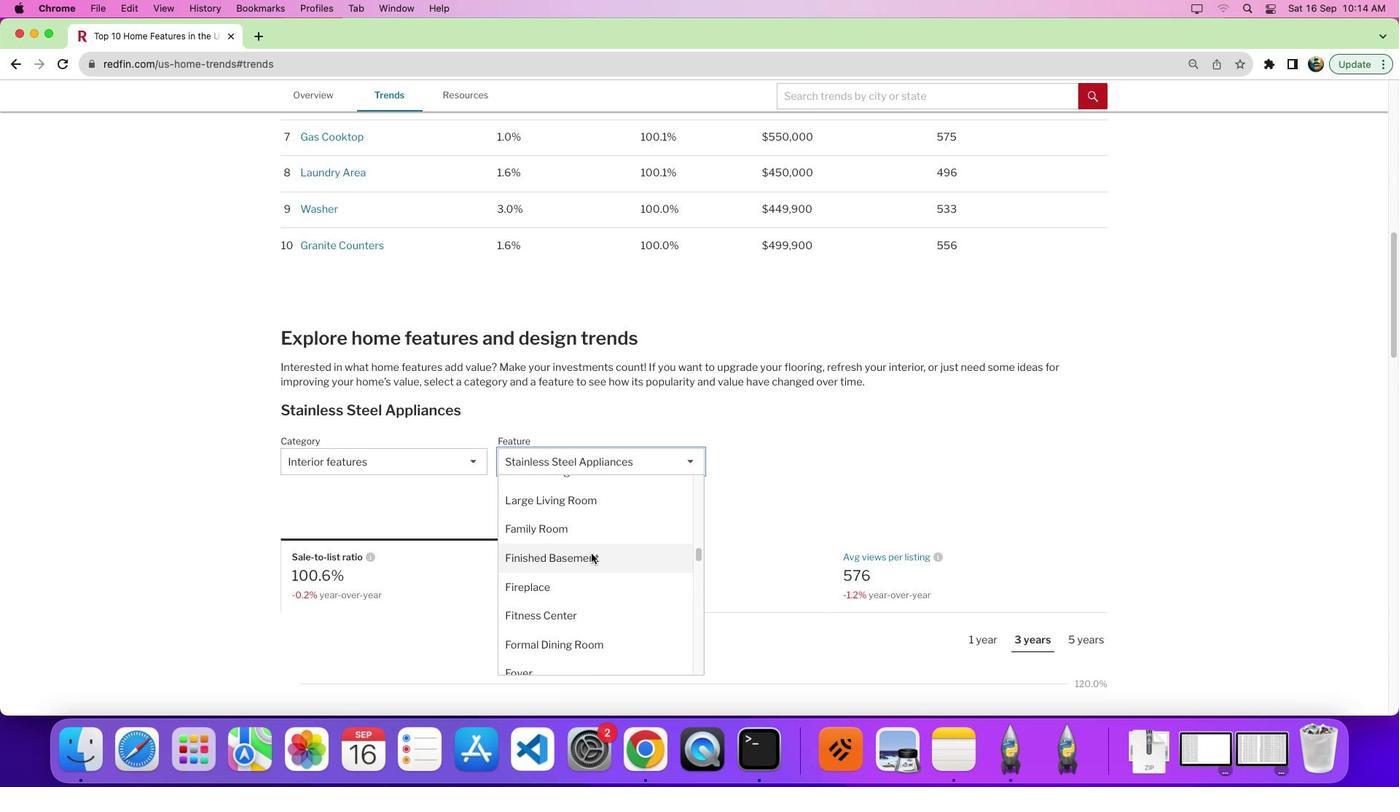 
Action: Mouse scrolled (591, 553) with delta (0, 0)
Screenshot: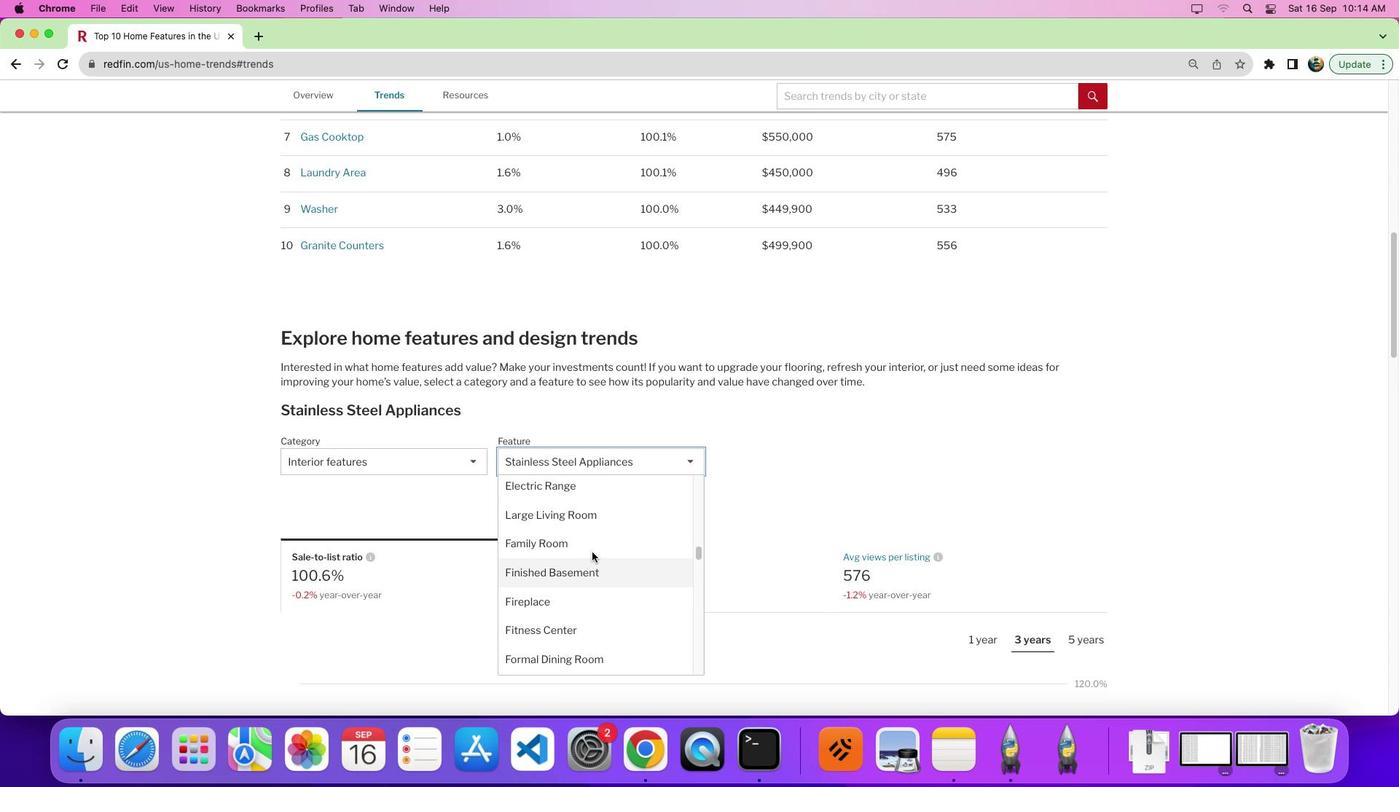 
Action: Mouse moved to (591, 552)
Screenshot: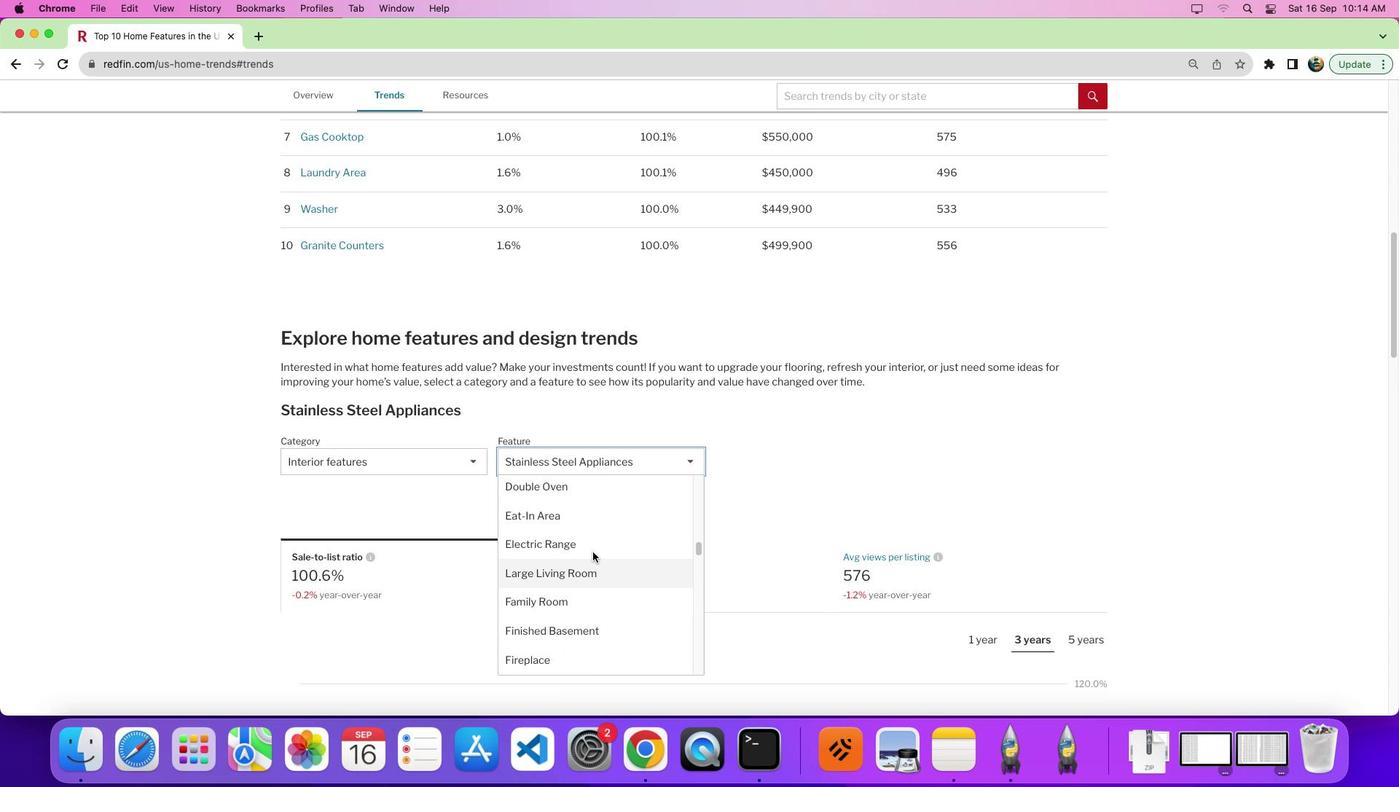 
Action: Mouse scrolled (591, 552) with delta (0, 1)
Screenshot: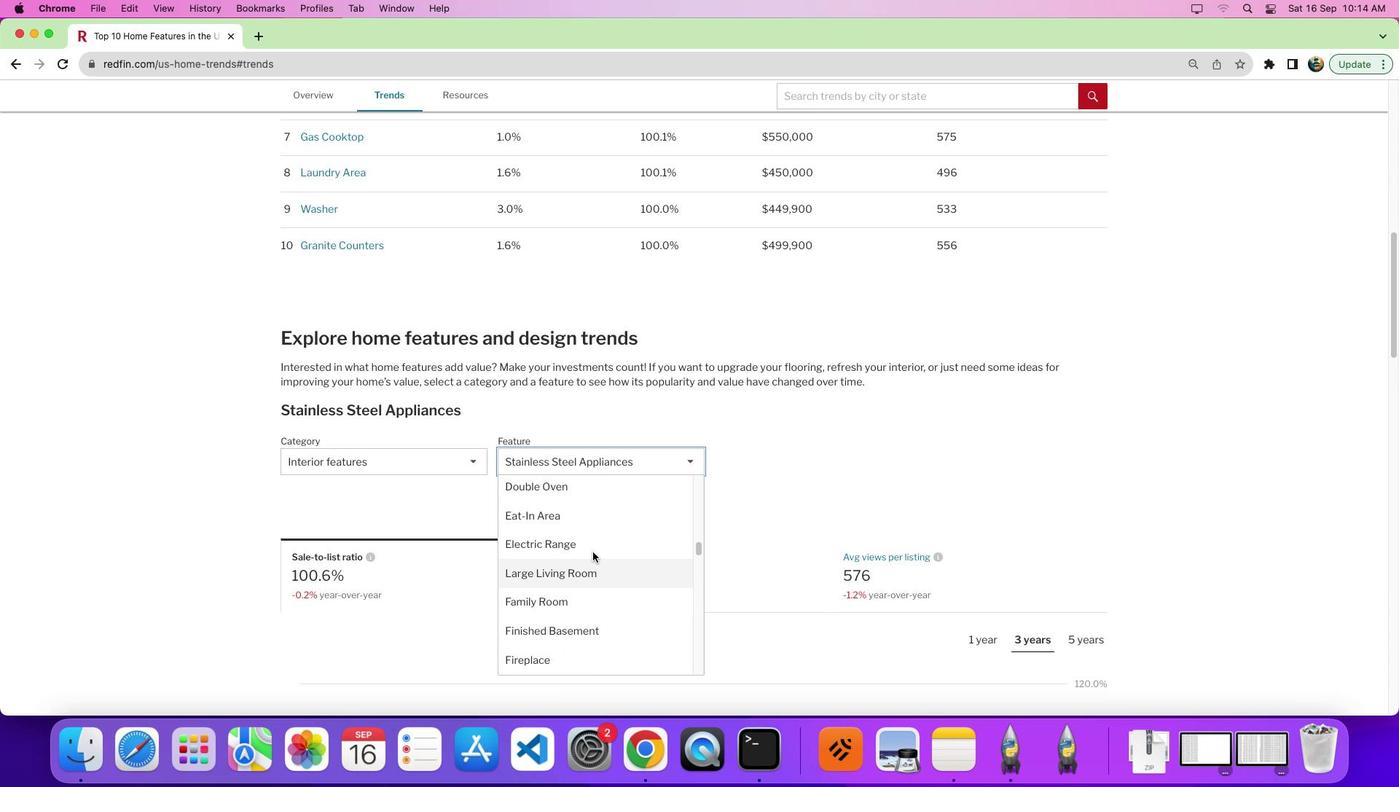 
Action: Mouse moved to (593, 551)
Screenshot: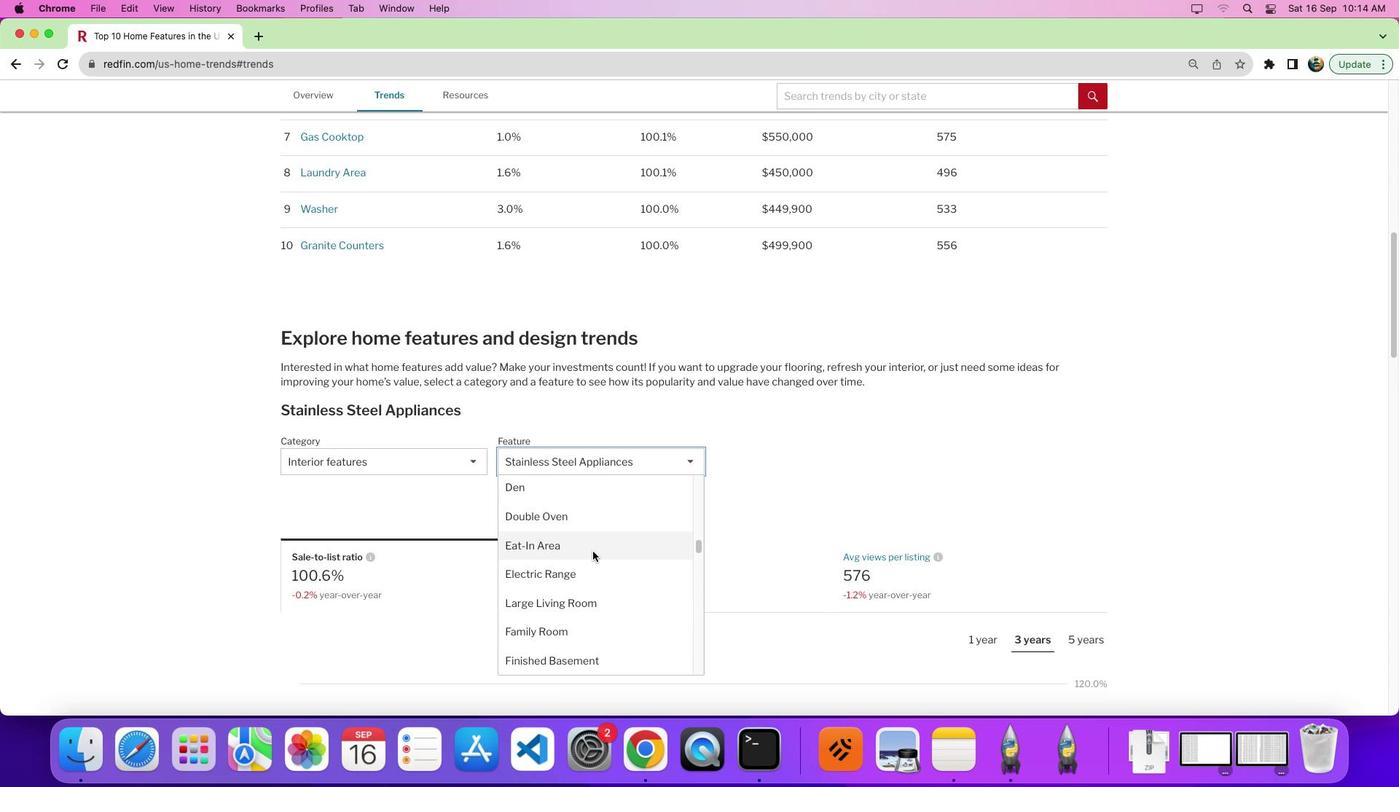 
Action: Mouse scrolled (593, 551) with delta (0, 0)
Screenshot: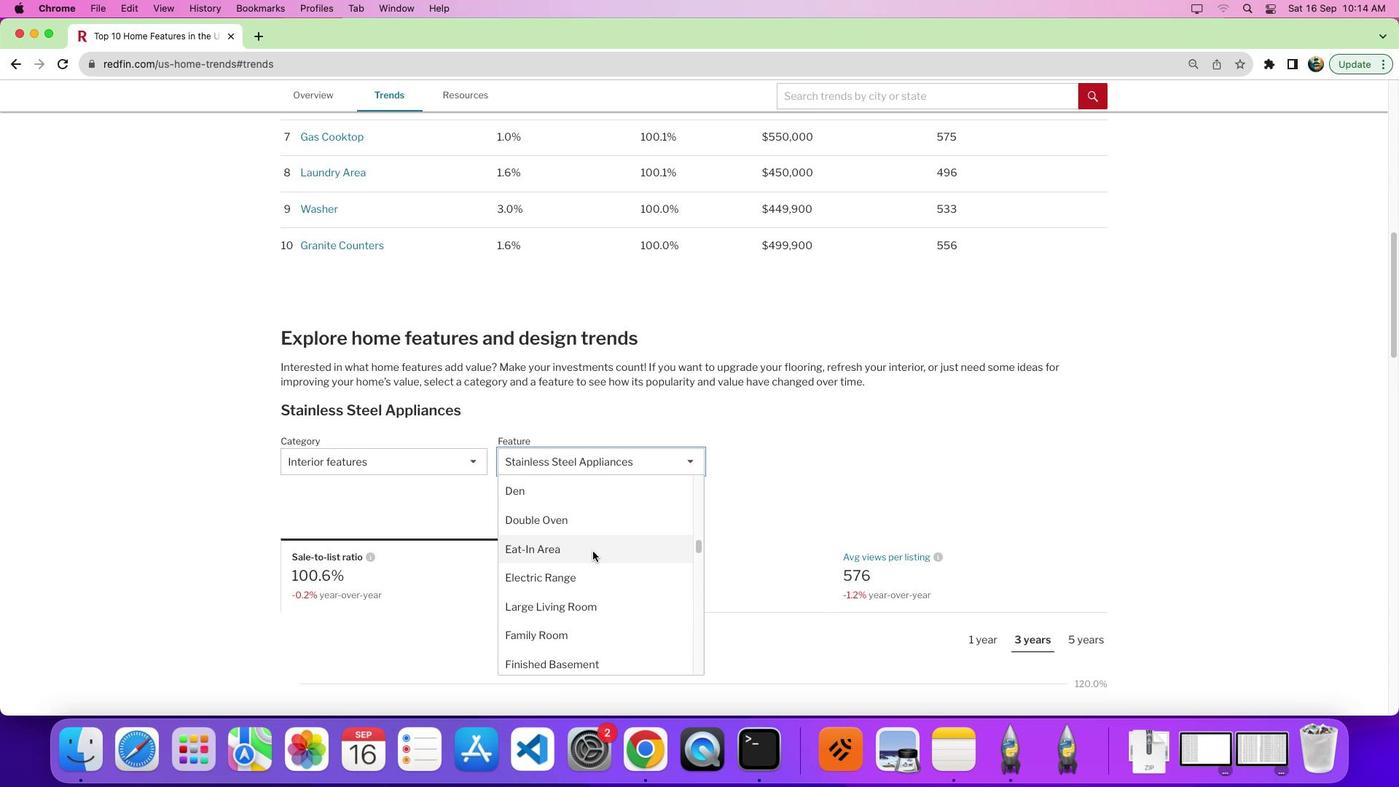 
Action: Mouse scrolled (593, 551) with delta (0, 0)
Screenshot: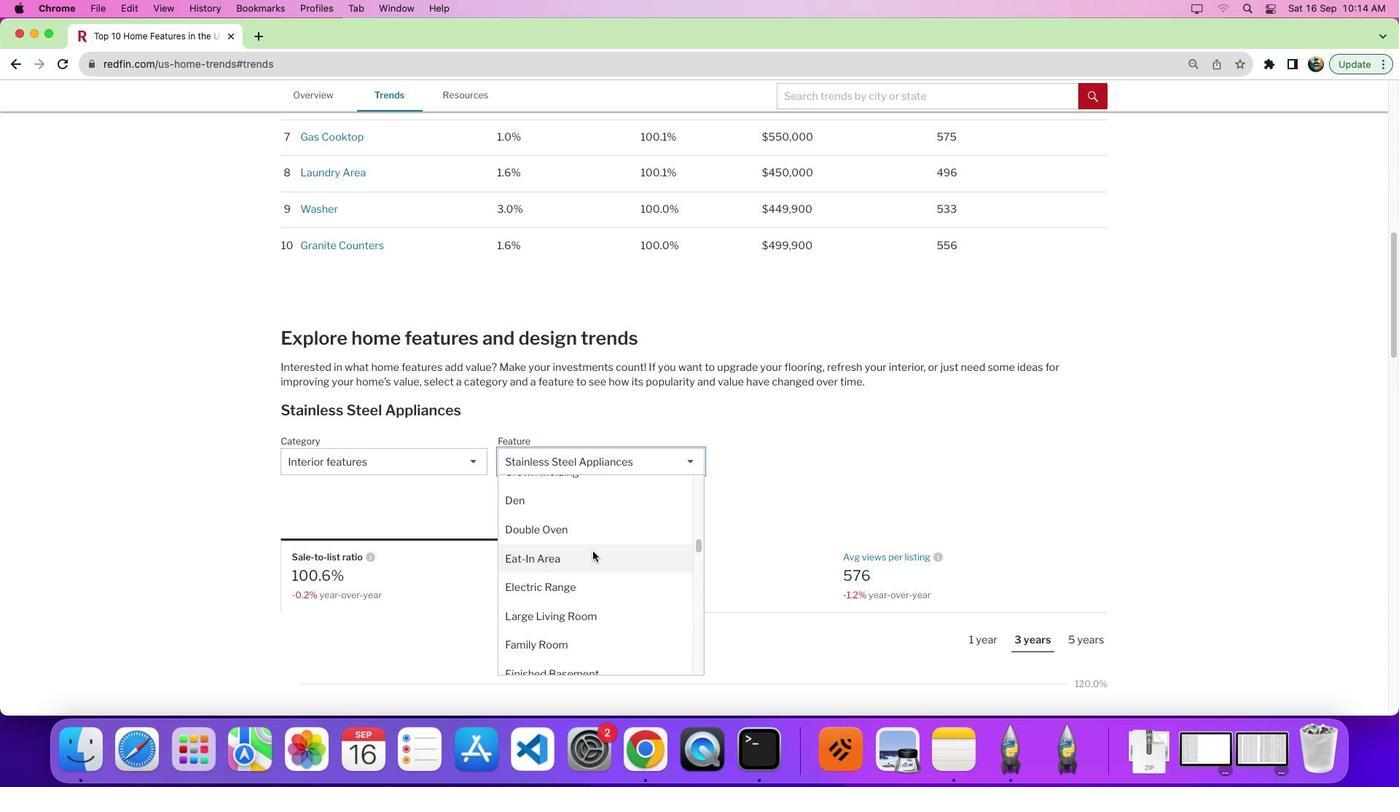
Action: Mouse scrolled (593, 551) with delta (0, 0)
Screenshot: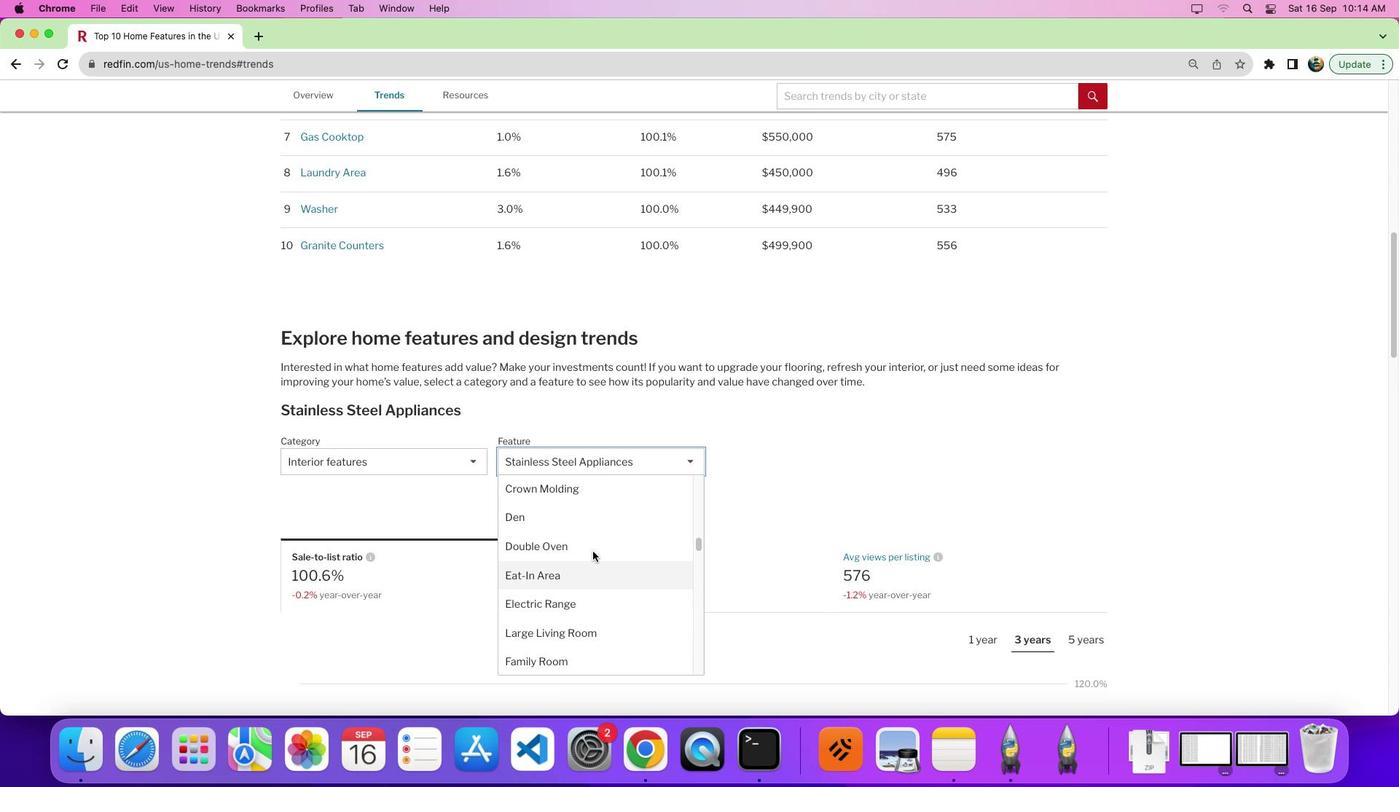 
Action: Mouse scrolled (593, 551) with delta (0, 0)
Screenshot: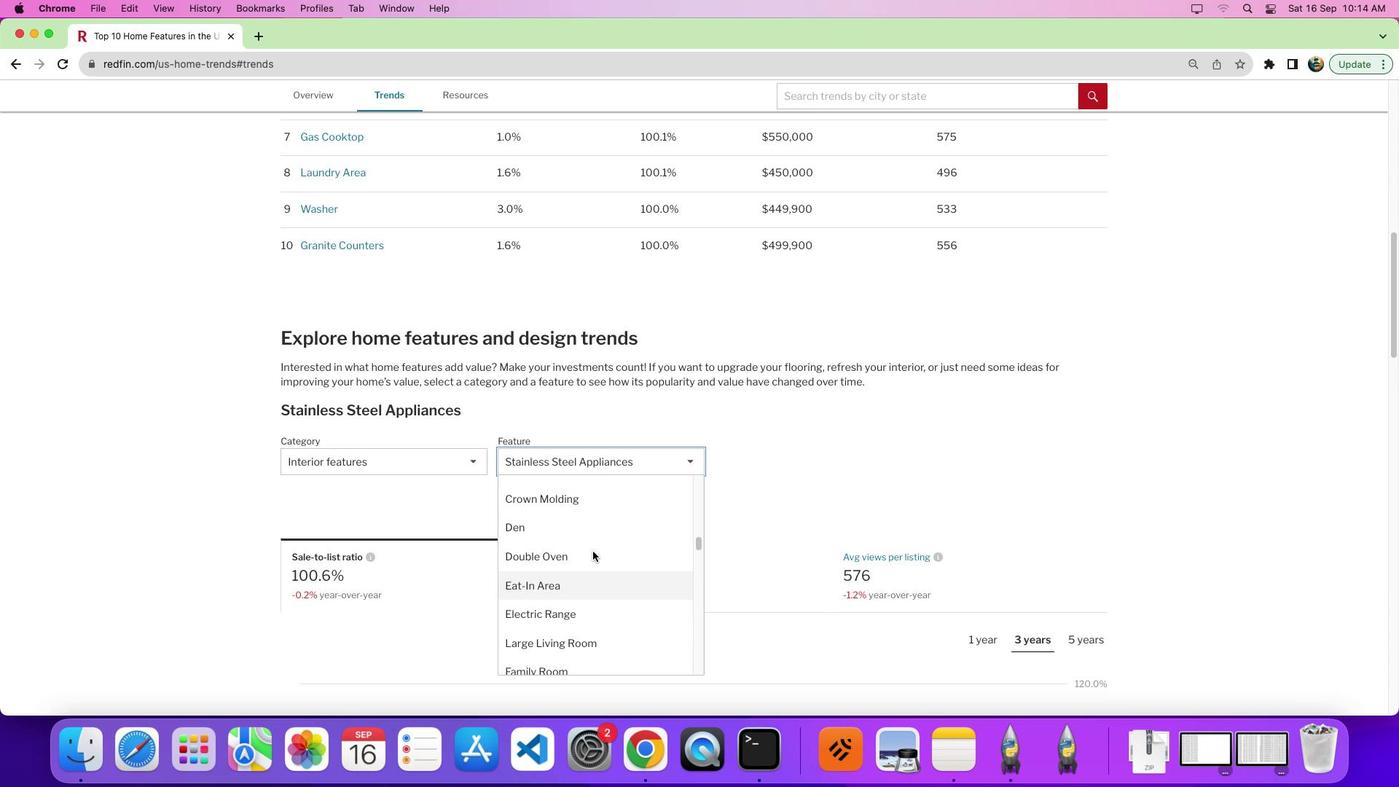 
Action: Mouse moved to (593, 550)
Screenshot: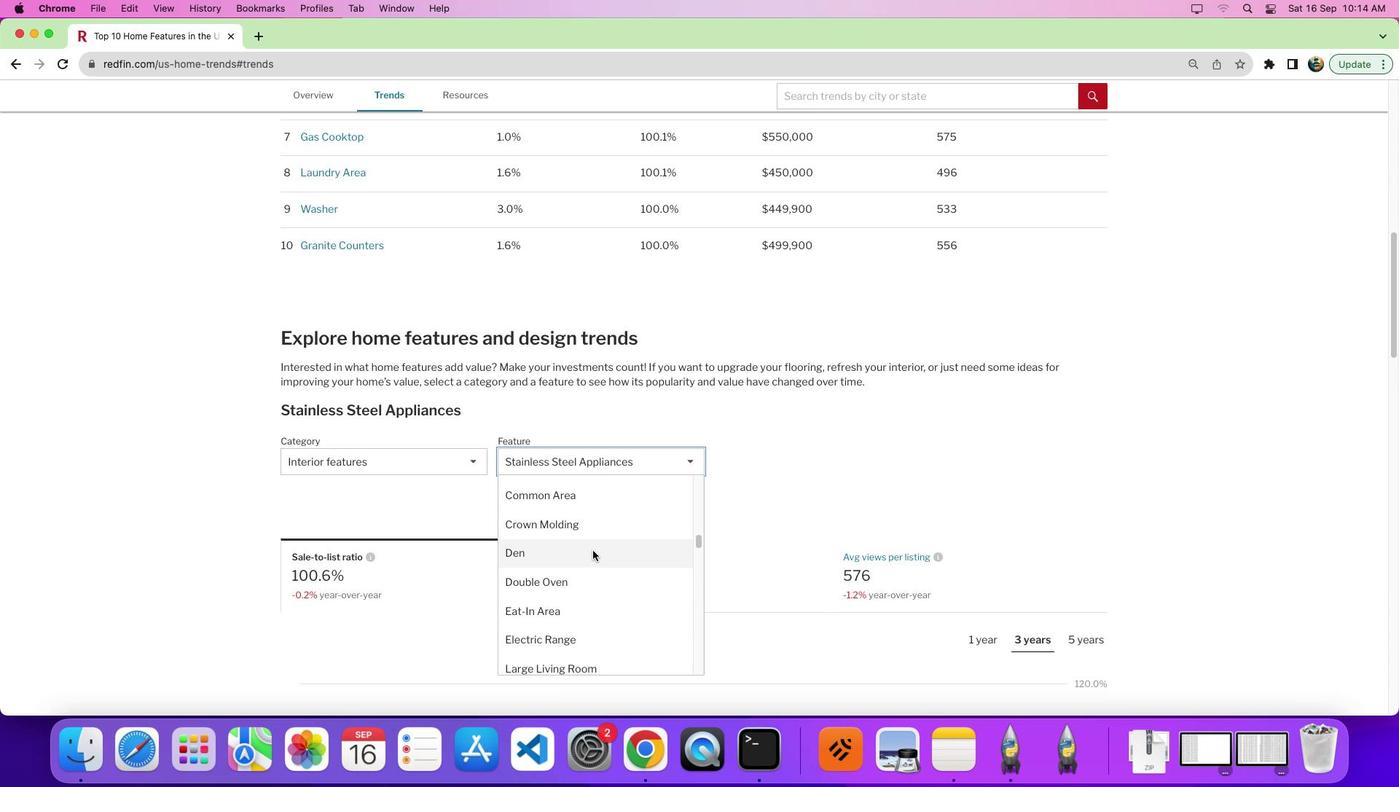 
Action: Mouse scrolled (593, 550) with delta (0, 0)
Screenshot: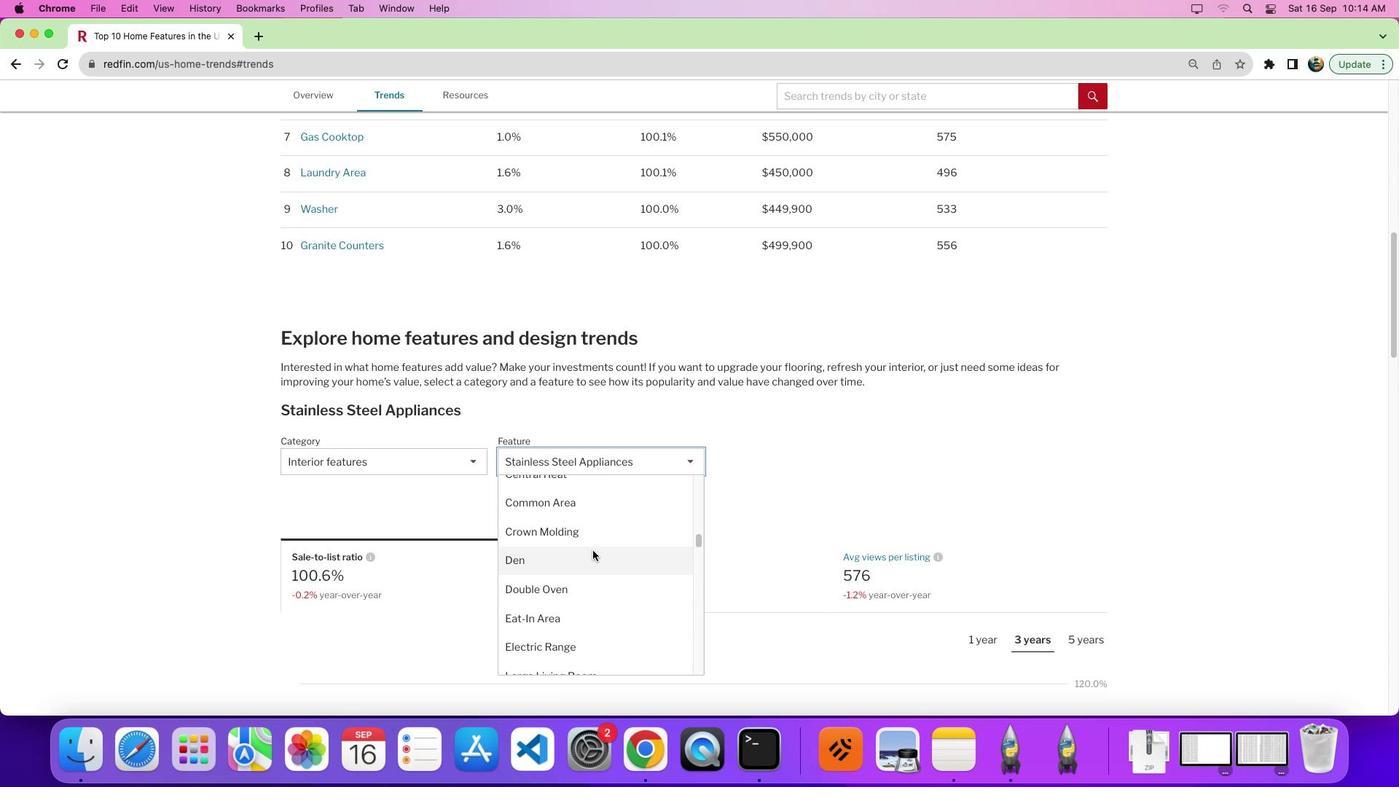 
Action: Mouse scrolled (593, 550) with delta (0, 0)
Screenshot: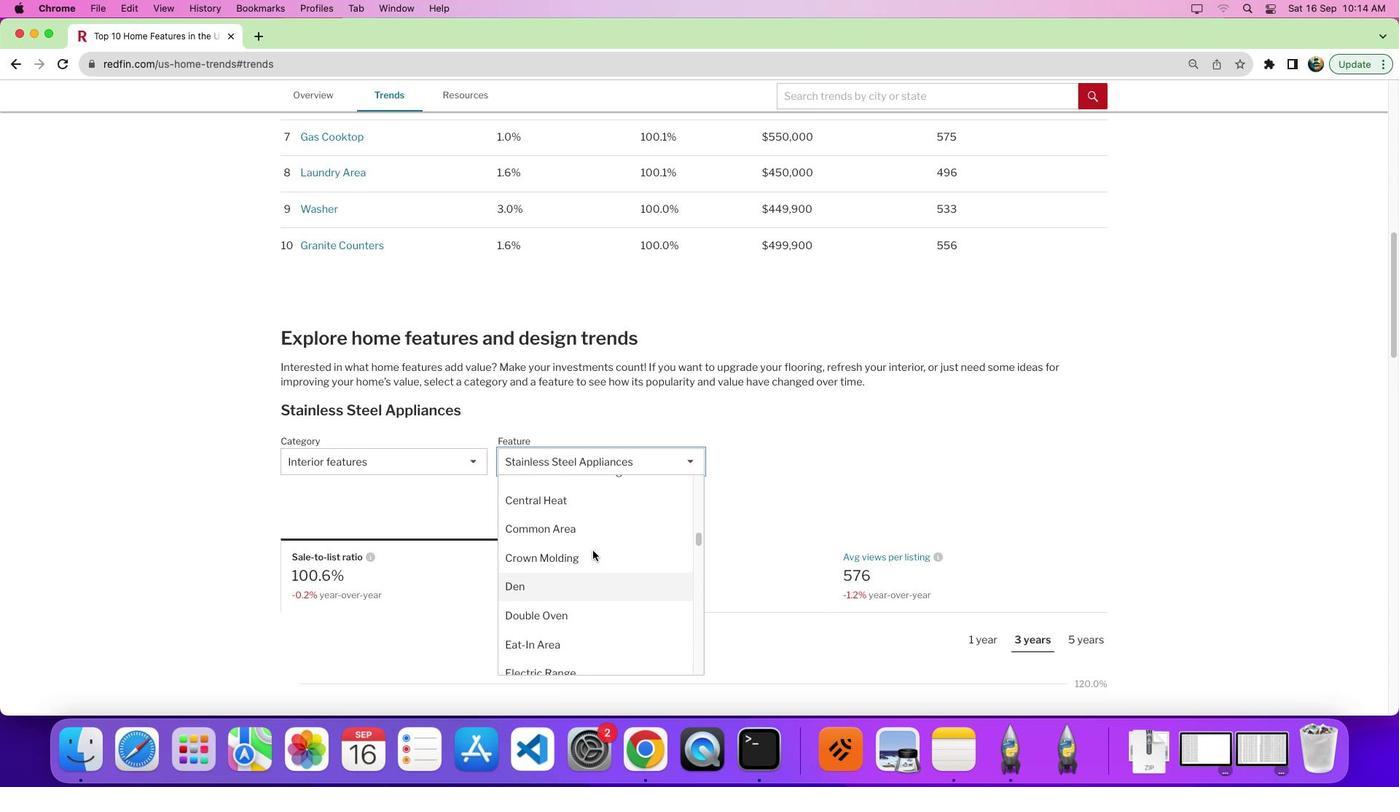
Action: Mouse moved to (593, 548)
Screenshot: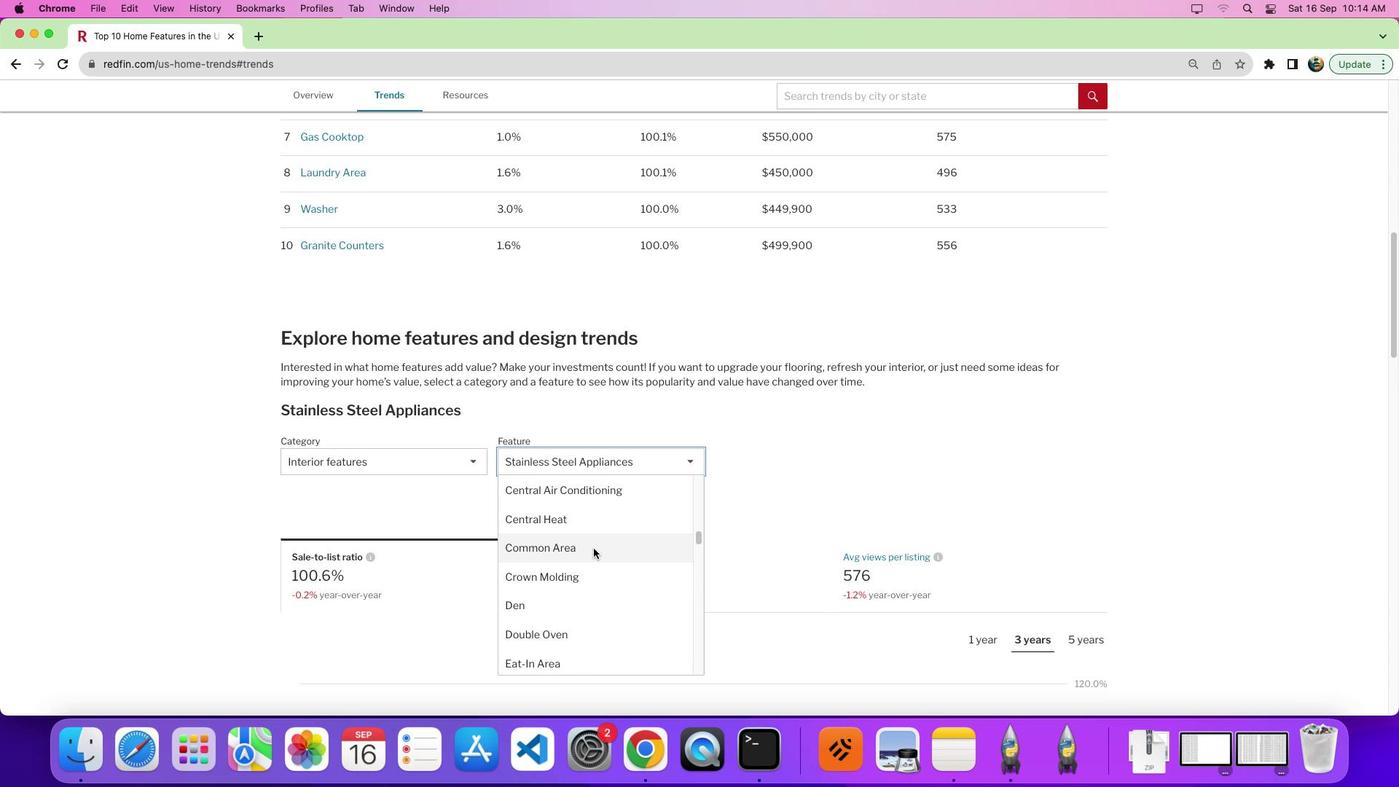 
Action: Mouse pressed left at (593, 548)
Screenshot: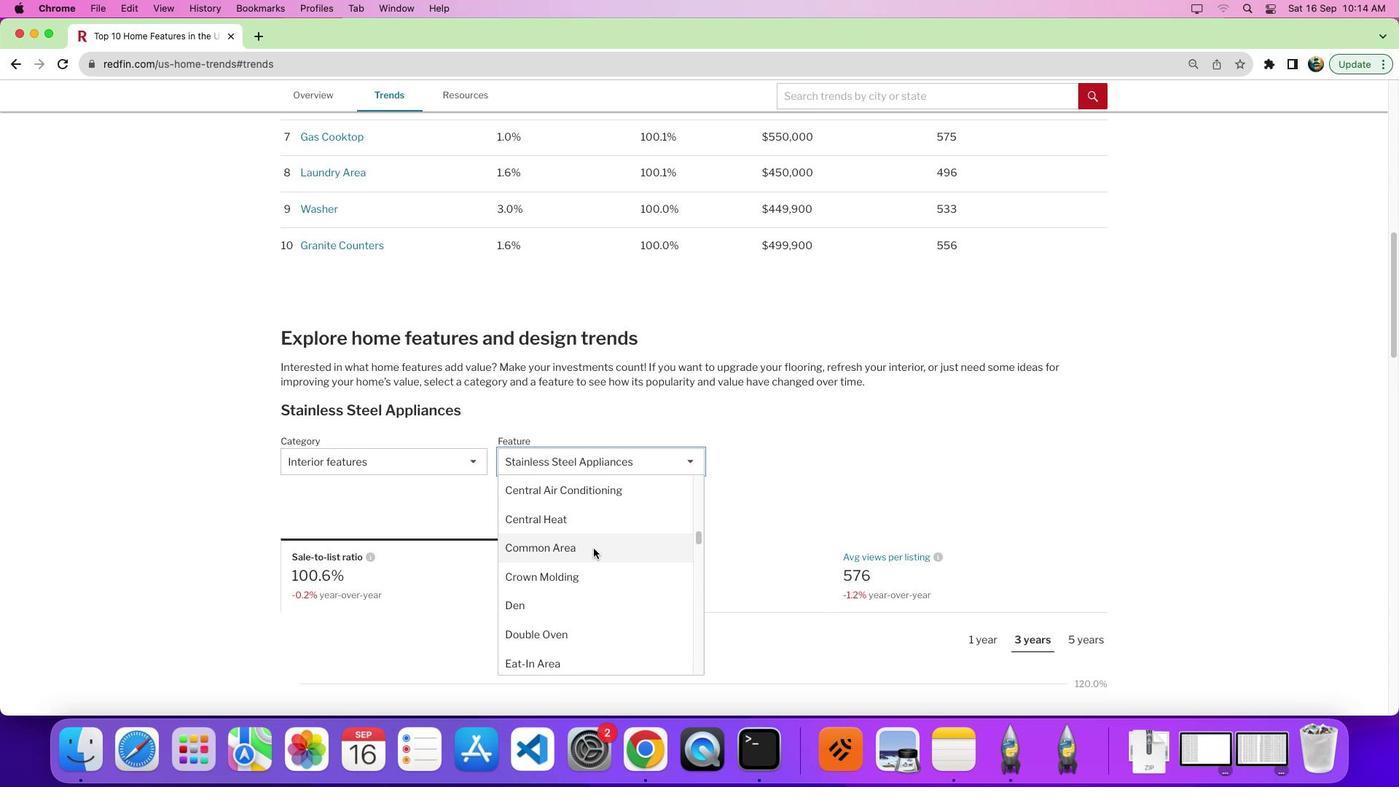 
Action: Mouse moved to (866, 567)
Screenshot: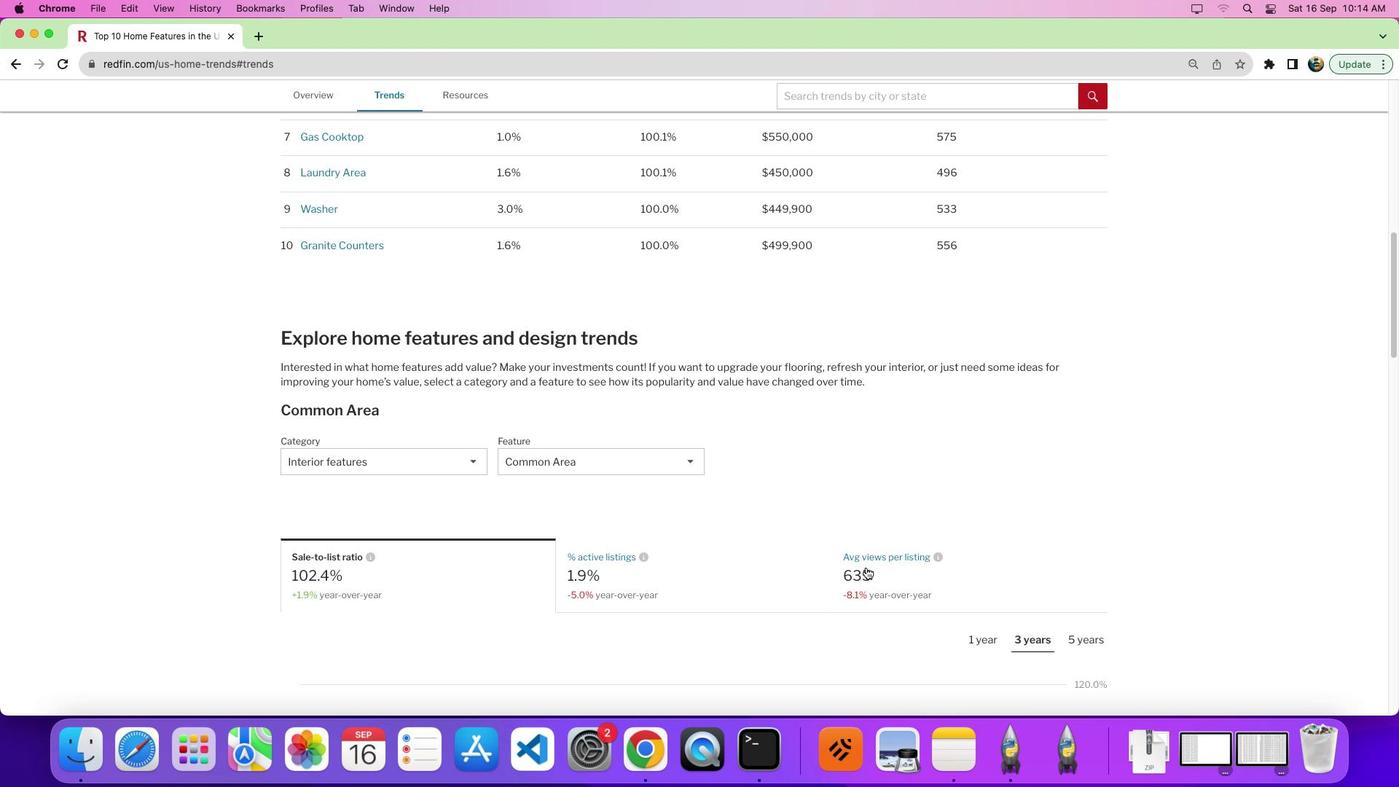 
Action: Mouse pressed left at (866, 567)
Screenshot: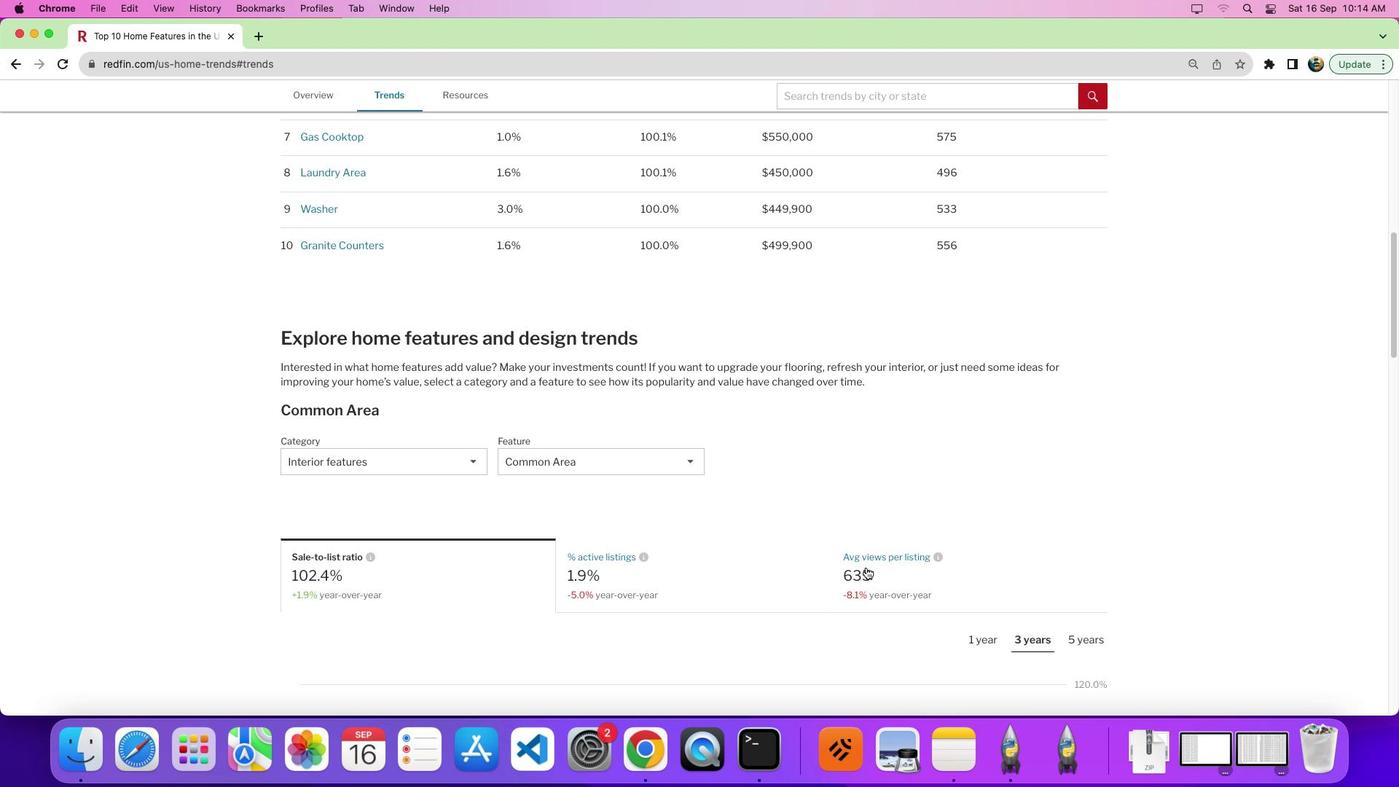 
Action: Mouse moved to (865, 564)
Screenshot: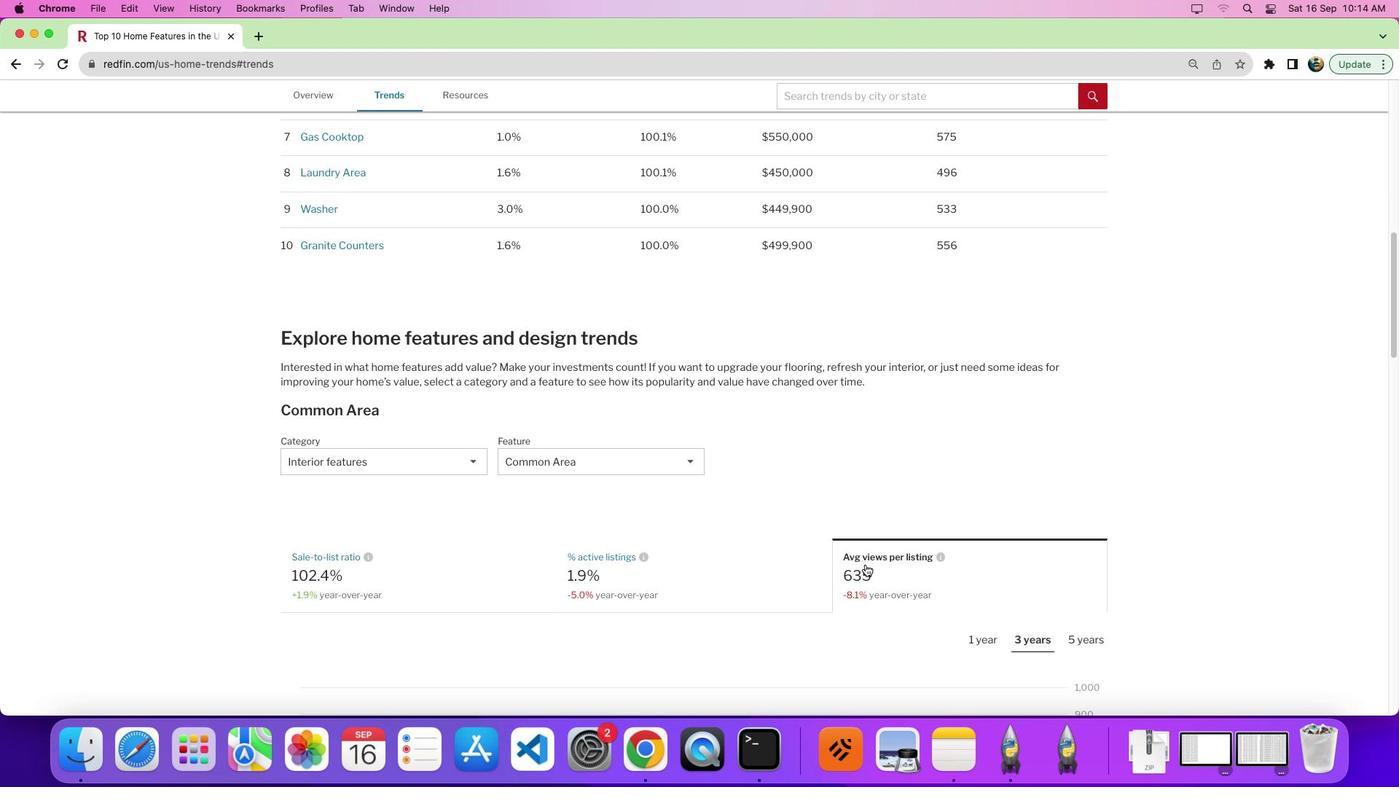 
Action: Mouse scrolled (865, 564) with delta (0, 0)
Screenshot: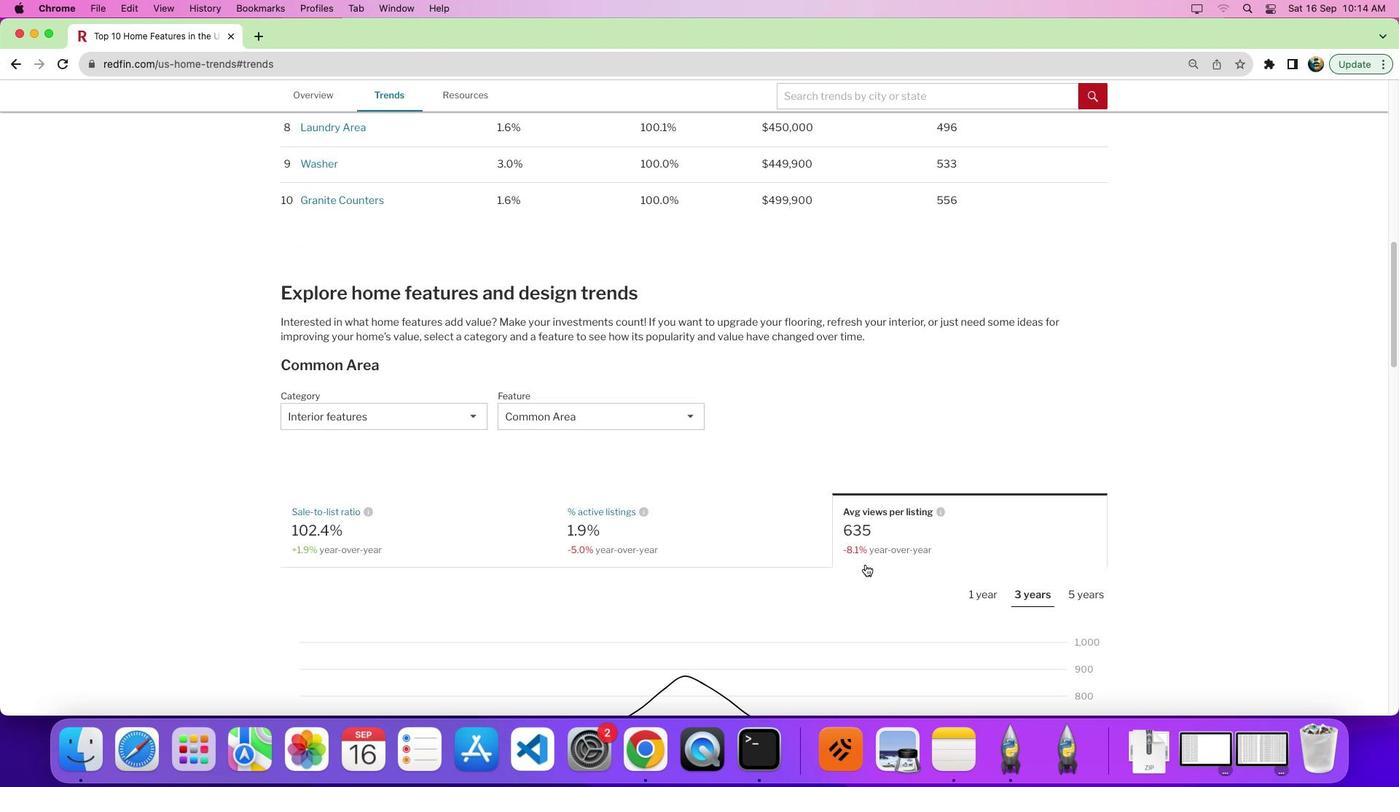 
Action: Mouse scrolled (865, 564) with delta (0, 0)
Screenshot: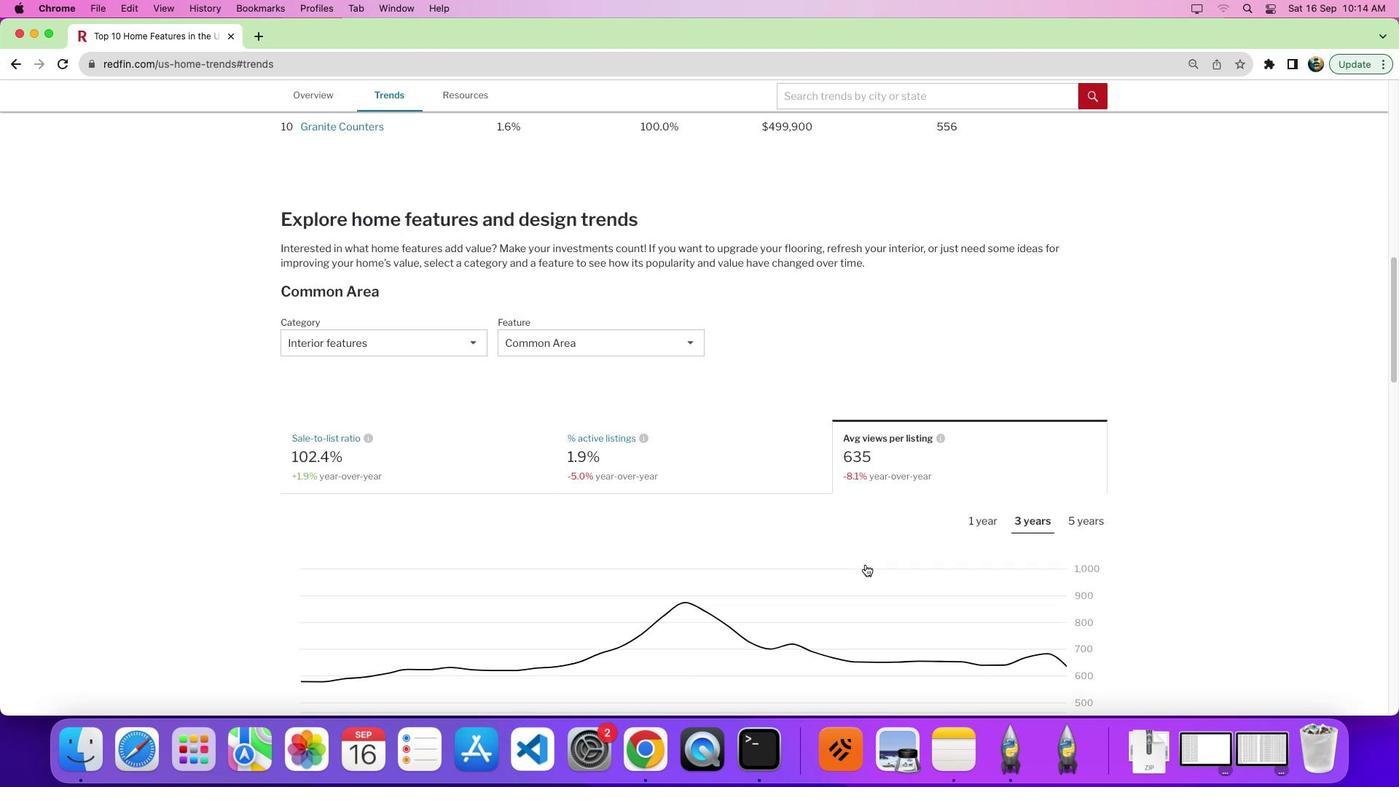 
Action: Mouse scrolled (865, 564) with delta (0, -4)
Screenshot: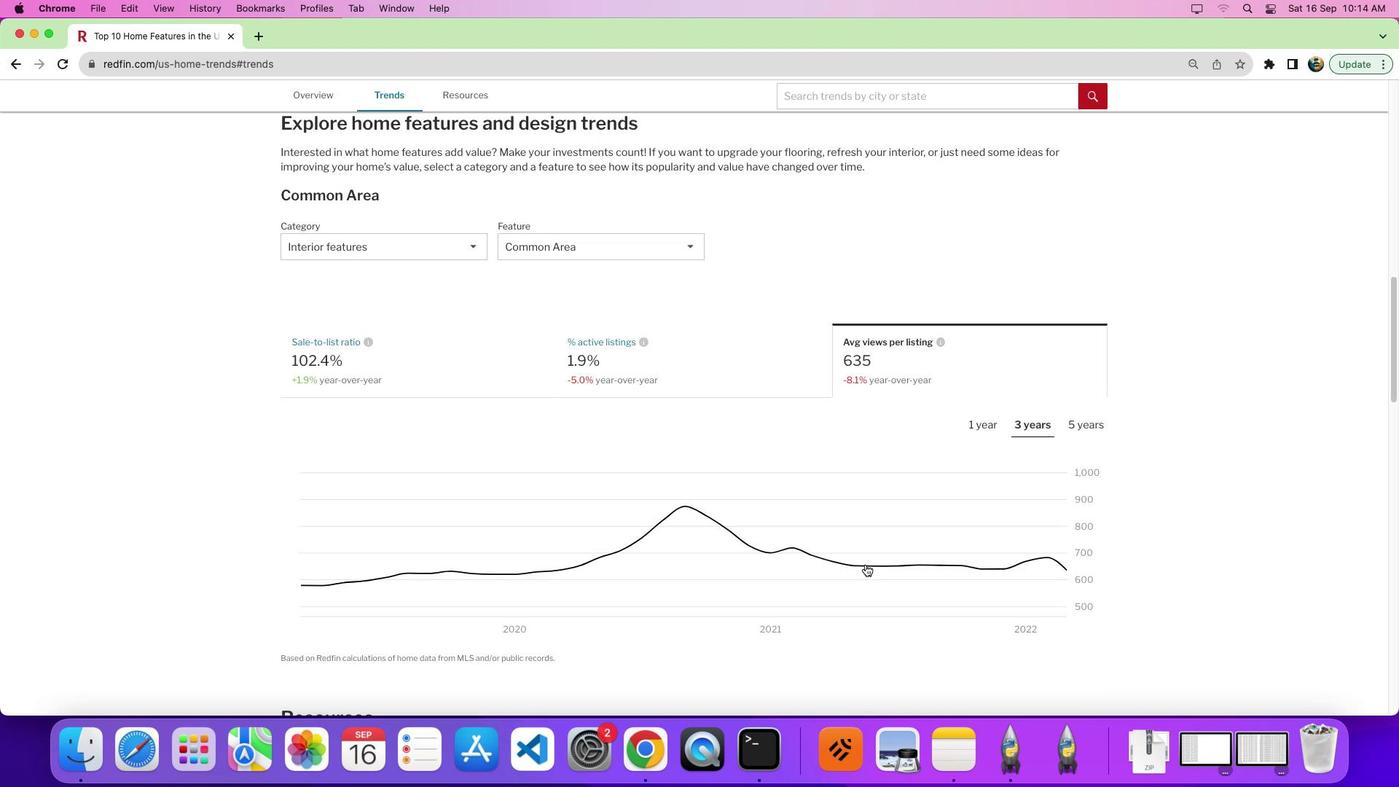 
Action: Mouse scrolled (865, 564) with delta (0, 0)
Screenshot: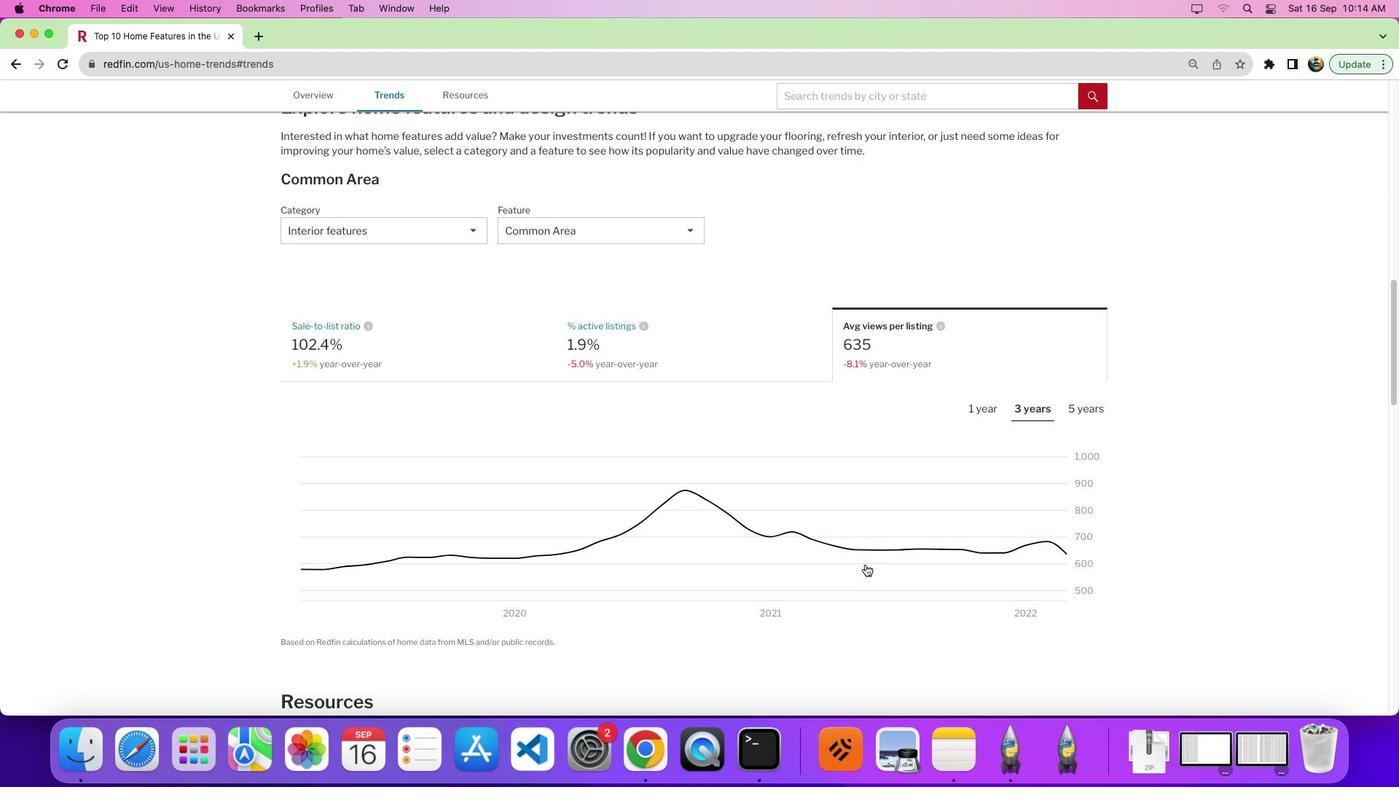 
Action: Mouse moved to (1054, 564)
Screenshot: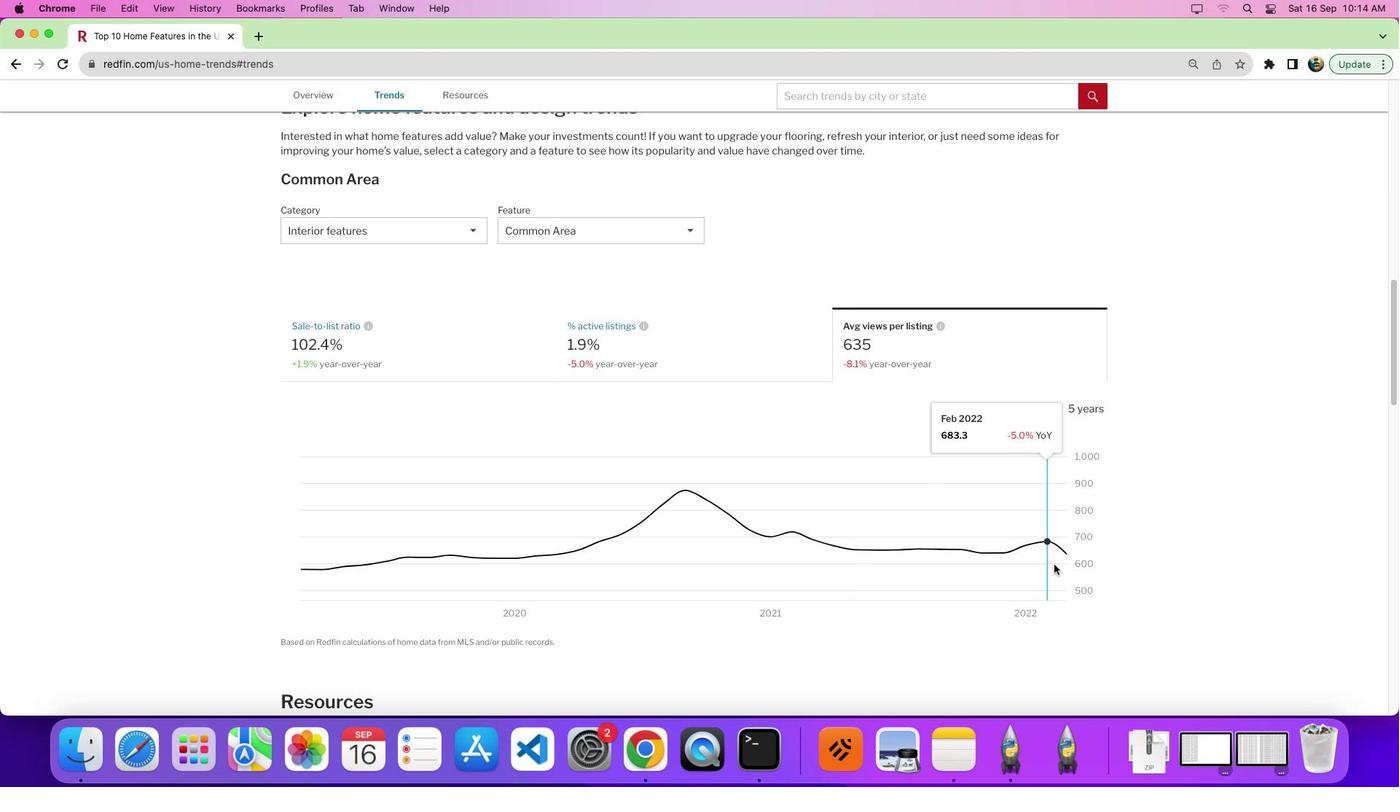 
